 Task: Look for space in Kurandvād, India from 11th June, 2023 to 17th June, 2023 for 1 adult in price range Rs.5000 to Rs.12000. Place can be private room with 1  bedroom having 1 bed and 1 bathroom. Property type can be house, flat, guest house, hotel. Booking option can be shelf check-in. Required host language is English.
Action: Mouse moved to (569, 105)
Screenshot: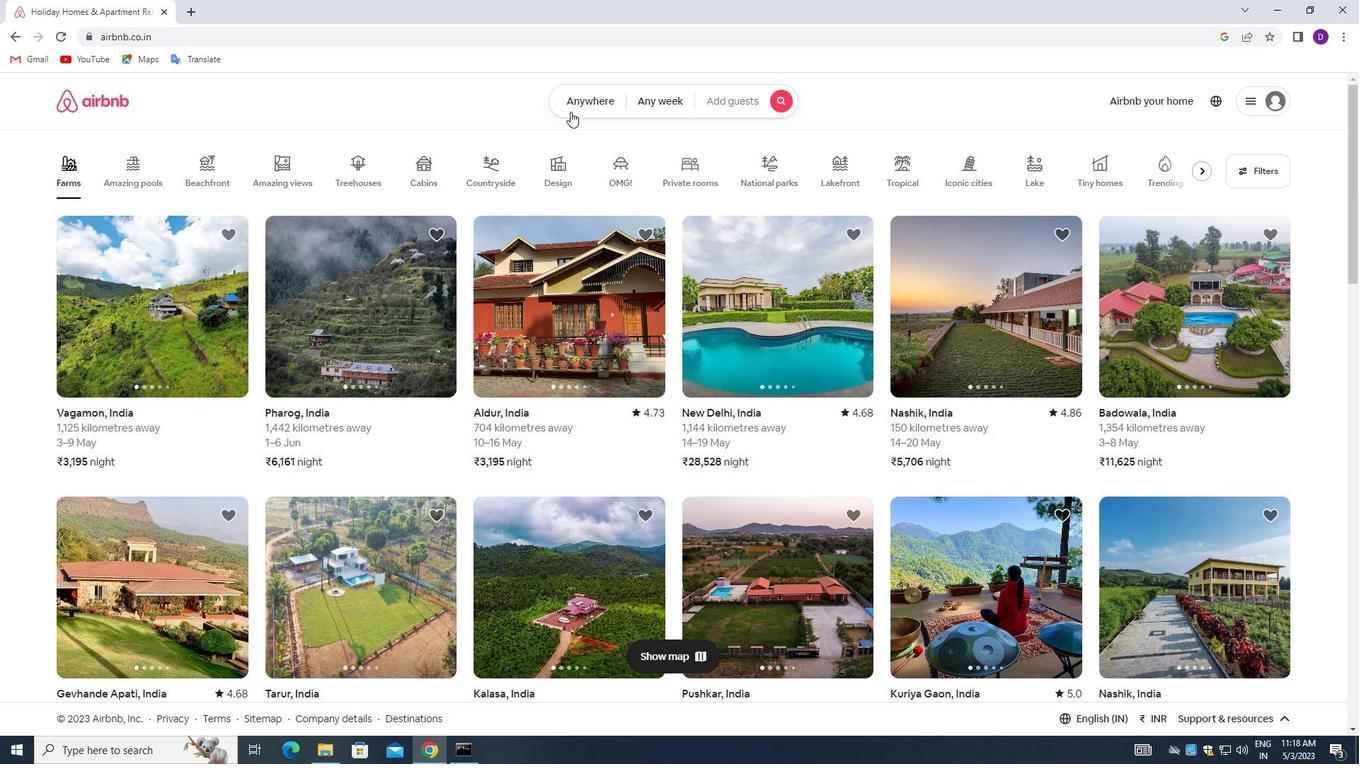 
Action: Mouse pressed left at (569, 105)
Screenshot: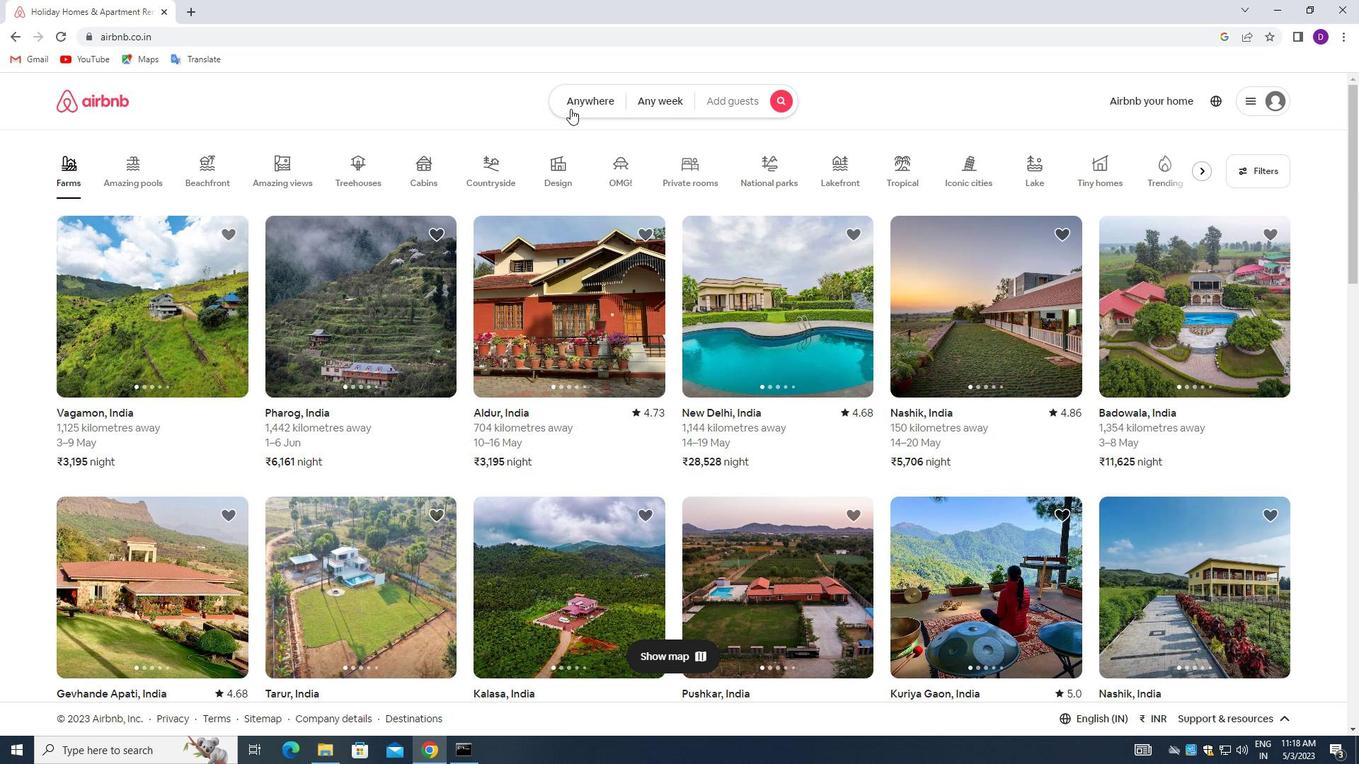 
Action: Mouse moved to (473, 162)
Screenshot: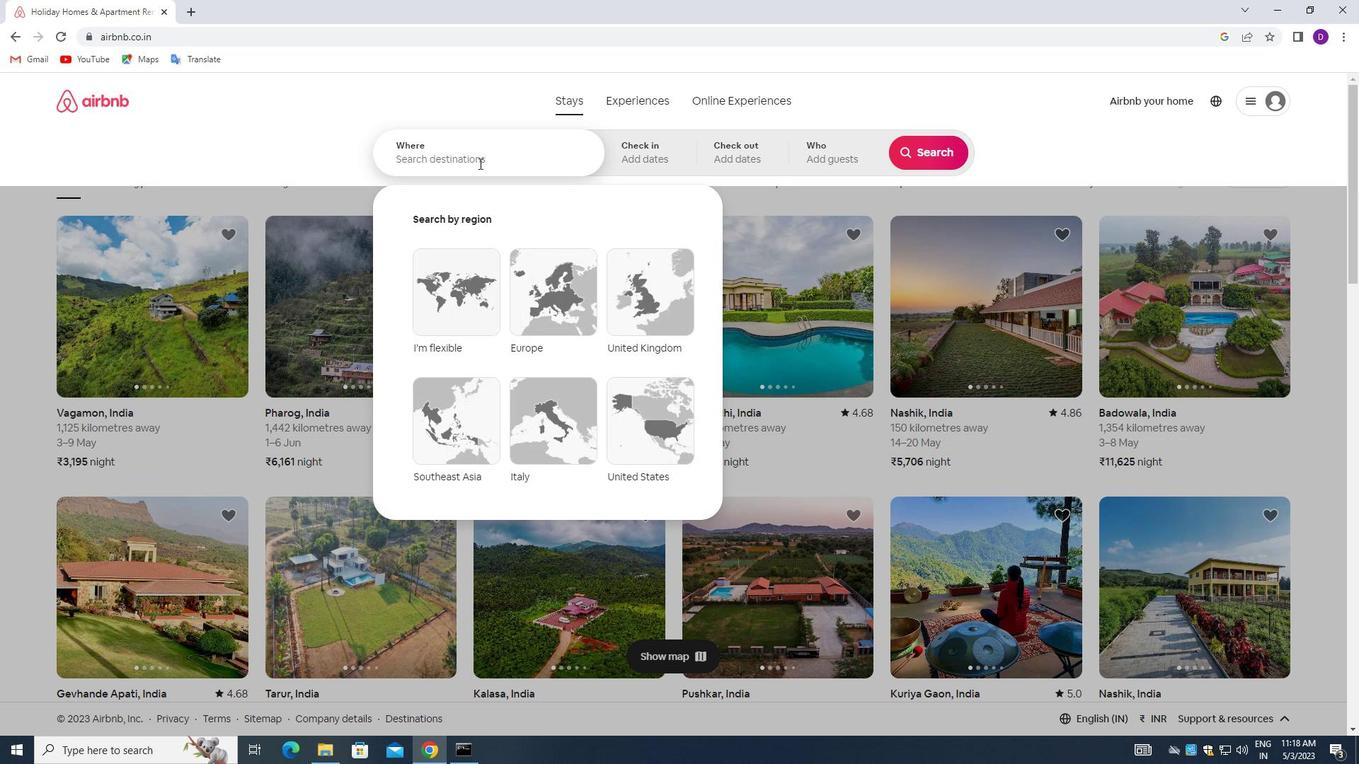 
Action: Mouse pressed left at (473, 162)
Screenshot: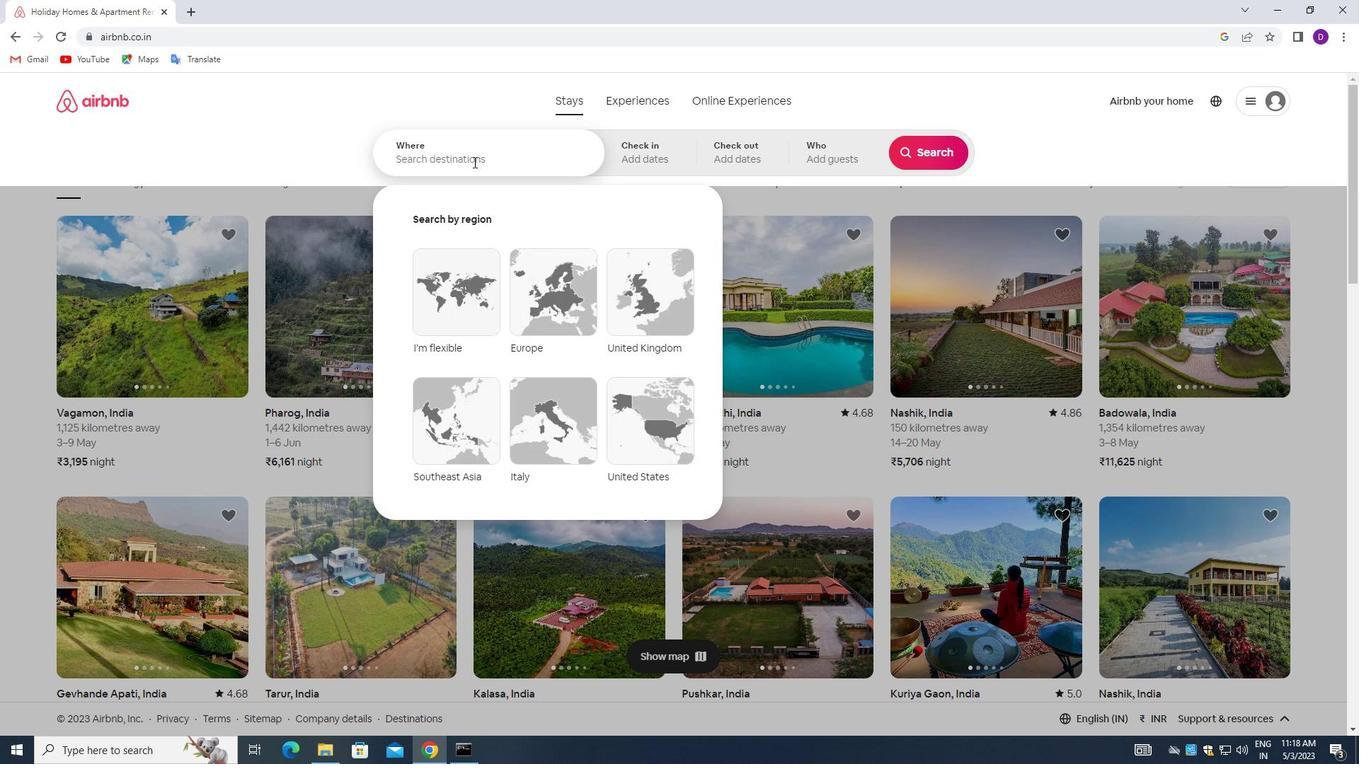 
Action: Mouse moved to (346, 135)
Screenshot: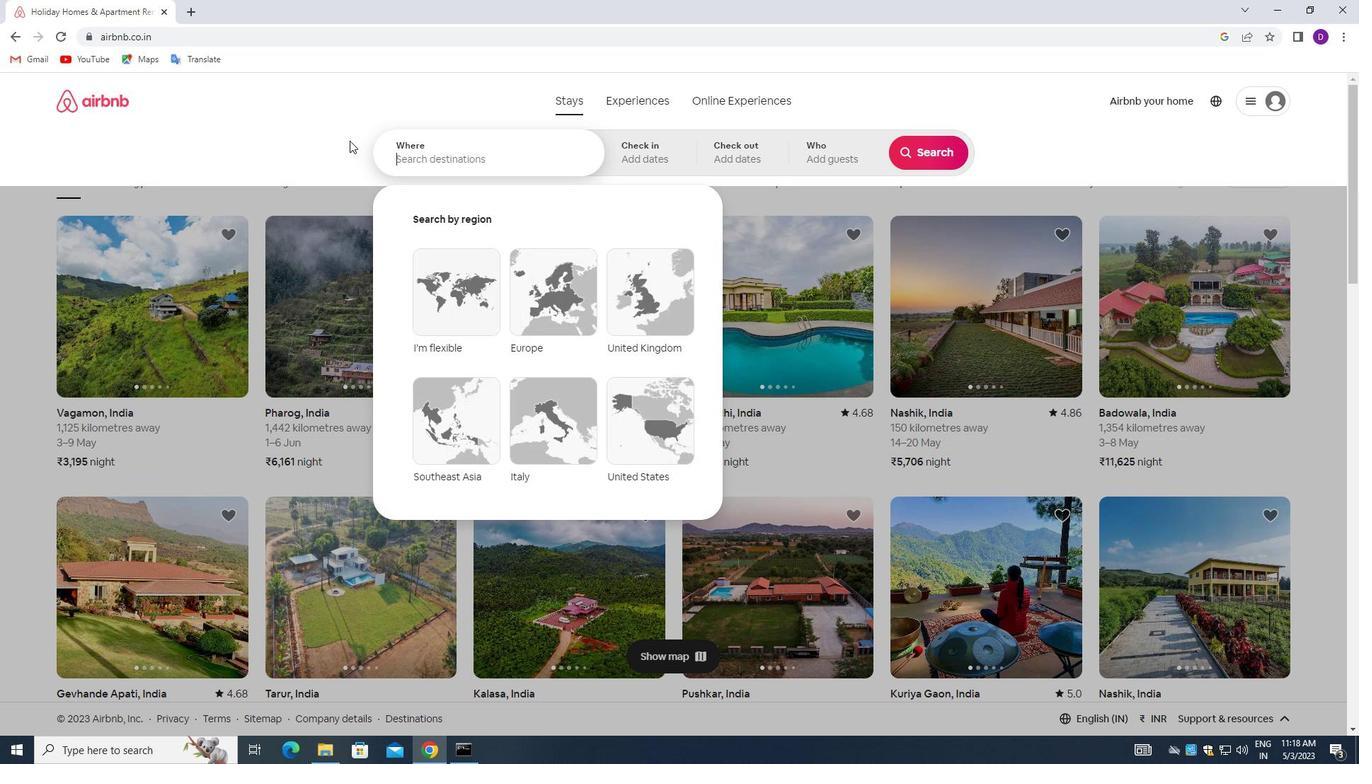 
Action: Key pressed <Key.shift>KURANDVAD,<Key.space><Key.shift>INDIA<Key.enter>
Screenshot: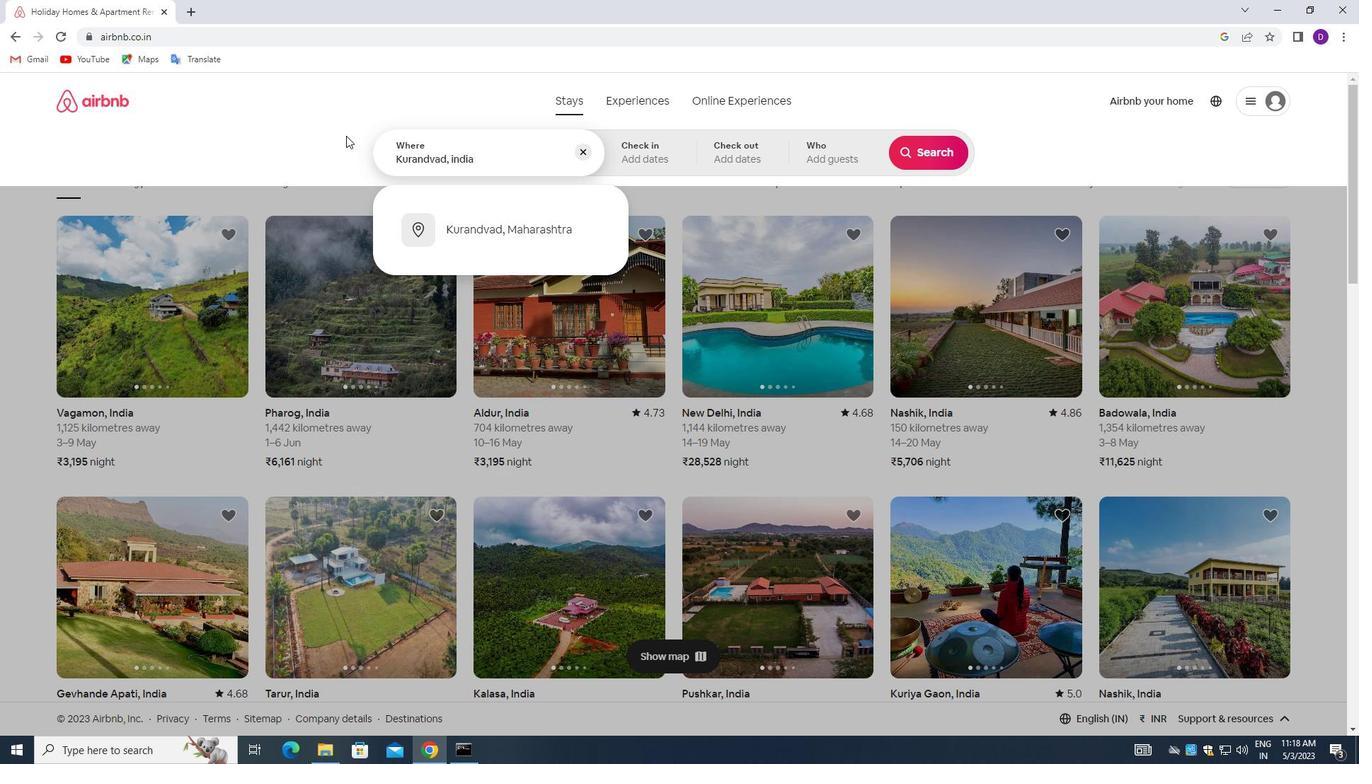 
Action: Mouse moved to (713, 396)
Screenshot: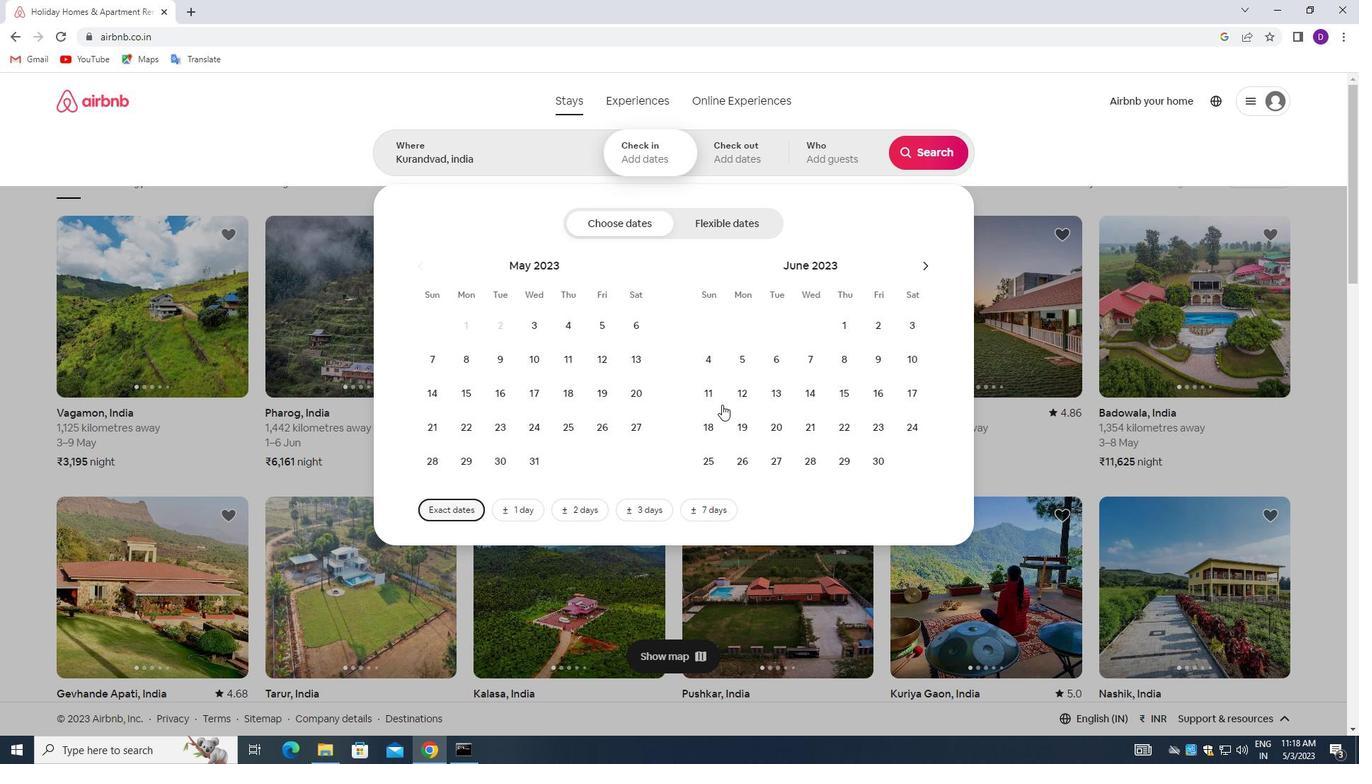 
Action: Mouse pressed left at (713, 396)
Screenshot: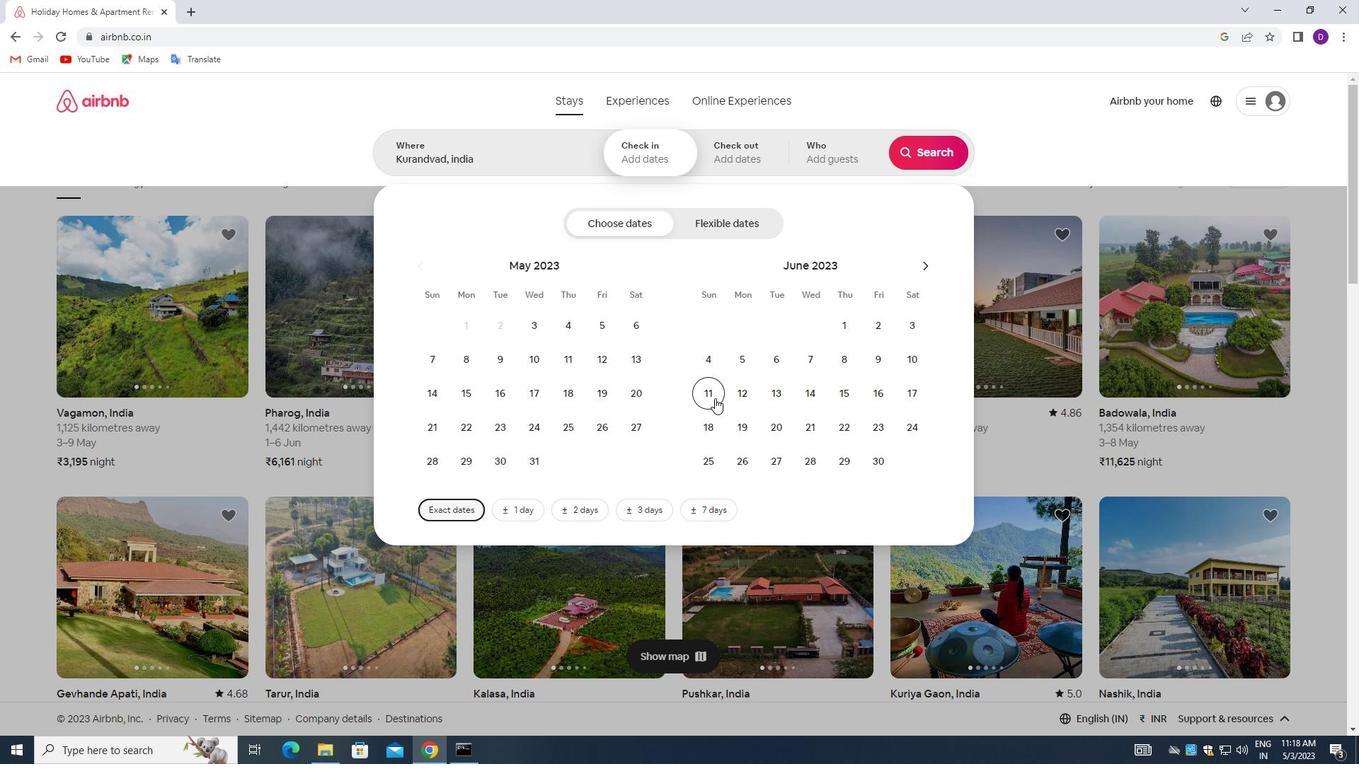 
Action: Mouse moved to (907, 396)
Screenshot: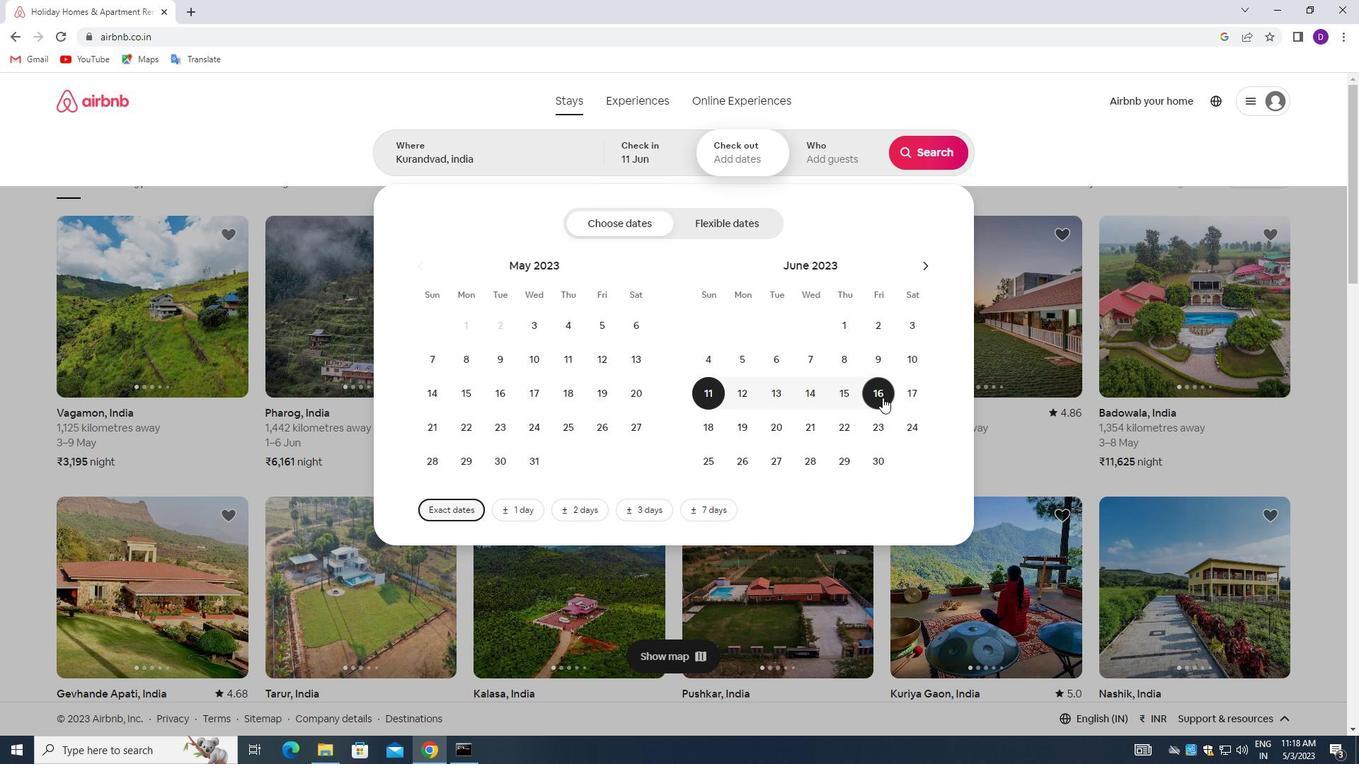 
Action: Mouse pressed left at (907, 396)
Screenshot: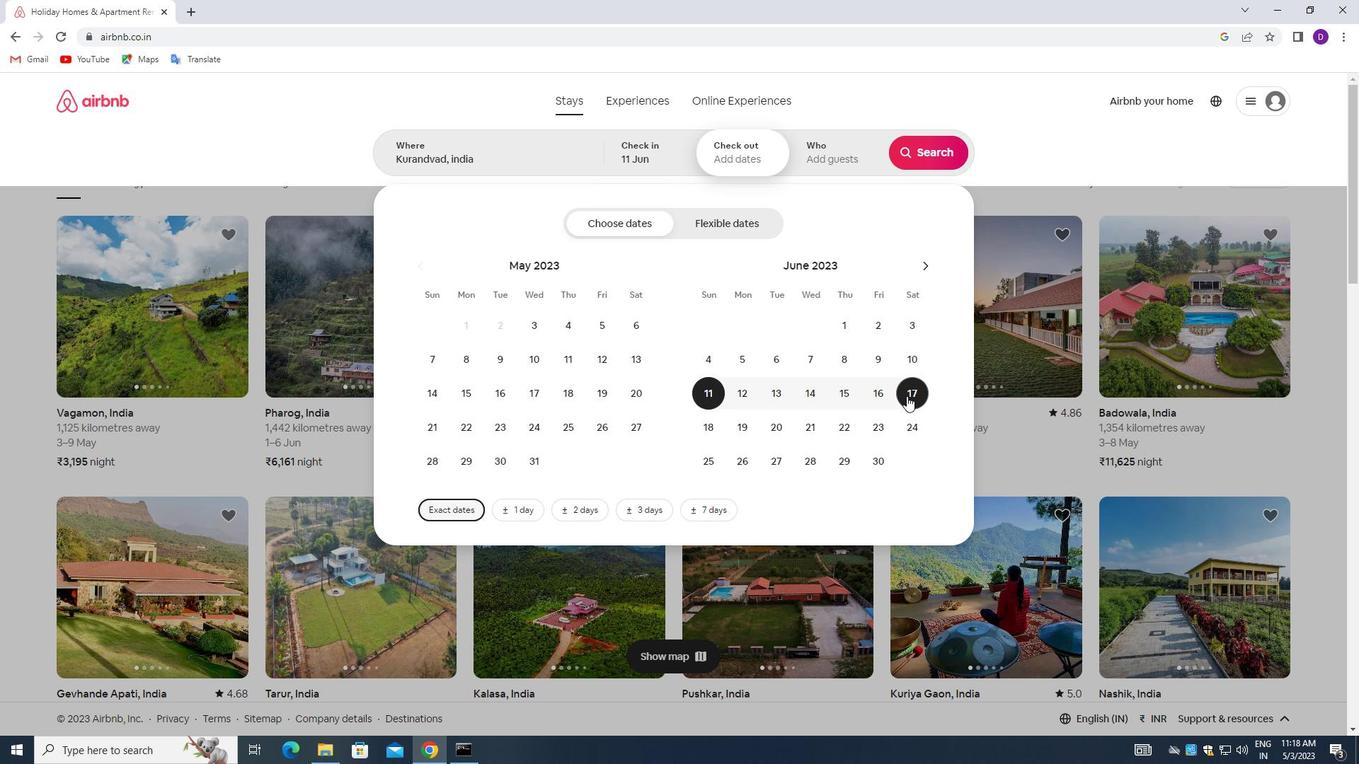 
Action: Mouse moved to (822, 160)
Screenshot: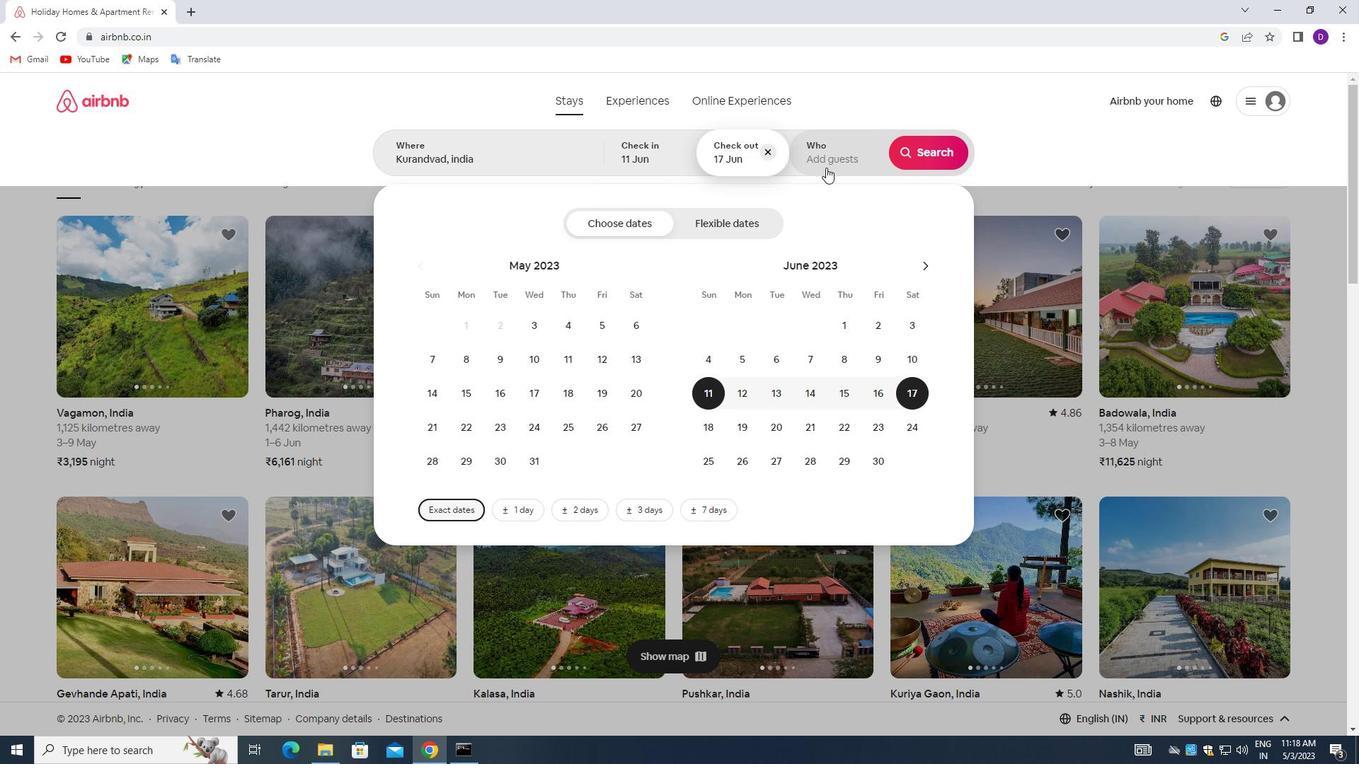 
Action: Mouse pressed left at (822, 160)
Screenshot: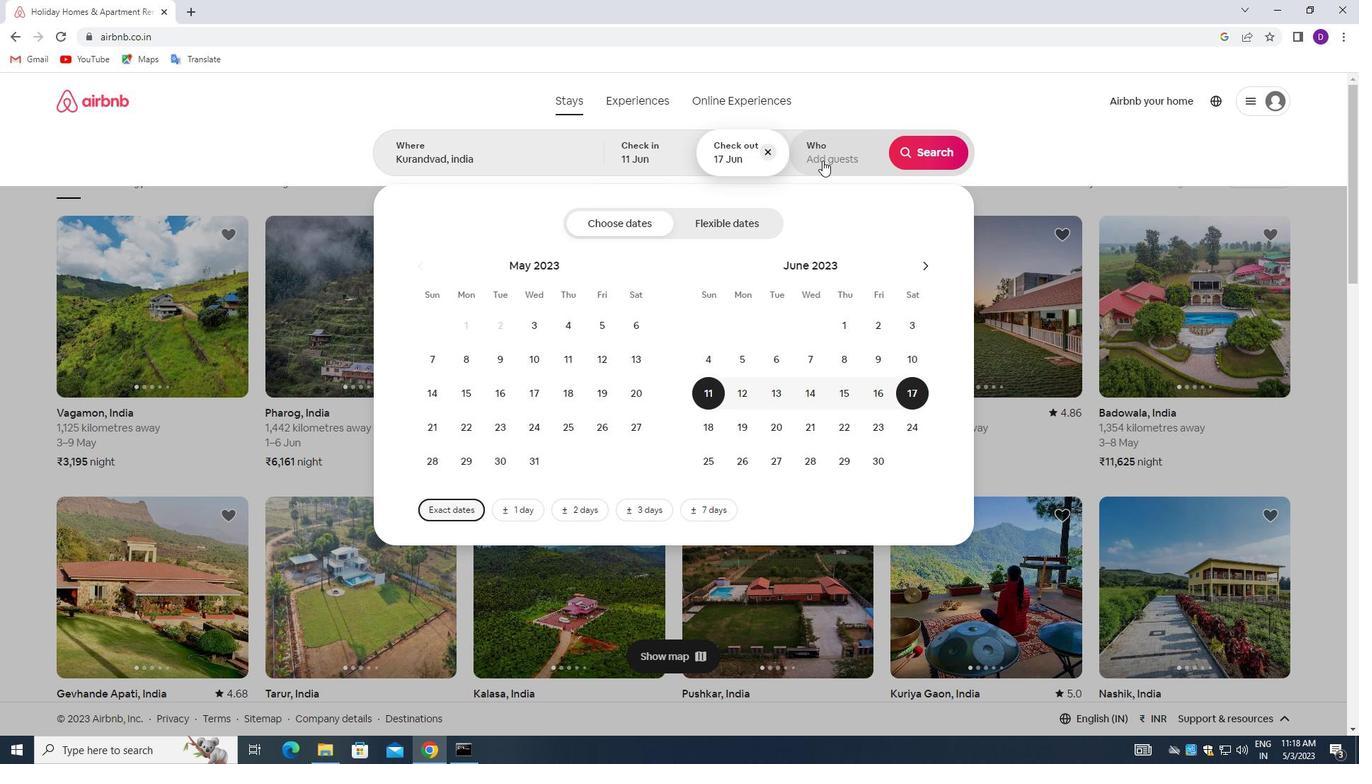 
Action: Mouse moved to (937, 231)
Screenshot: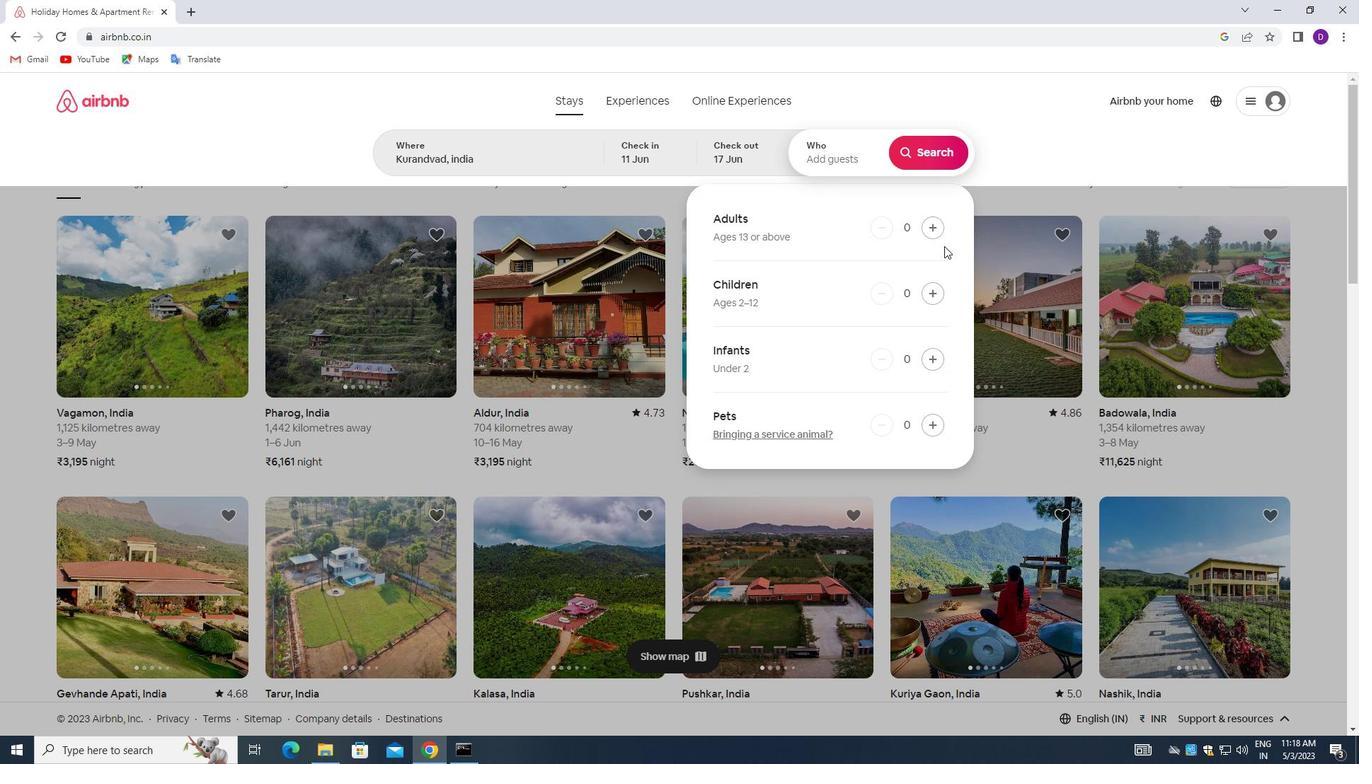 
Action: Mouse pressed left at (937, 231)
Screenshot: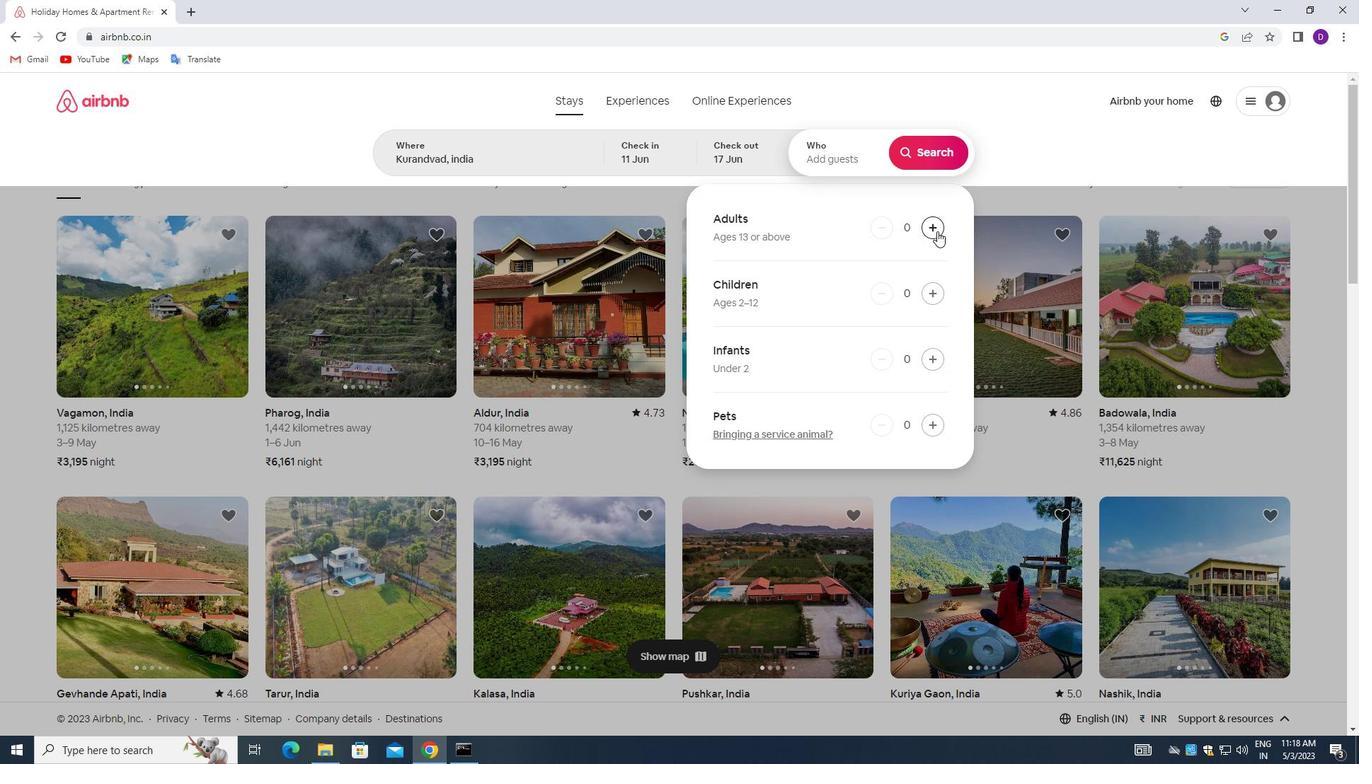
Action: Mouse moved to (924, 152)
Screenshot: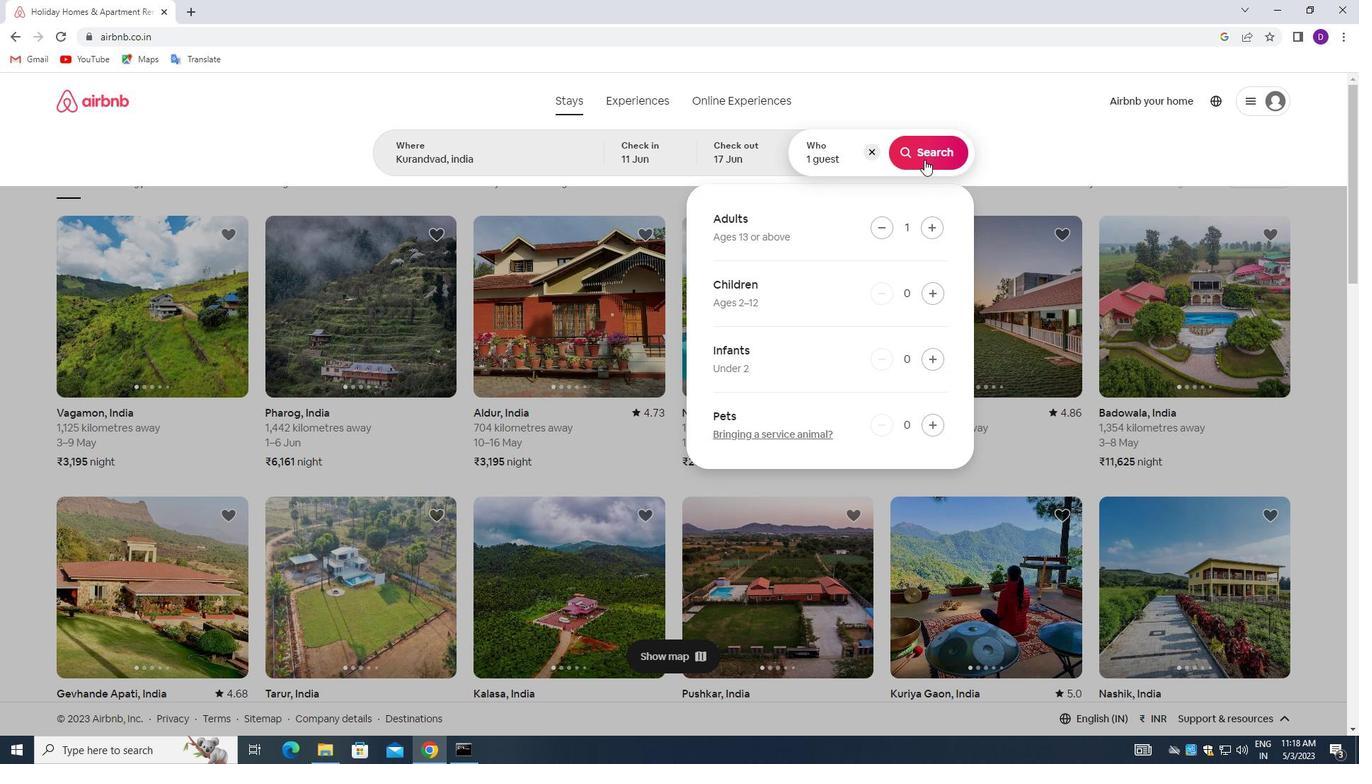 
Action: Mouse pressed left at (924, 152)
Screenshot: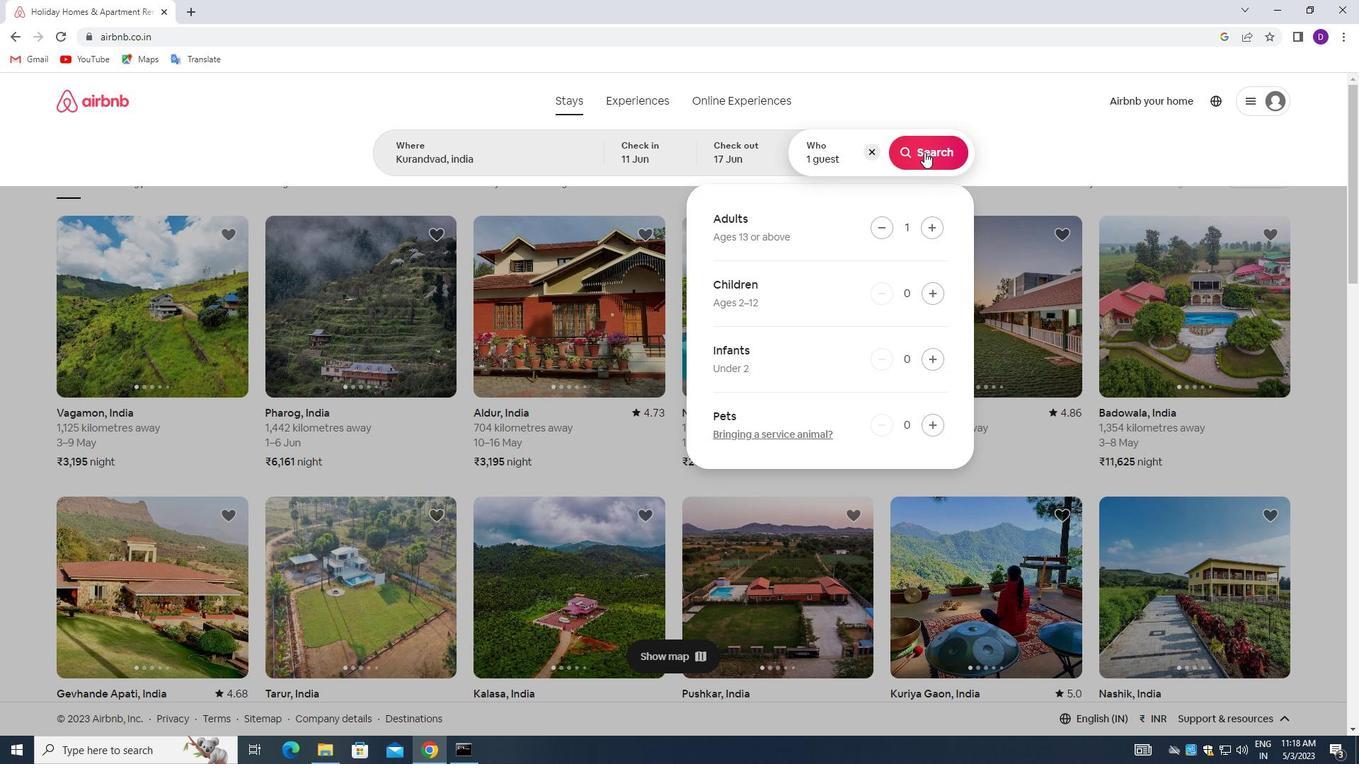 
Action: Mouse moved to (1279, 160)
Screenshot: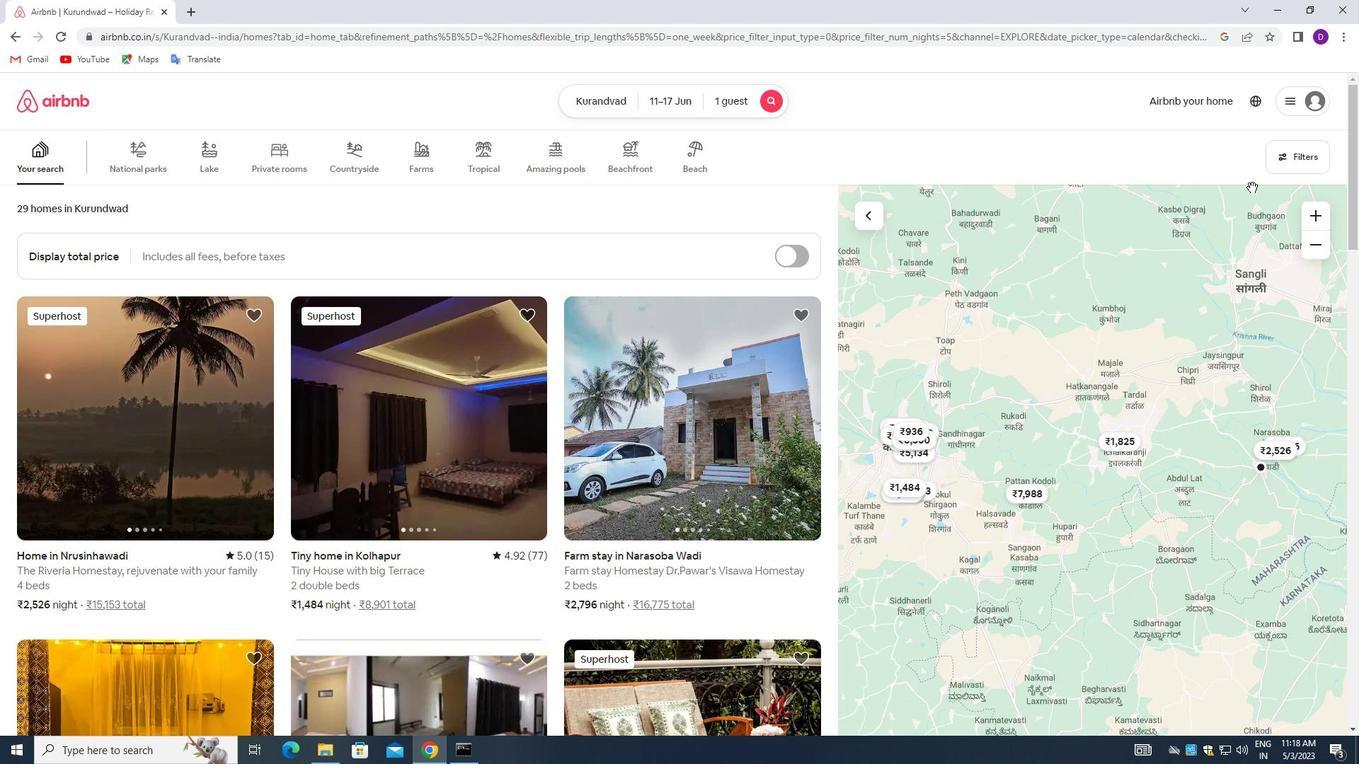 
Action: Mouse pressed left at (1279, 160)
Screenshot: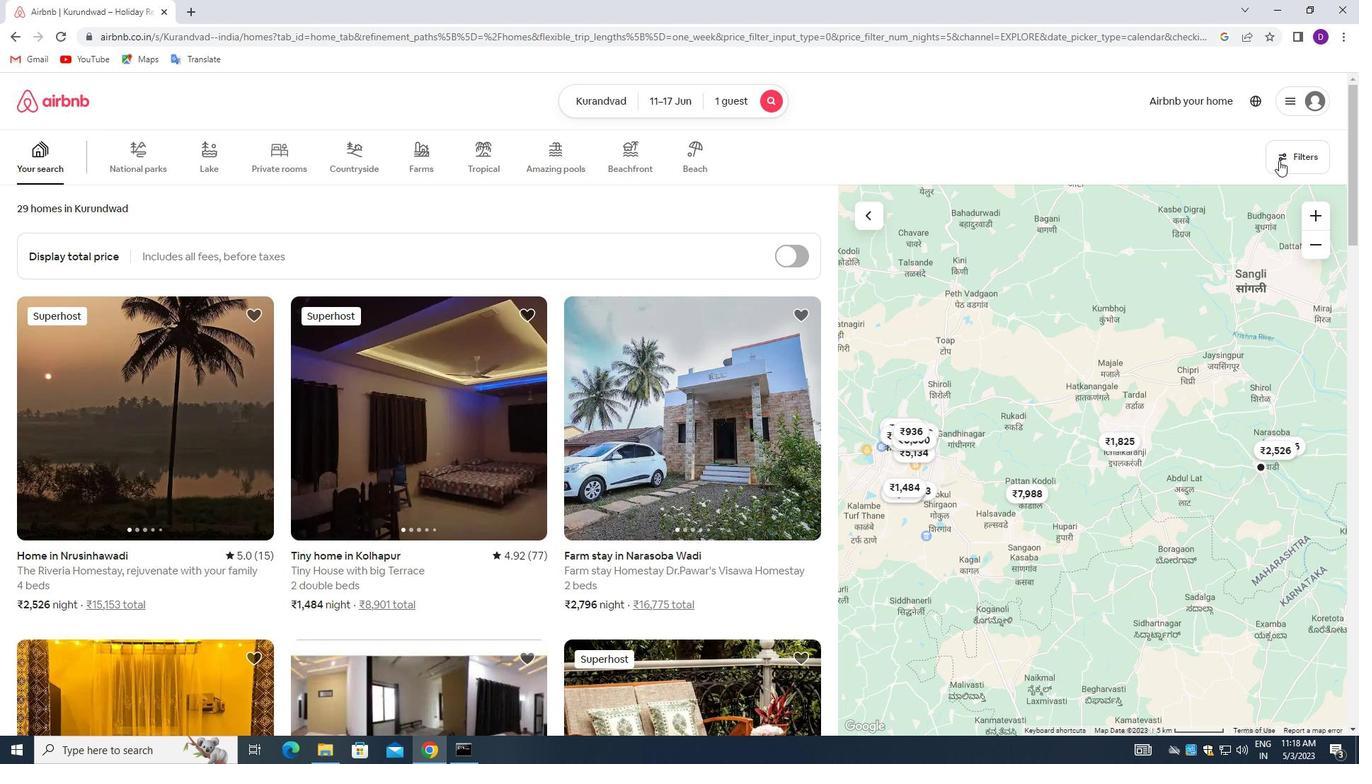 
Action: Mouse moved to (489, 342)
Screenshot: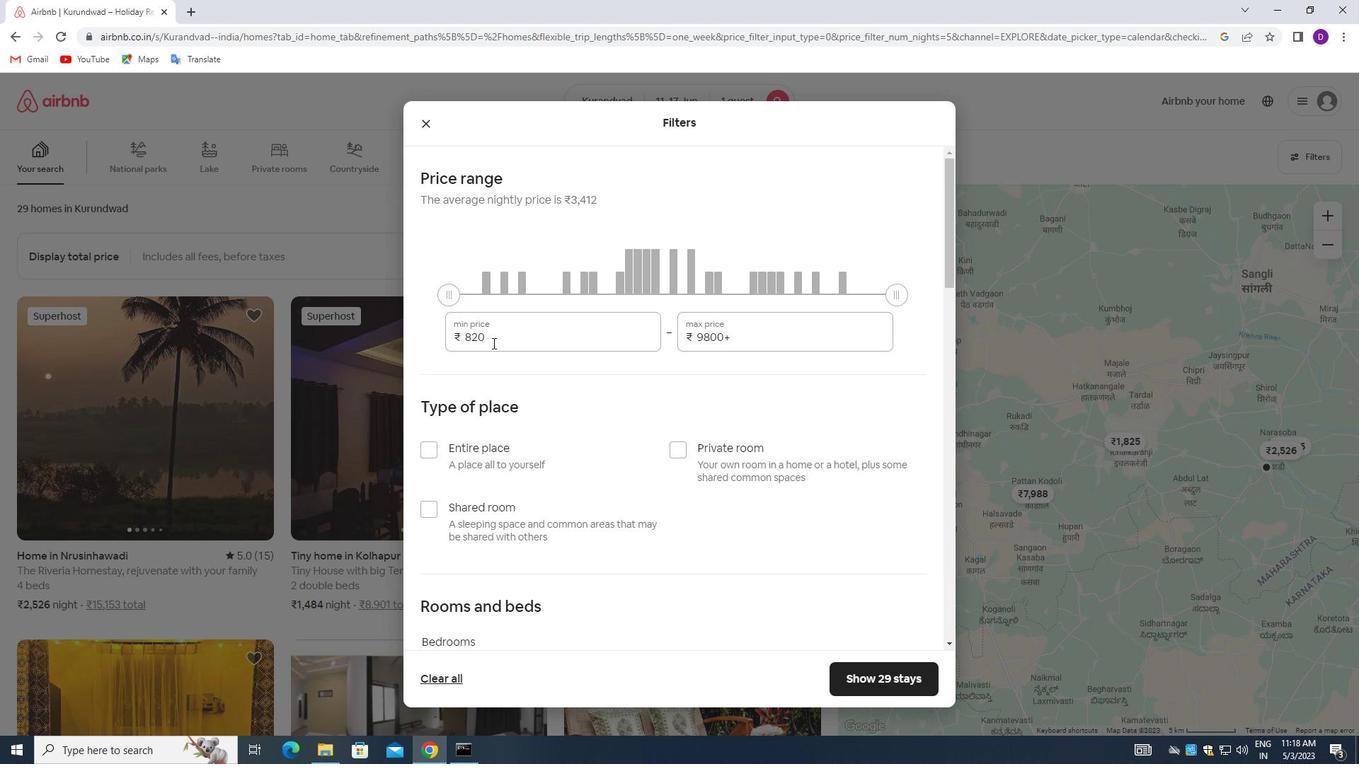 
Action: Mouse pressed left at (489, 342)
Screenshot: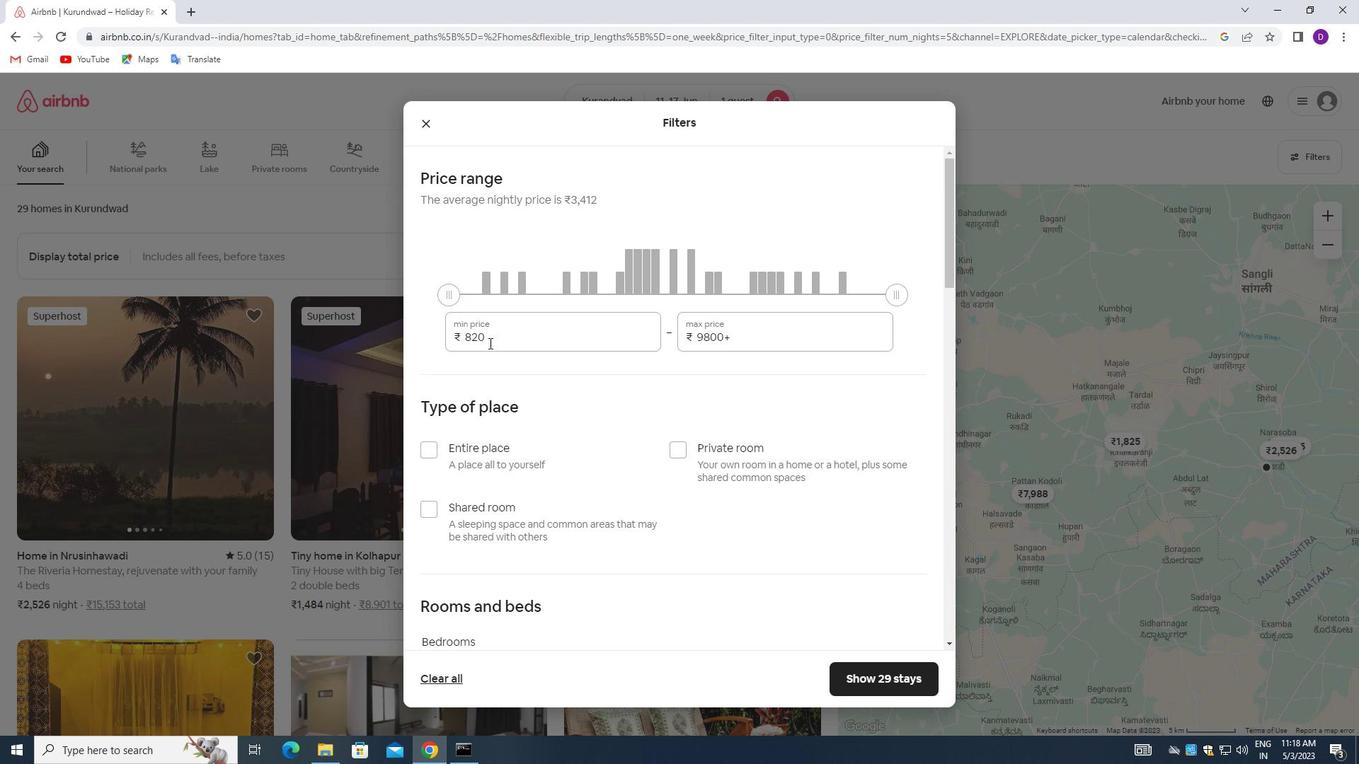 
Action: Mouse moved to (490, 340)
Screenshot: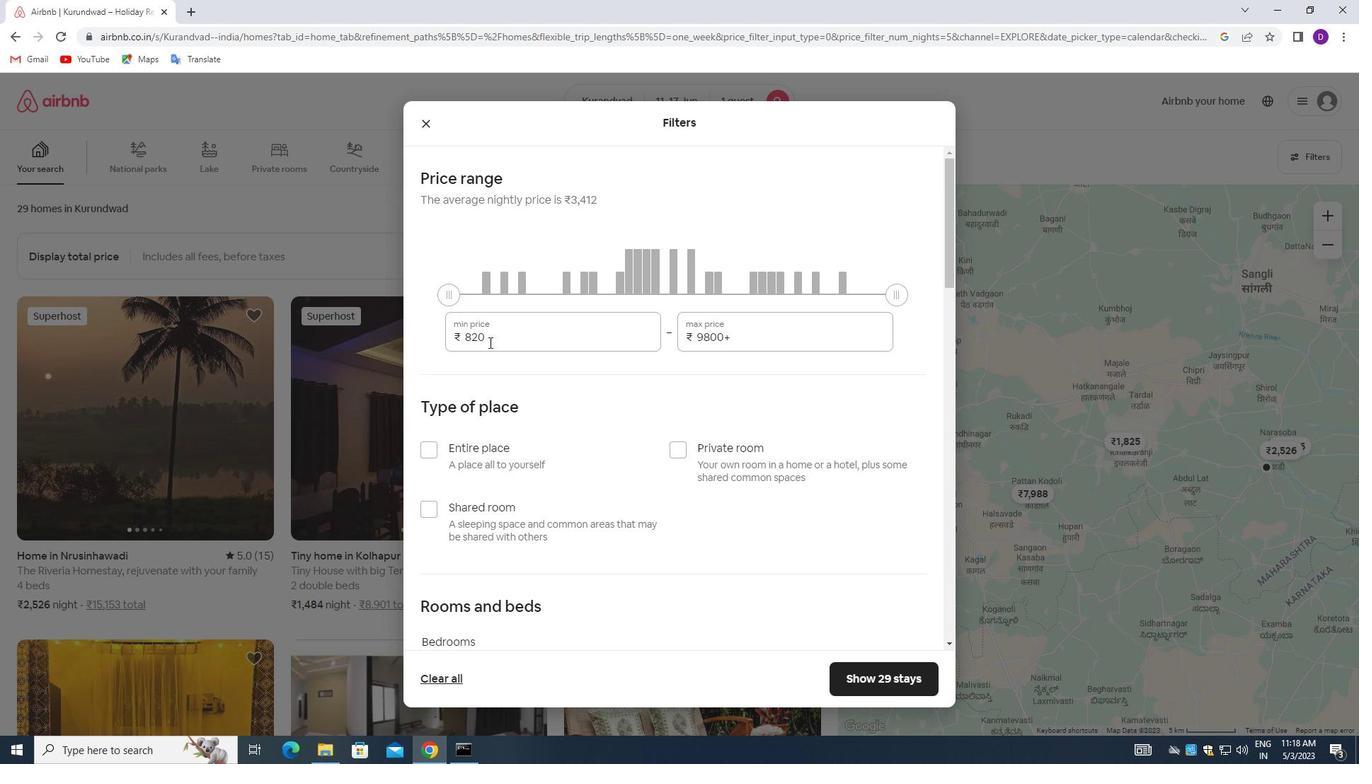 
Action: Mouse pressed left at (490, 340)
Screenshot: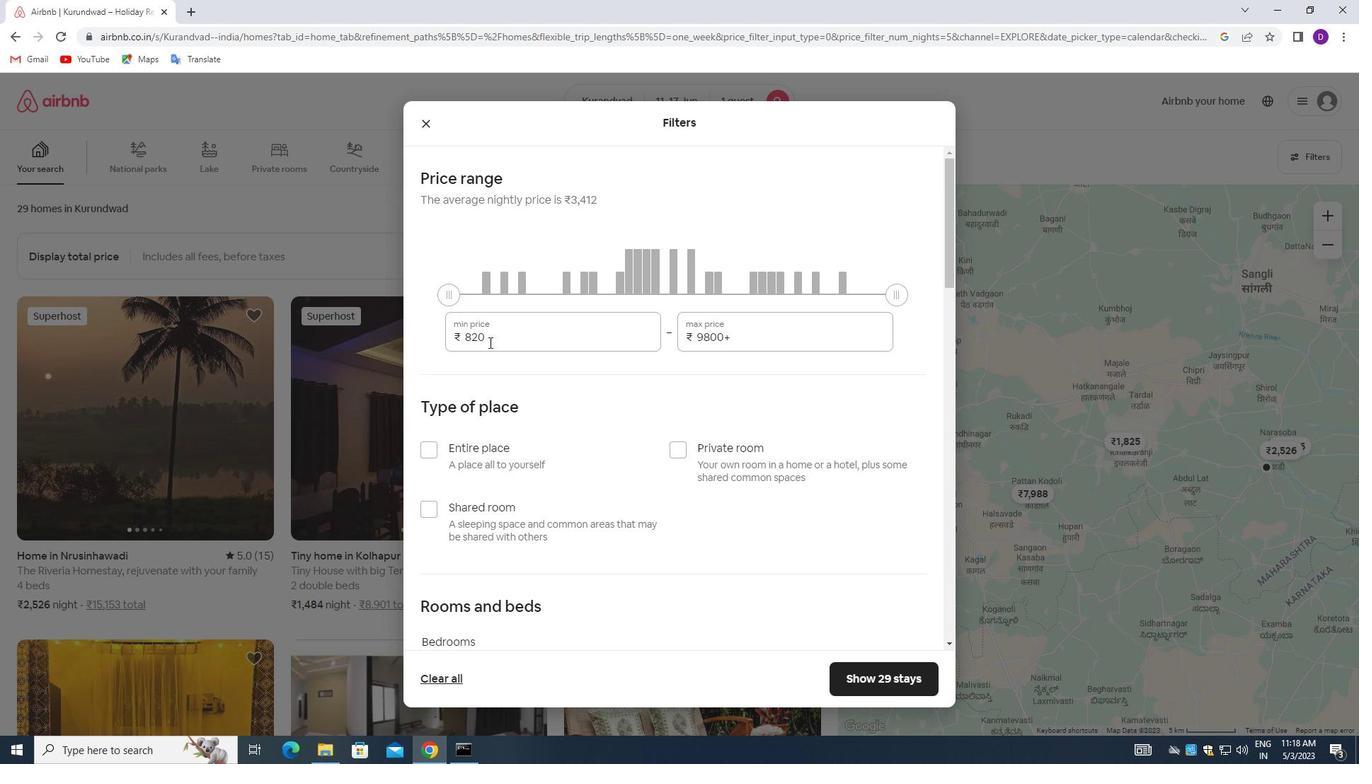 
Action: Mouse moved to (490, 340)
Screenshot: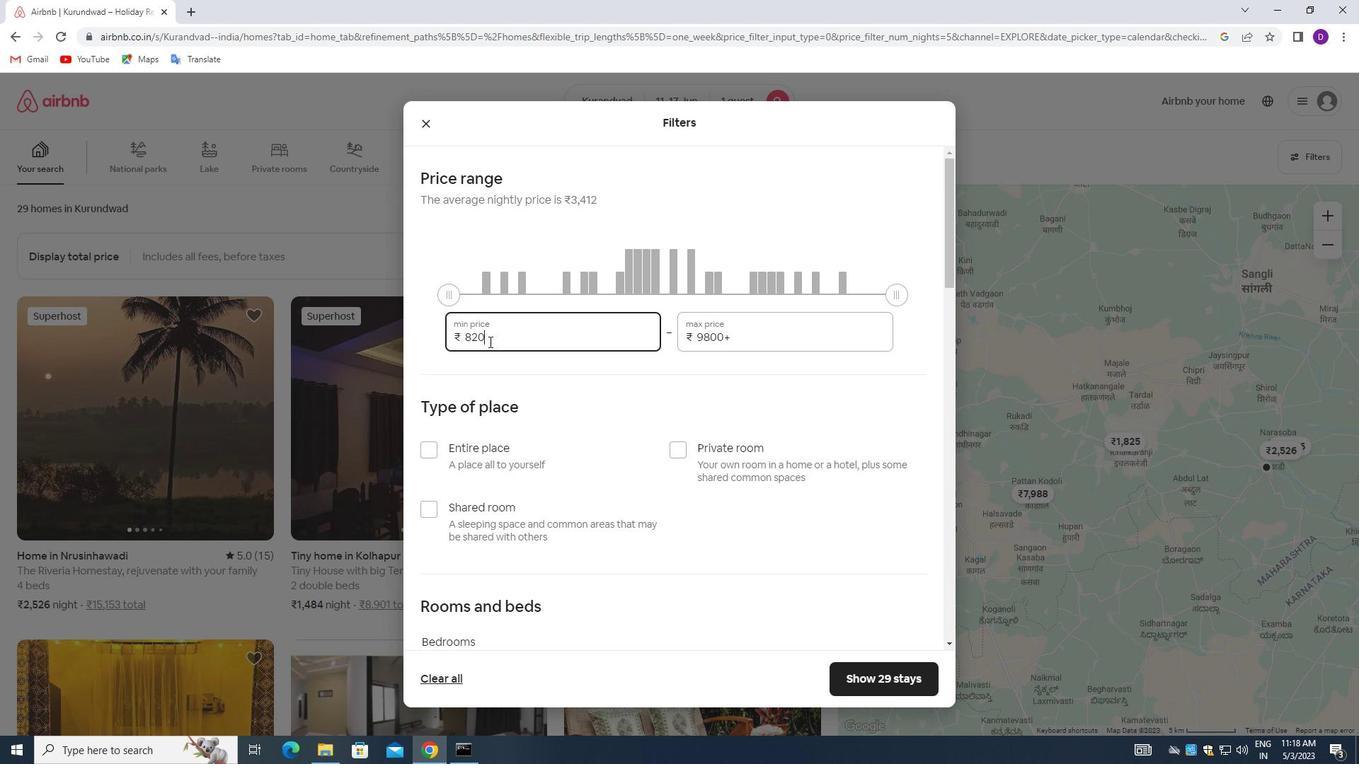 
Action: Mouse pressed left at (490, 340)
Screenshot: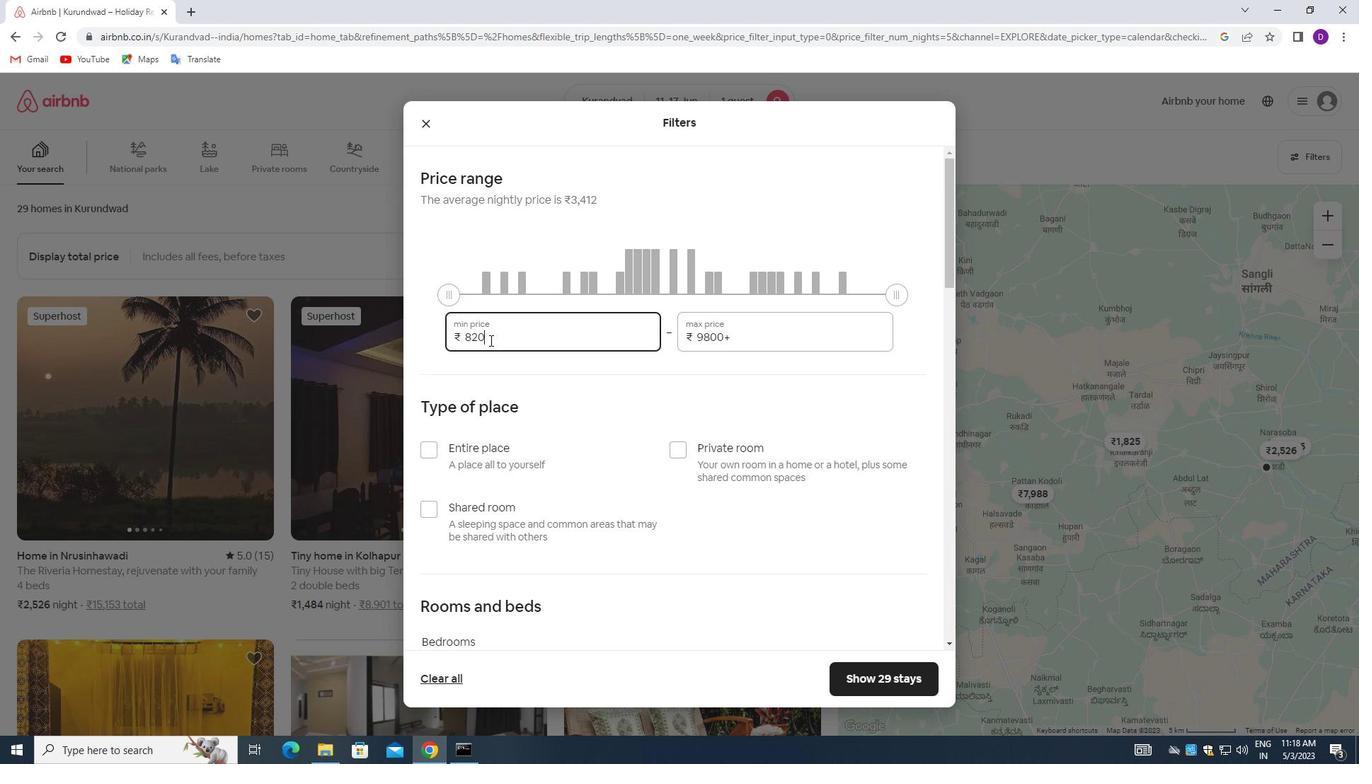 
Action: Key pressed 5000<Key.tab>12000
Screenshot: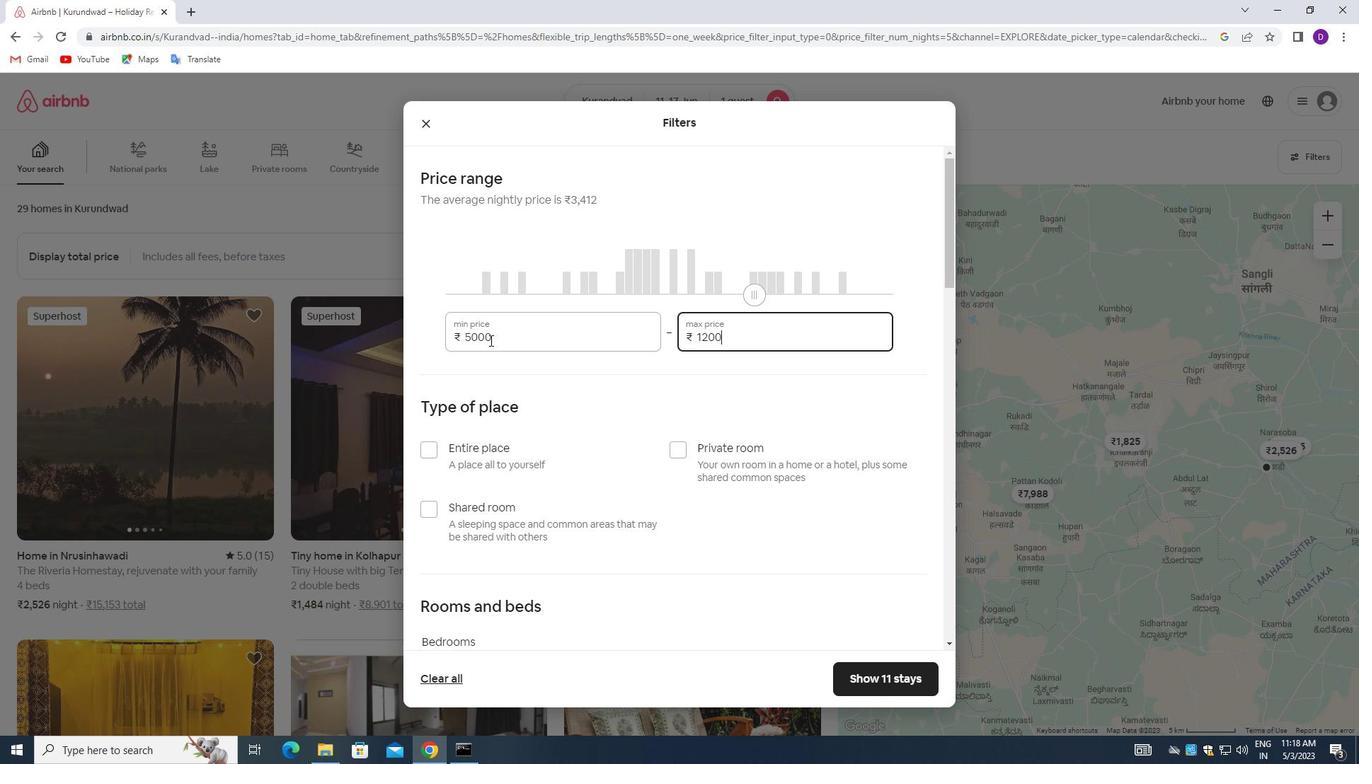 
Action: Mouse moved to (662, 429)
Screenshot: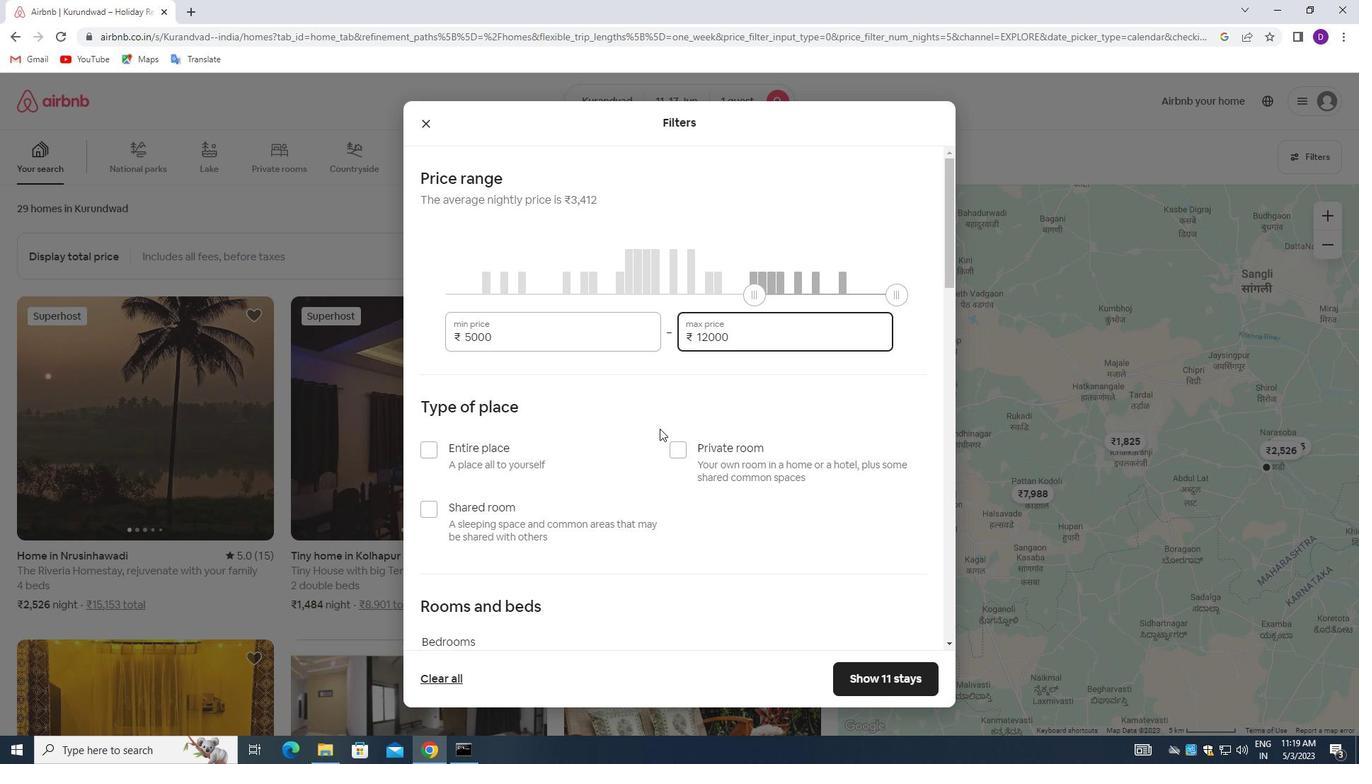 
Action: Mouse scrolled (662, 428) with delta (0, 0)
Screenshot: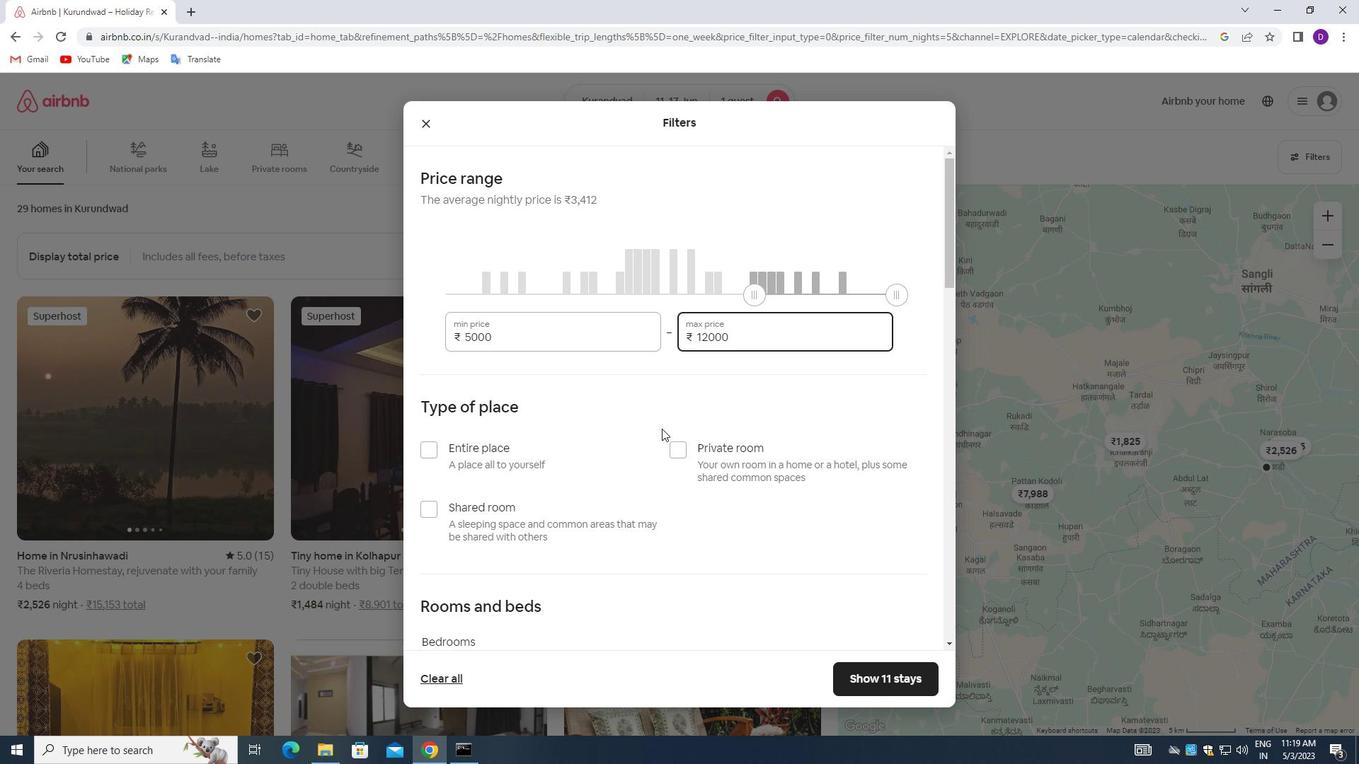 
Action: Mouse moved to (666, 429)
Screenshot: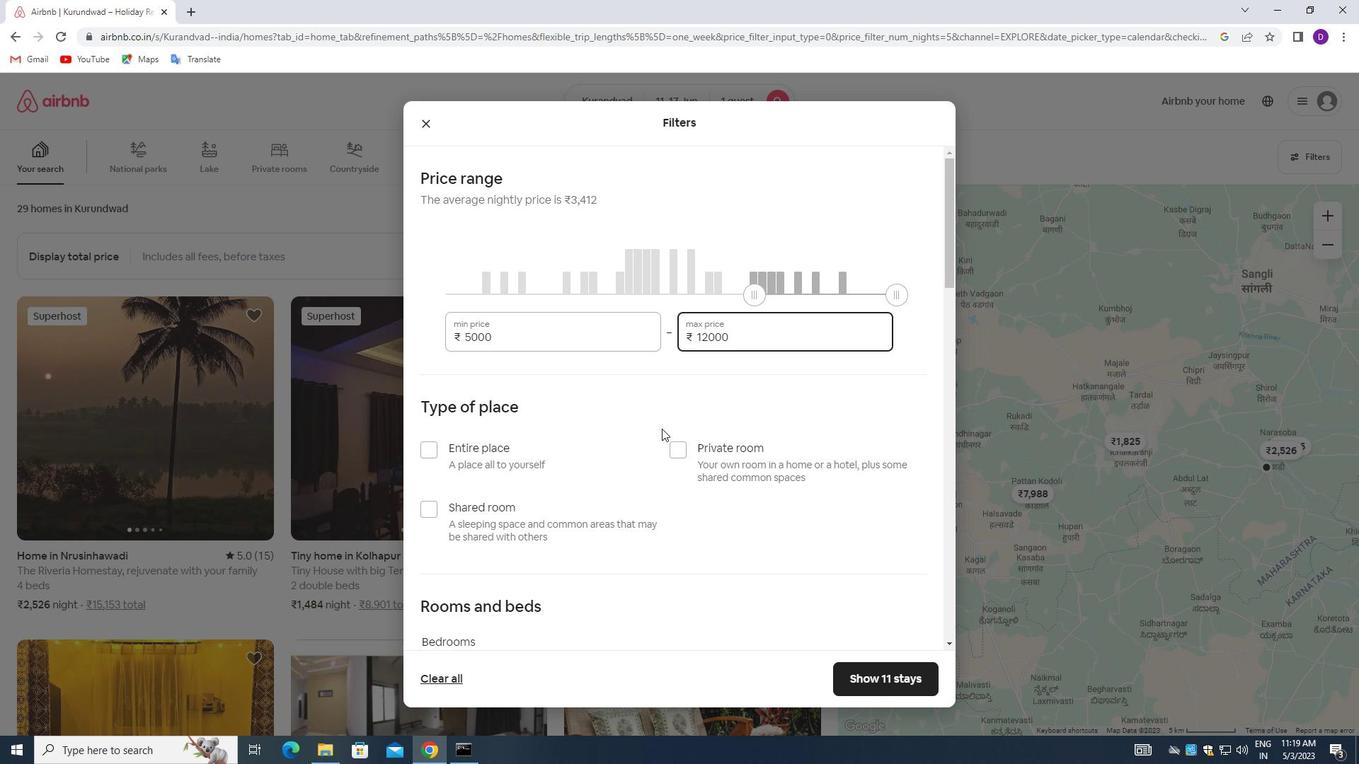 
Action: Mouse scrolled (666, 428) with delta (0, 0)
Screenshot: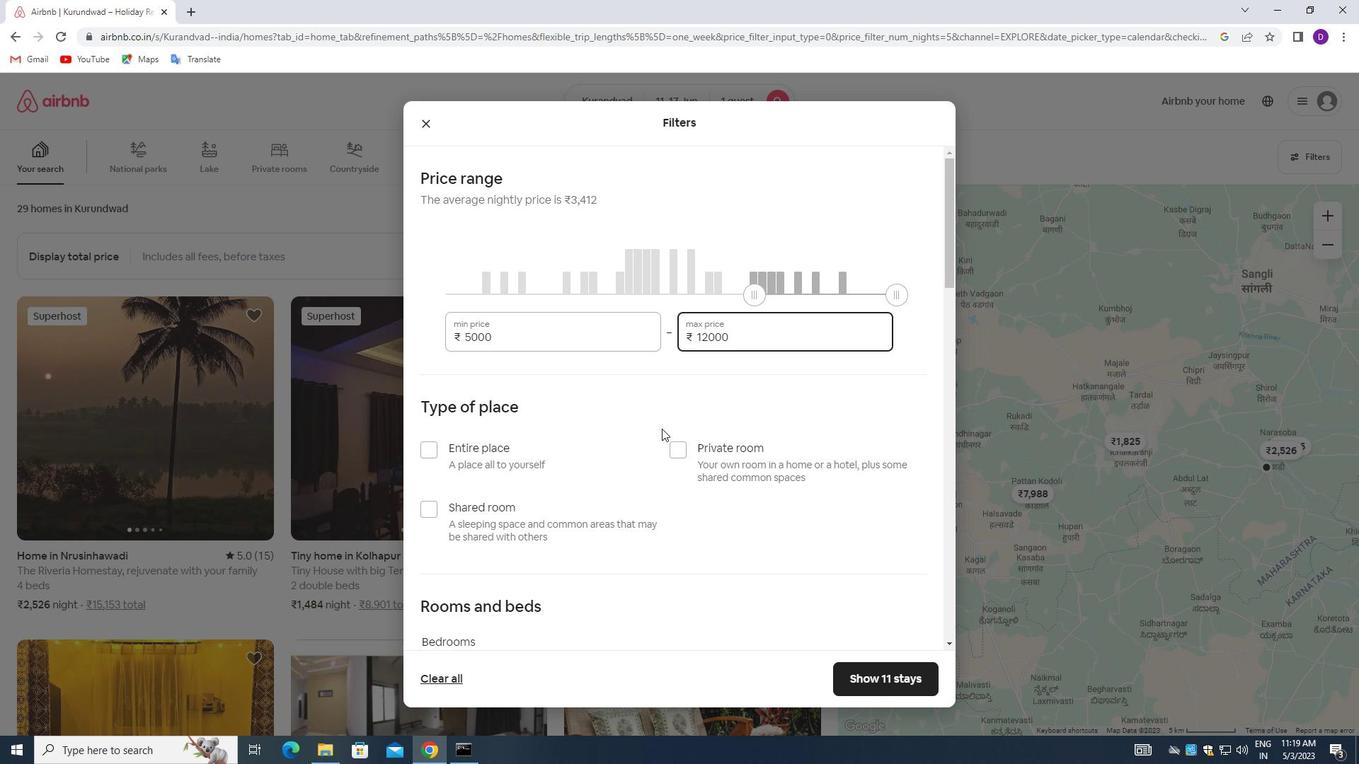 
Action: Mouse moved to (678, 308)
Screenshot: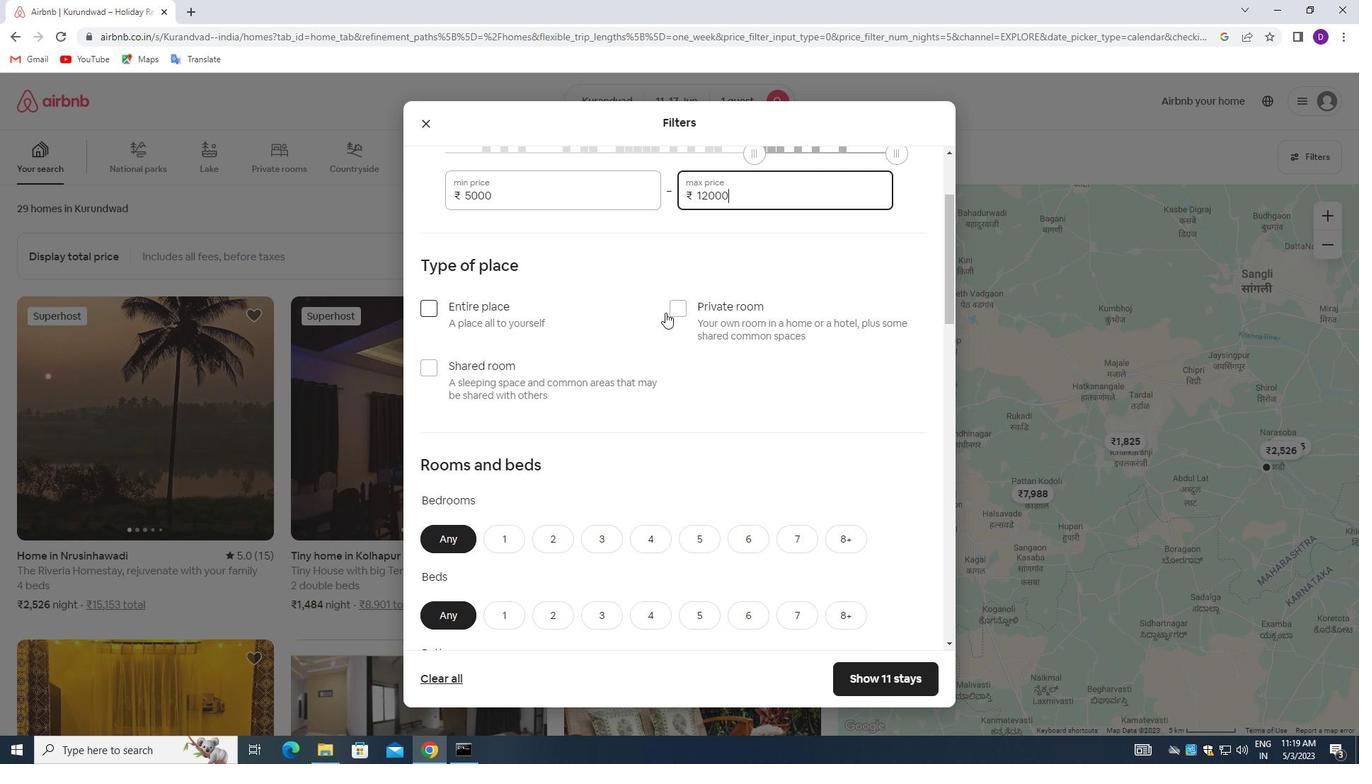 
Action: Mouse pressed left at (678, 308)
Screenshot: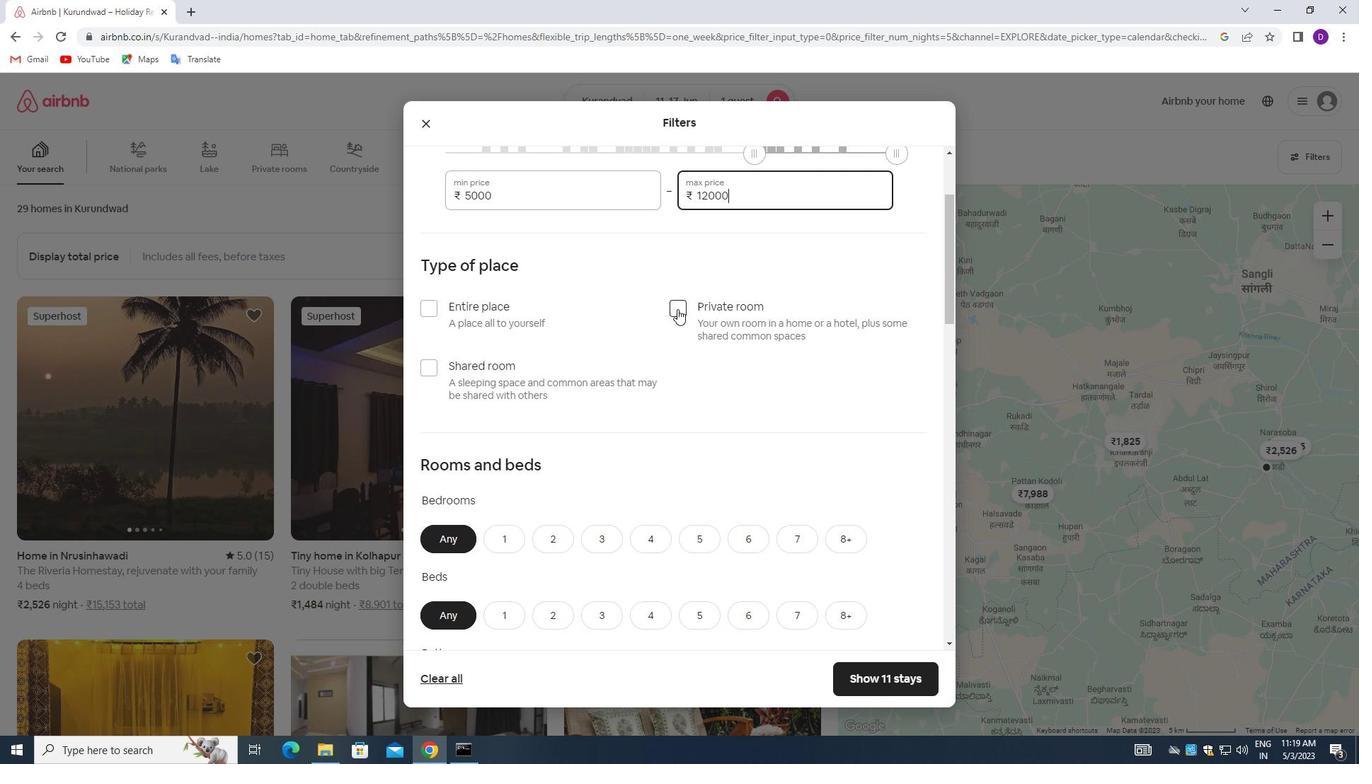 
Action: Mouse moved to (625, 401)
Screenshot: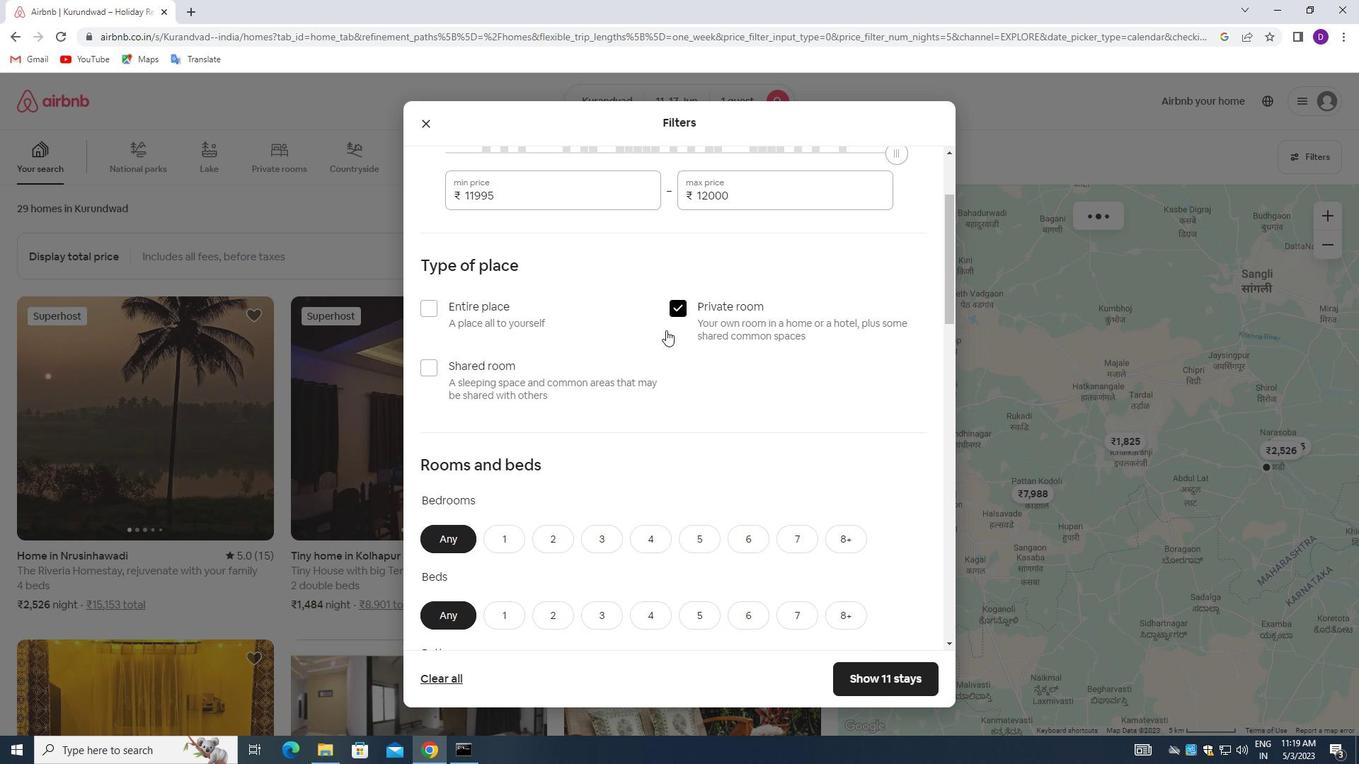 
Action: Mouse scrolled (625, 400) with delta (0, 0)
Screenshot: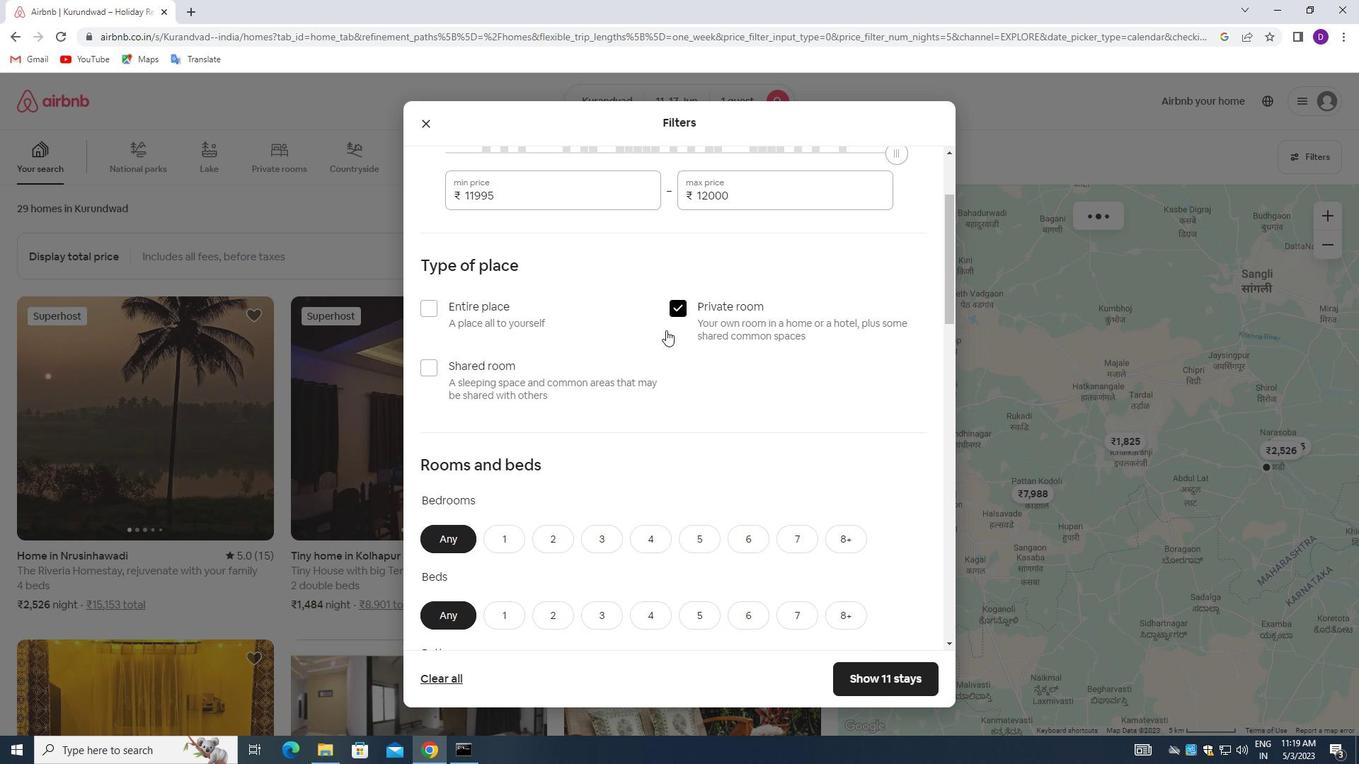 
Action: Mouse moved to (623, 407)
Screenshot: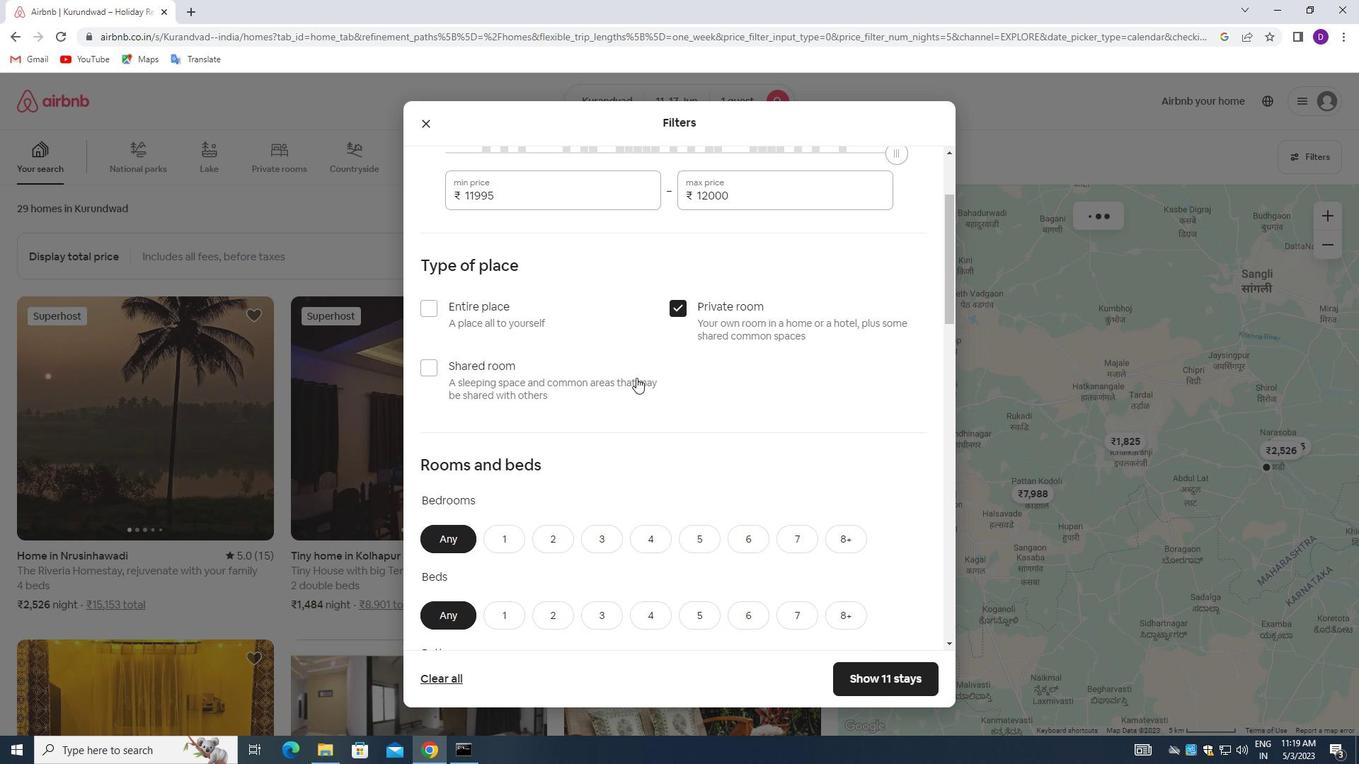
Action: Mouse scrolled (623, 406) with delta (0, 0)
Screenshot: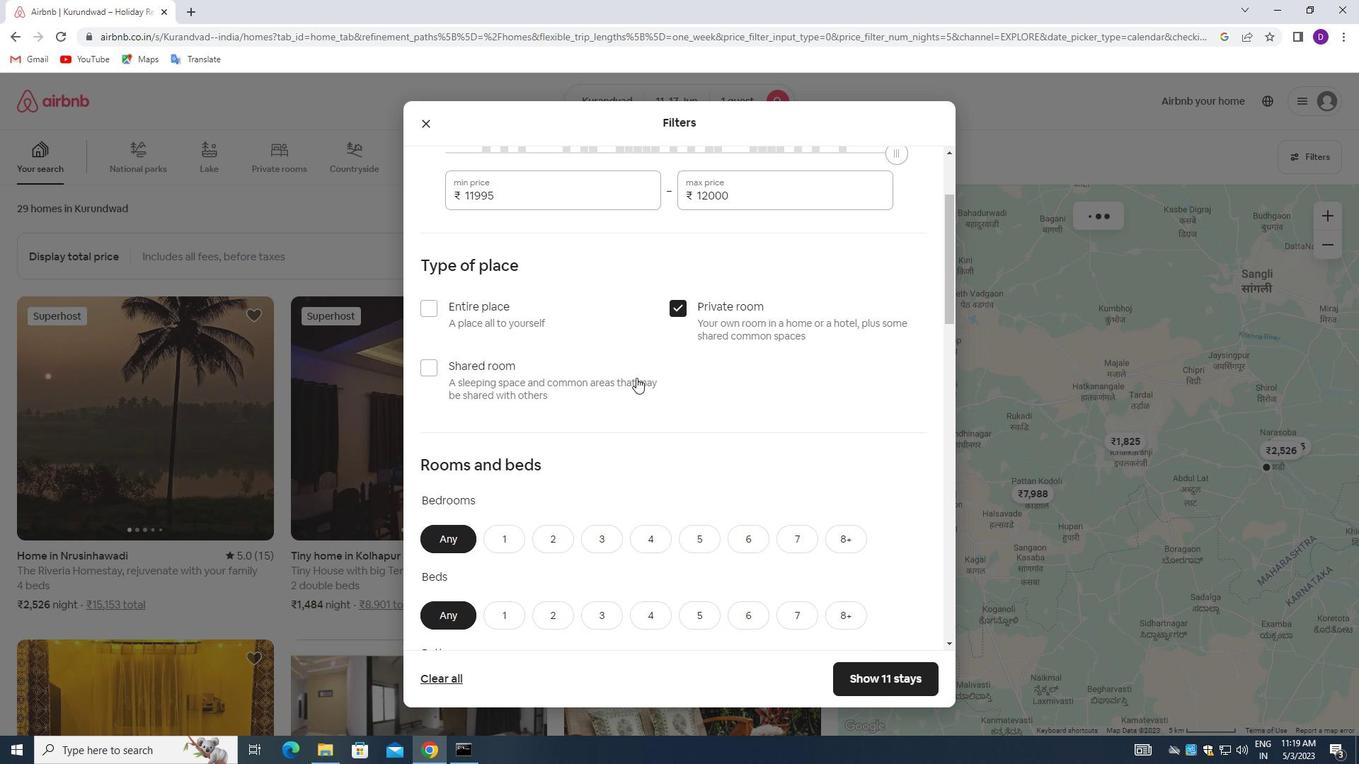 
Action: Mouse moved to (623, 407)
Screenshot: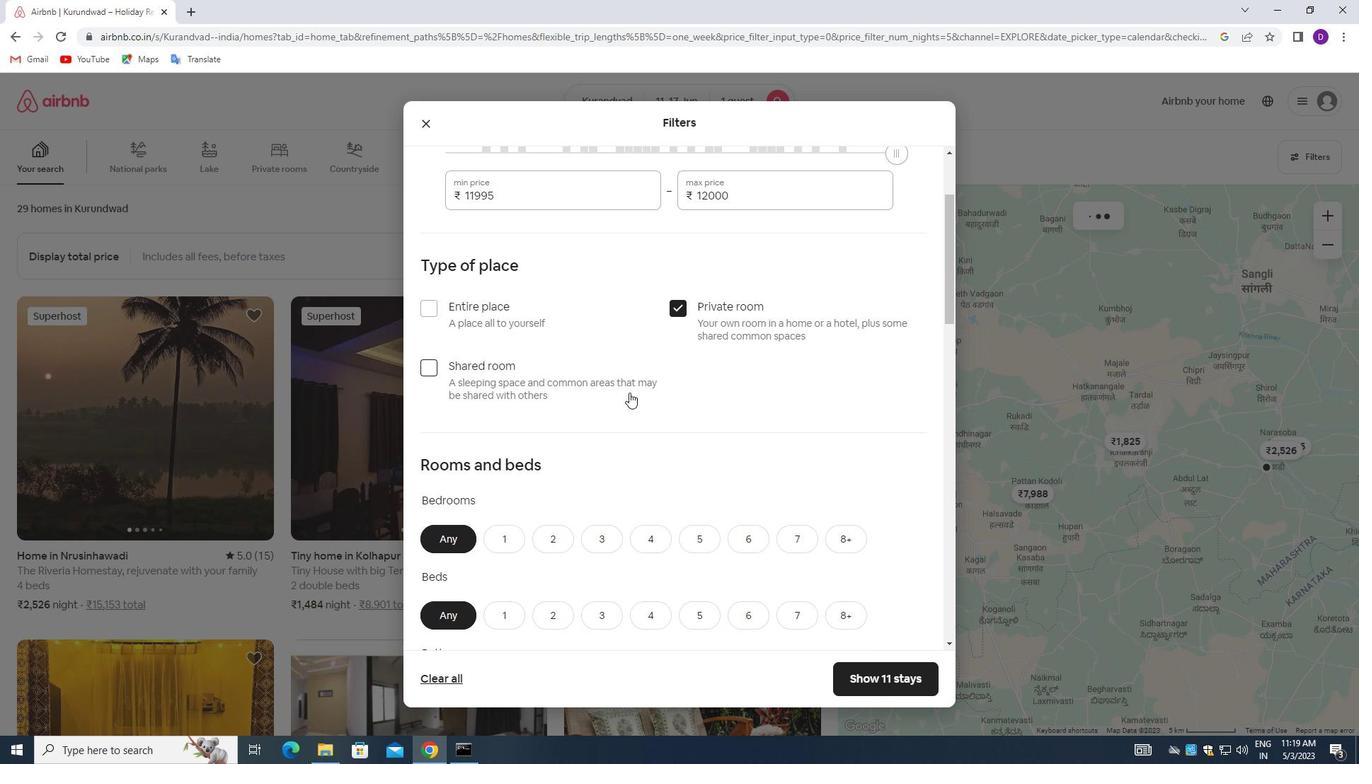 
Action: Mouse scrolled (623, 407) with delta (0, 0)
Screenshot: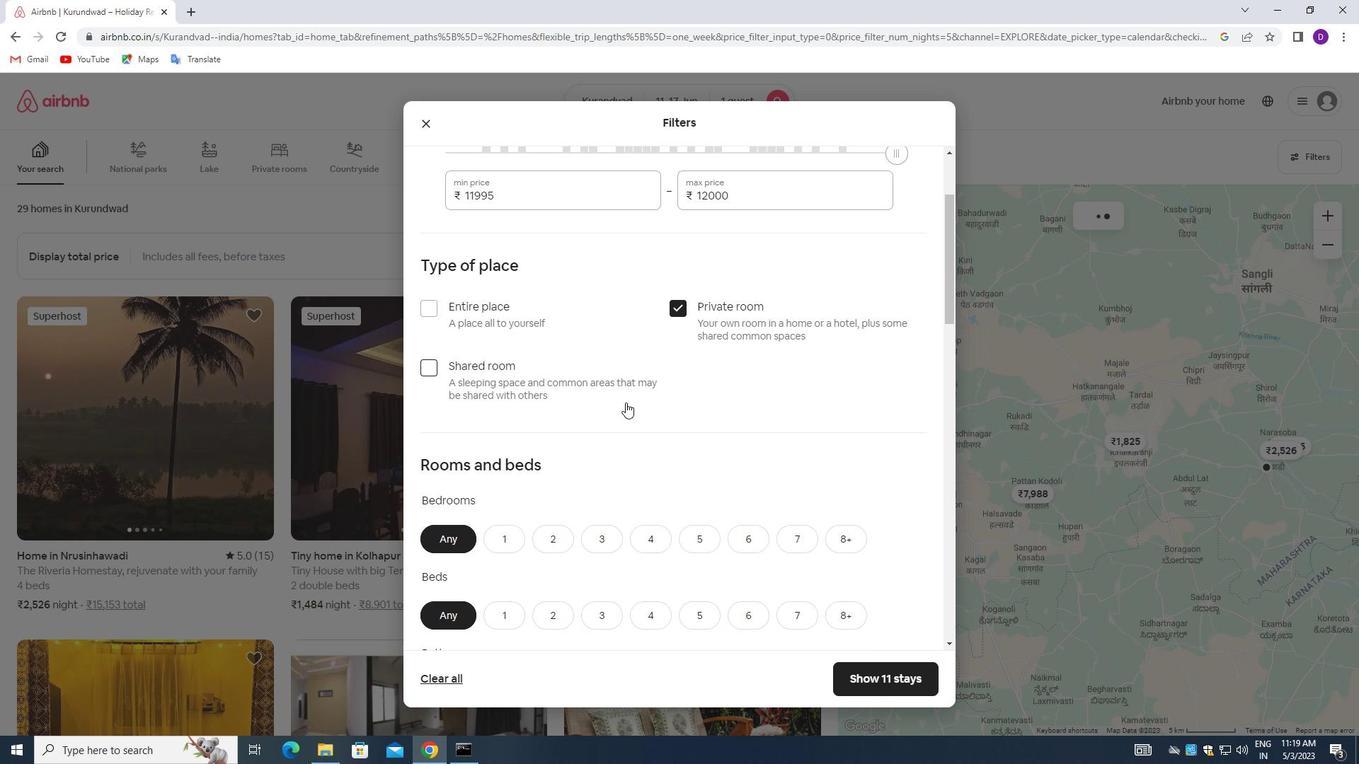 
Action: Mouse moved to (516, 336)
Screenshot: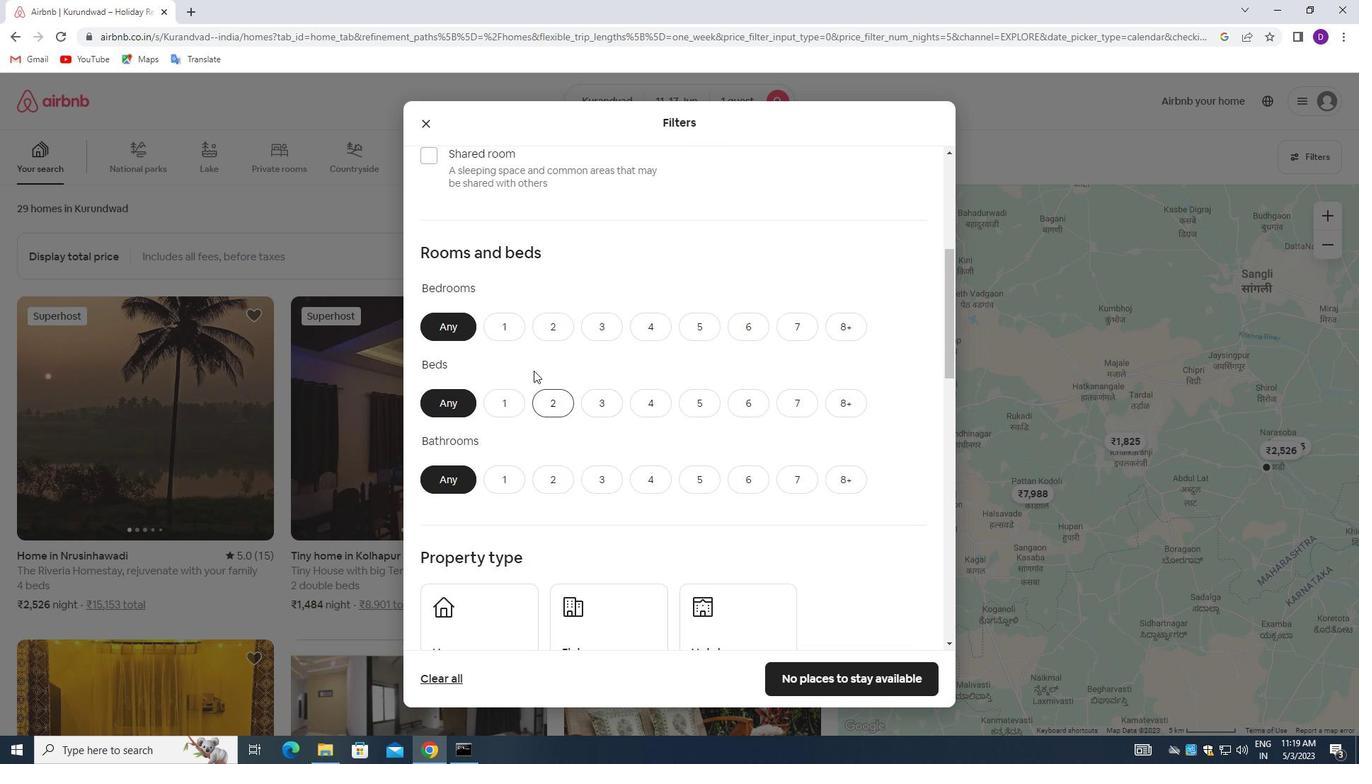 
Action: Mouse pressed left at (516, 336)
Screenshot: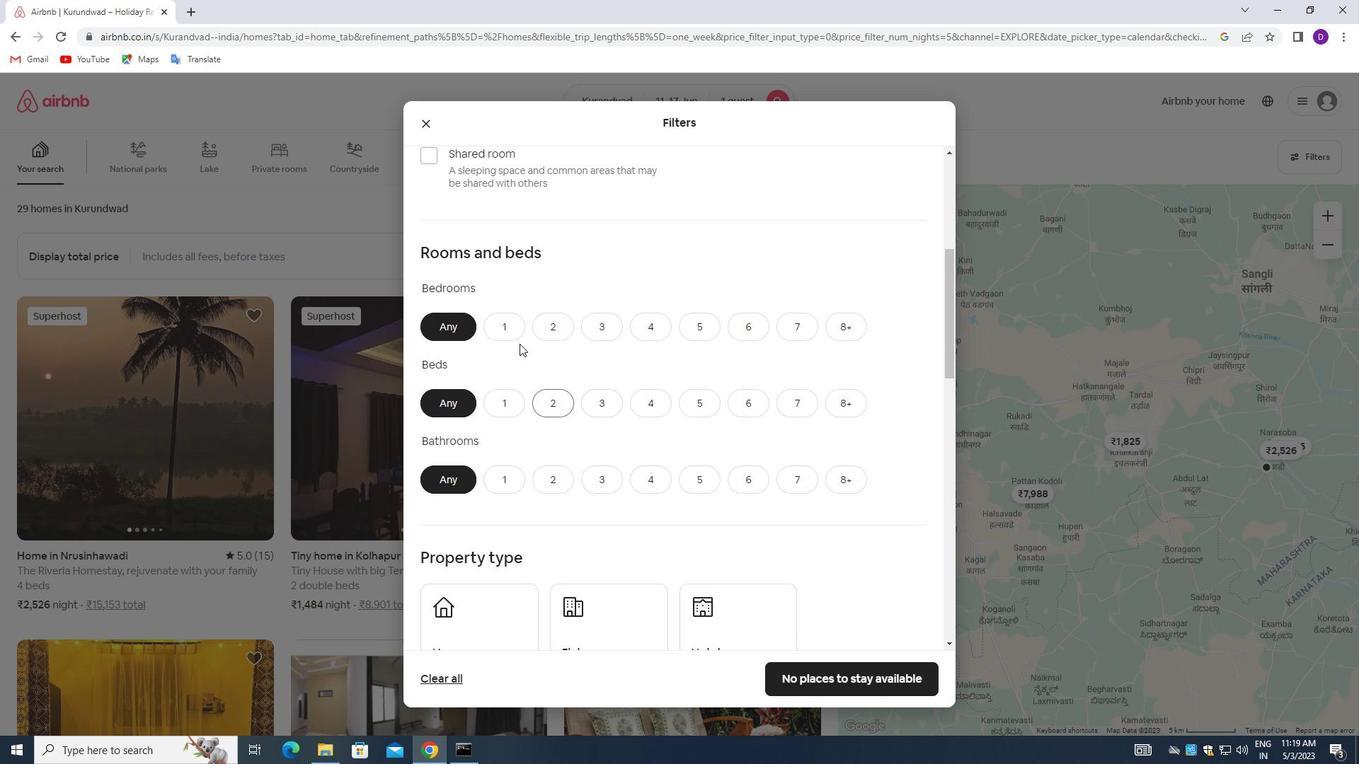 
Action: Mouse moved to (520, 398)
Screenshot: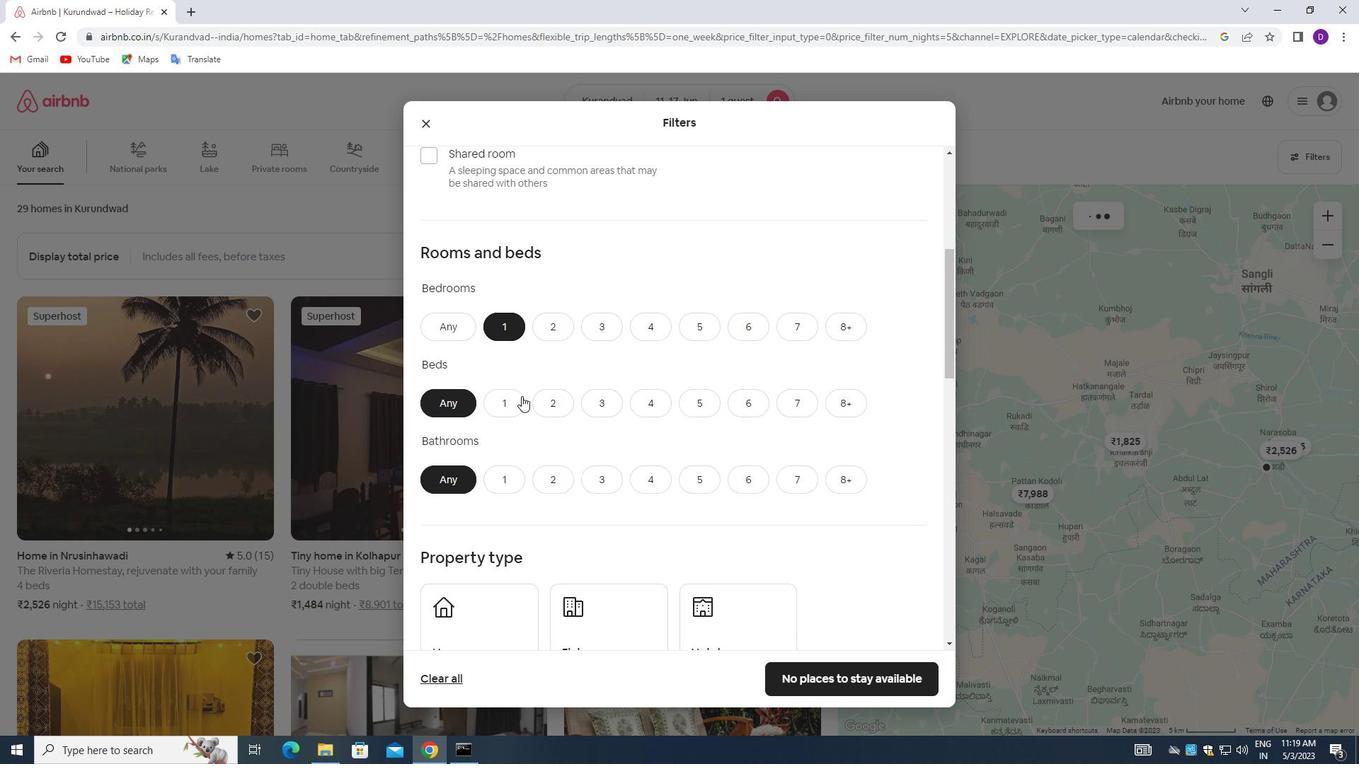 
Action: Mouse pressed left at (520, 398)
Screenshot: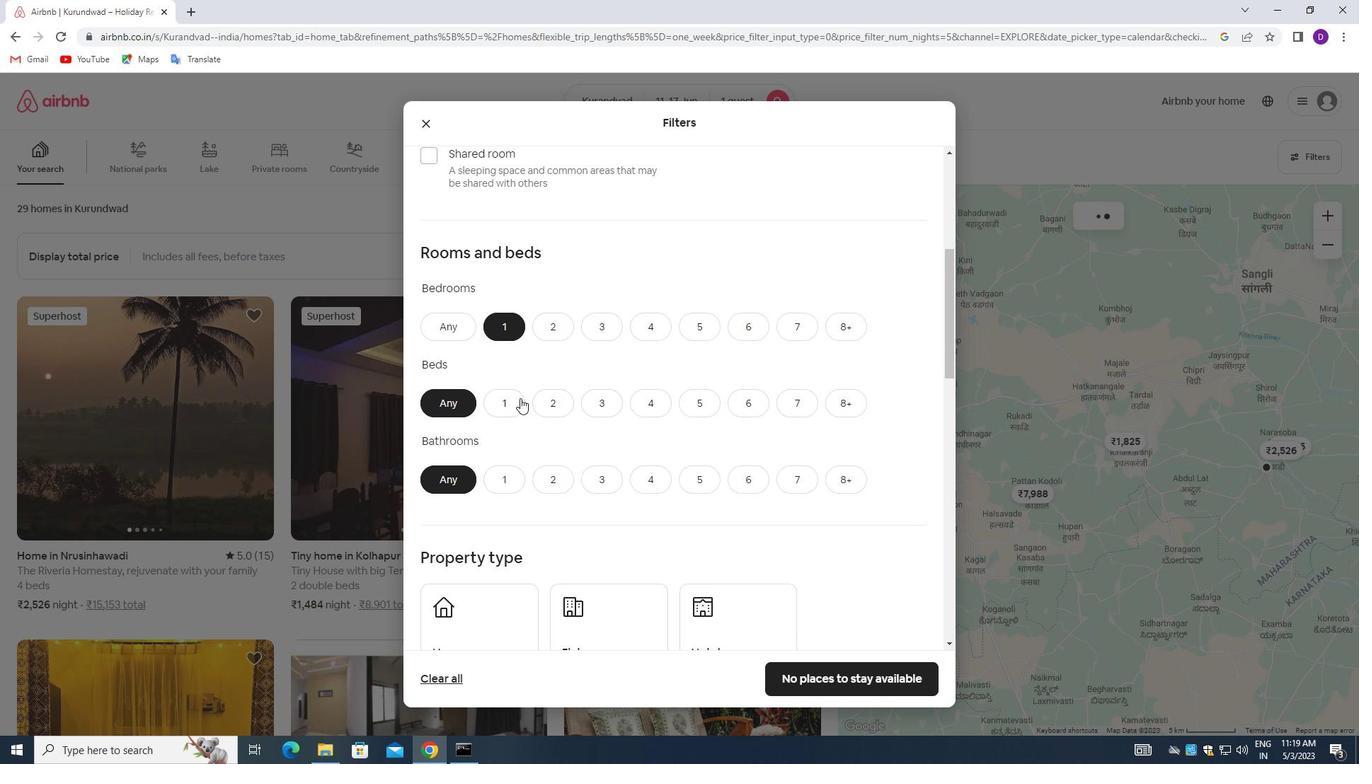 
Action: Mouse moved to (505, 472)
Screenshot: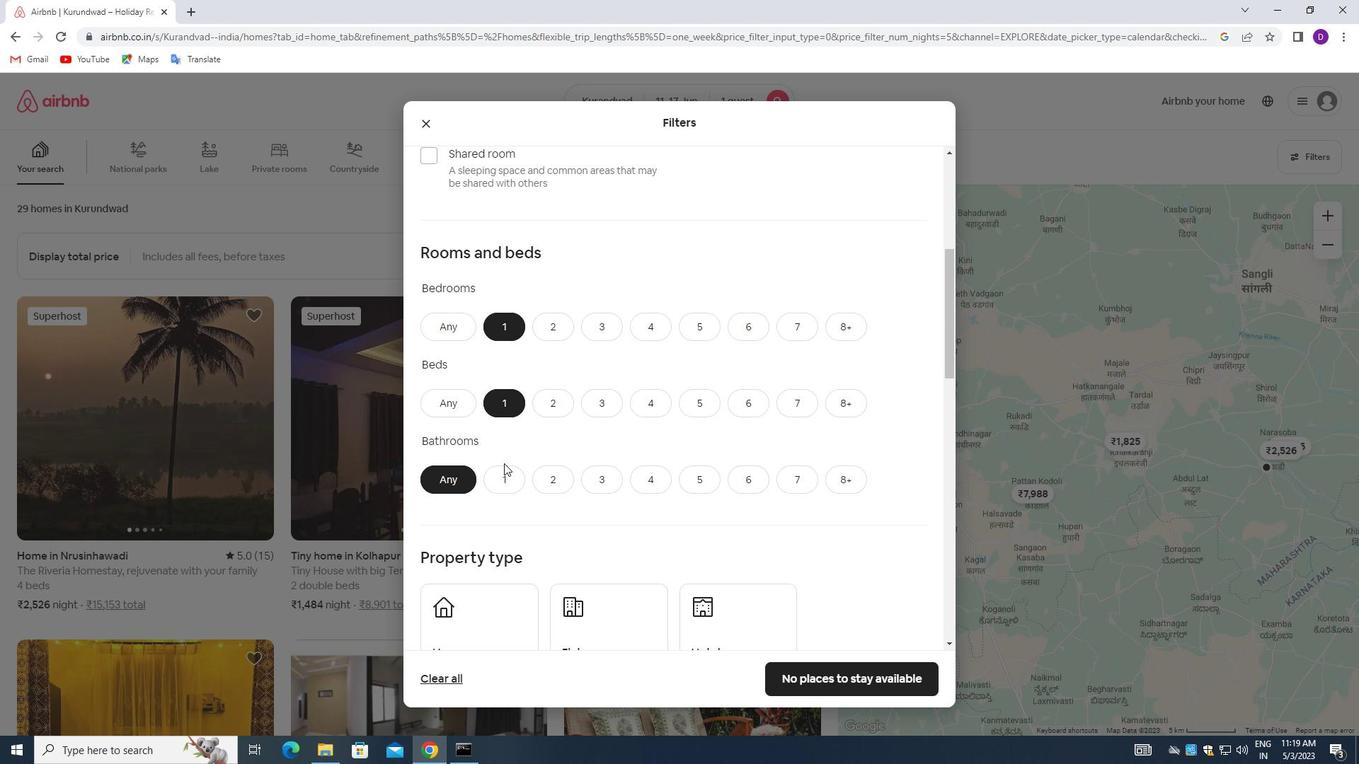 
Action: Mouse pressed left at (505, 472)
Screenshot: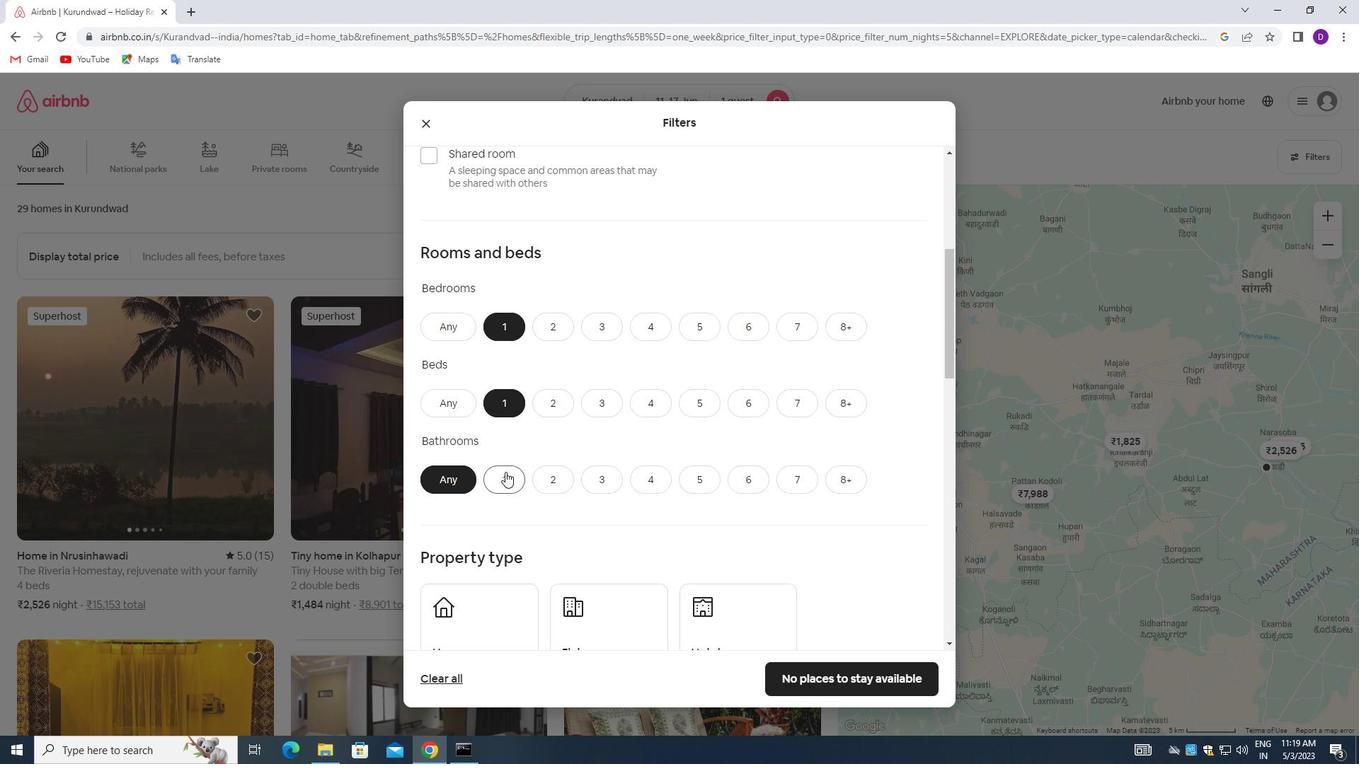 
Action: Mouse moved to (555, 443)
Screenshot: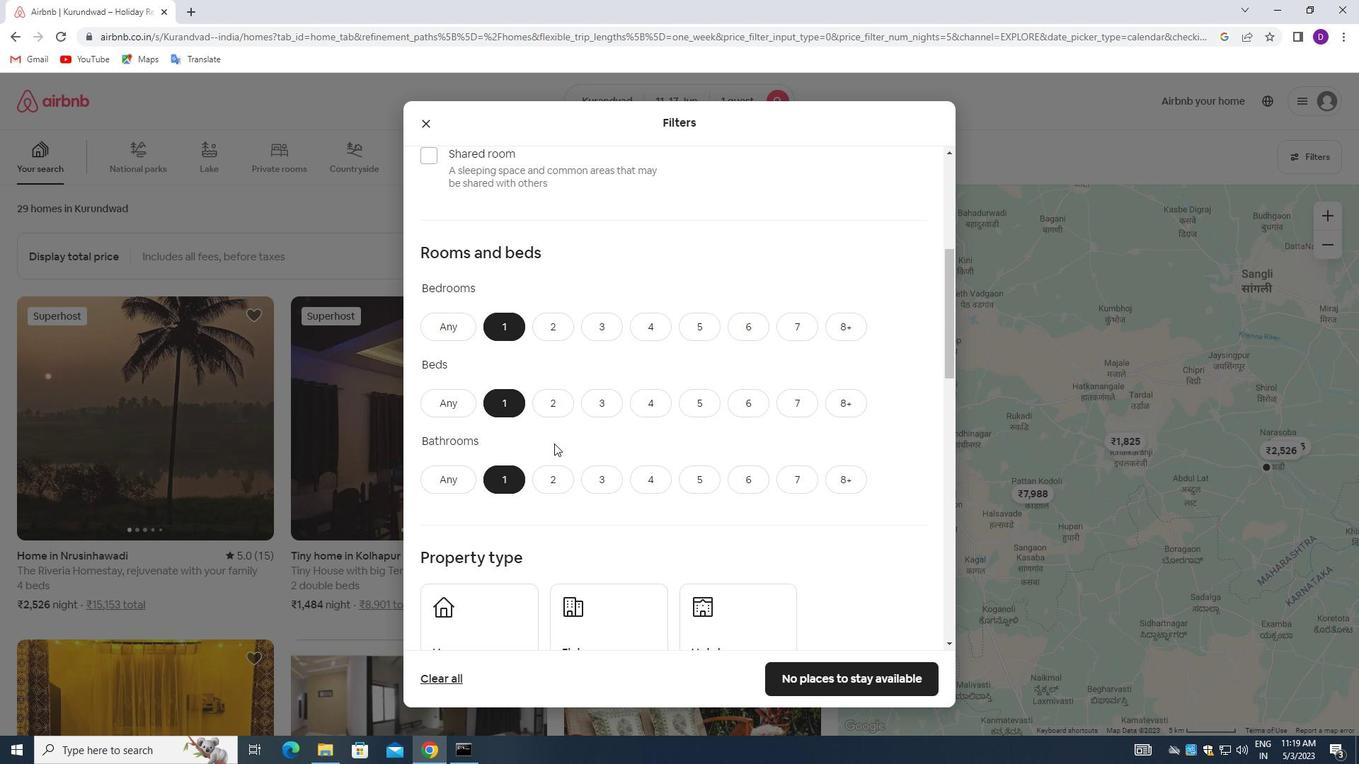 
Action: Mouse scrolled (555, 443) with delta (0, 0)
Screenshot: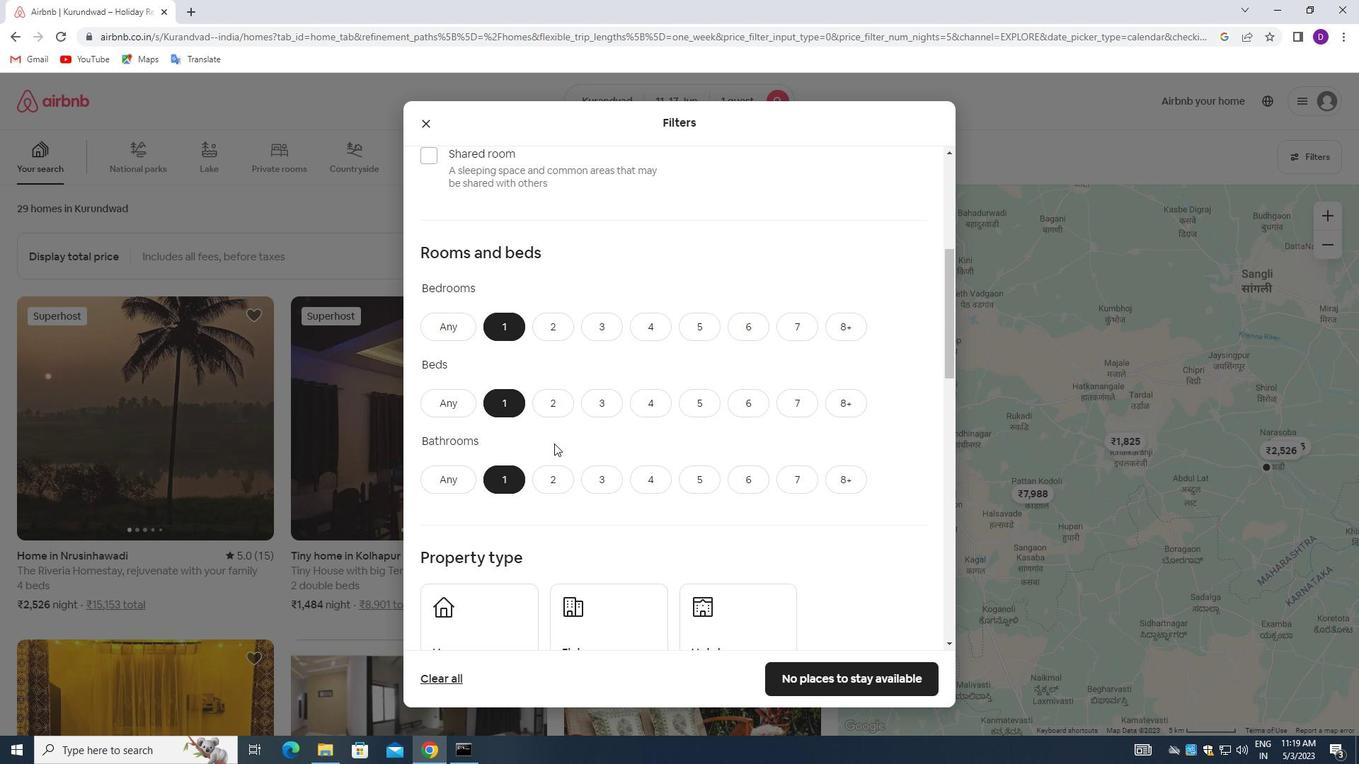 
Action: Mouse moved to (555, 445)
Screenshot: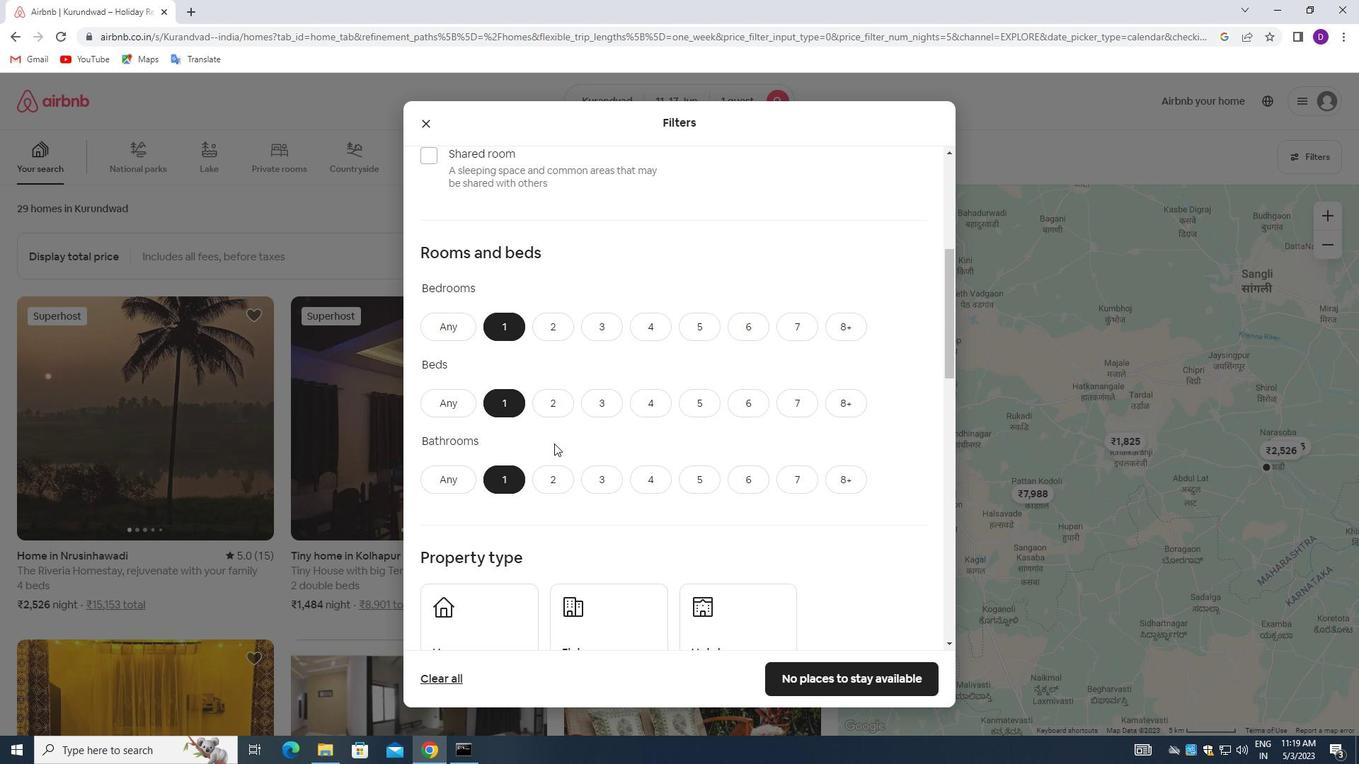 
Action: Mouse scrolled (555, 444) with delta (0, 0)
Screenshot: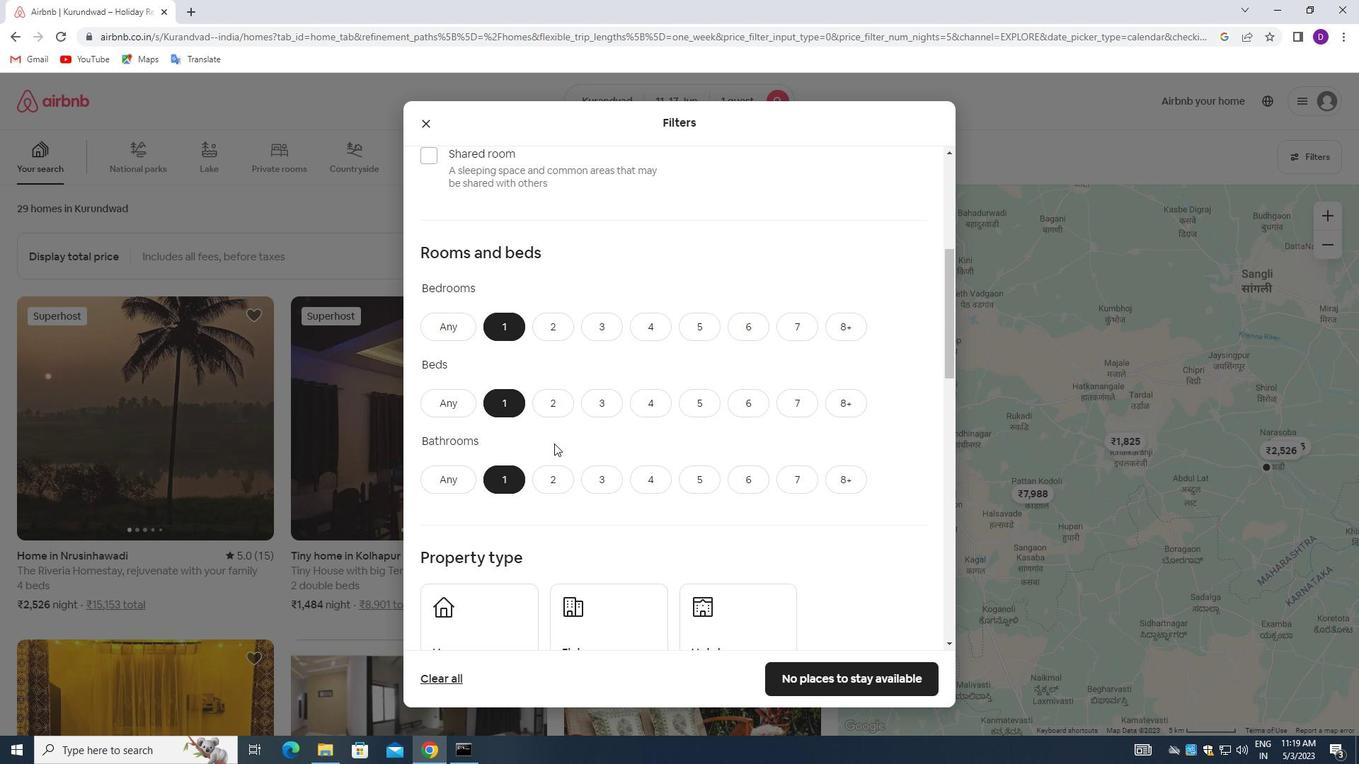 
Action: Mouse moved to (555, 446)
Screenshot: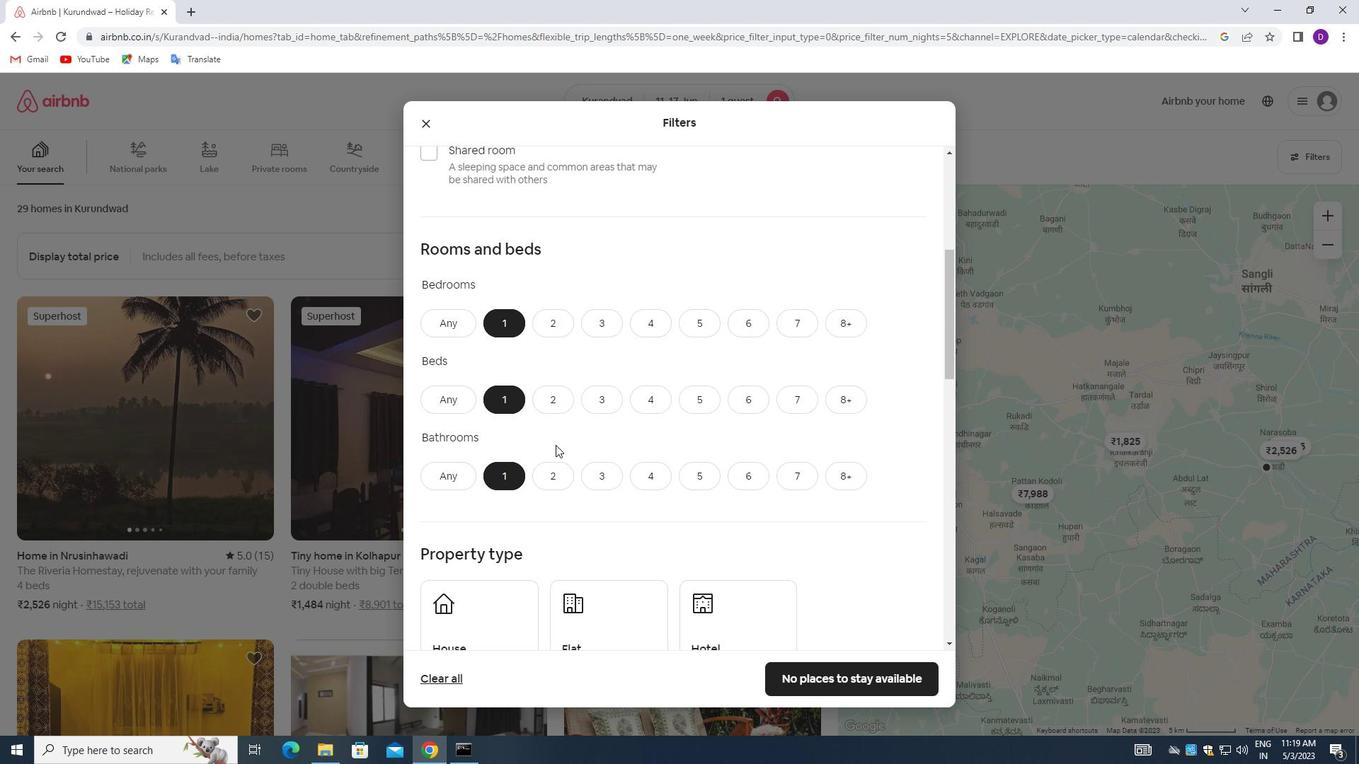 
Action: Mouse scrolled (555, 445) with delta (0, 0)
Screenshot: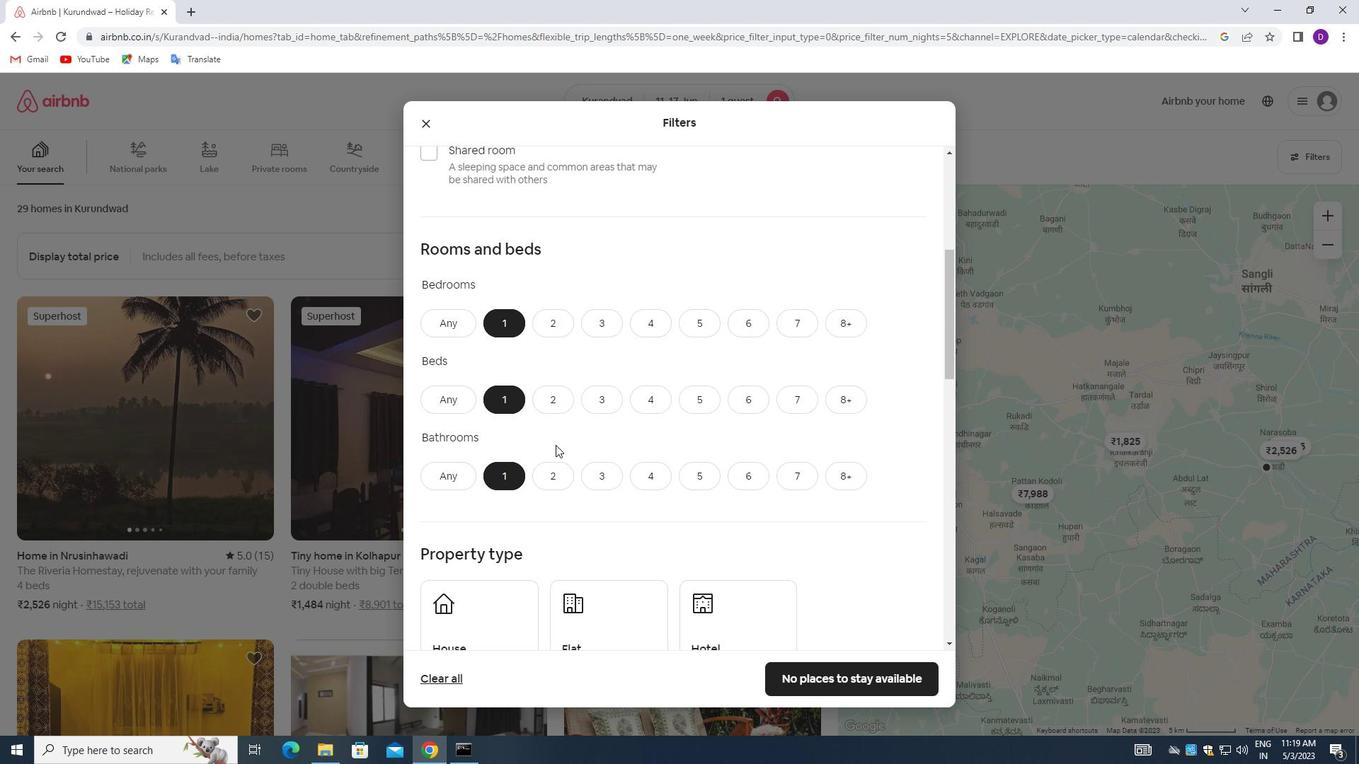 
Action: Mouse moved to (492, 431)
Screenshot: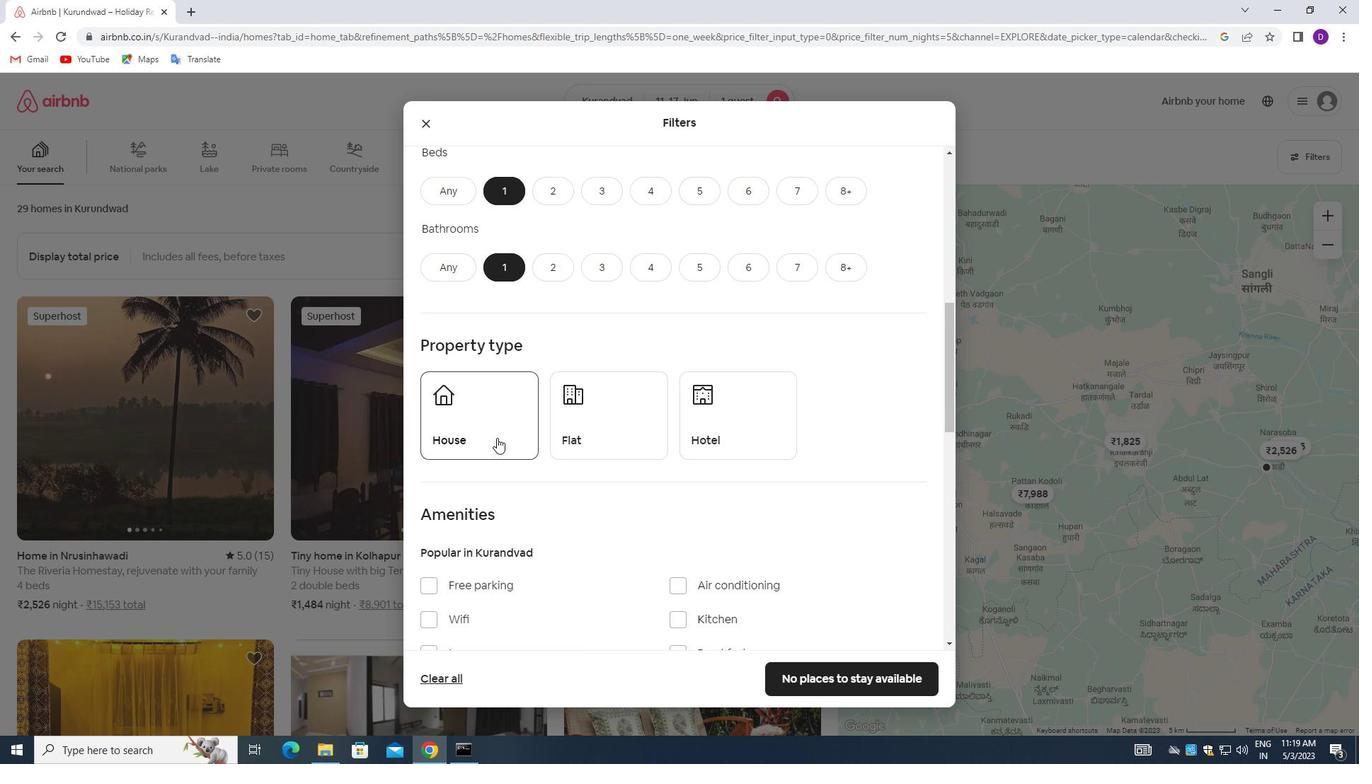 
Action: Mouse pressed left at (492, 431)
Screenshot: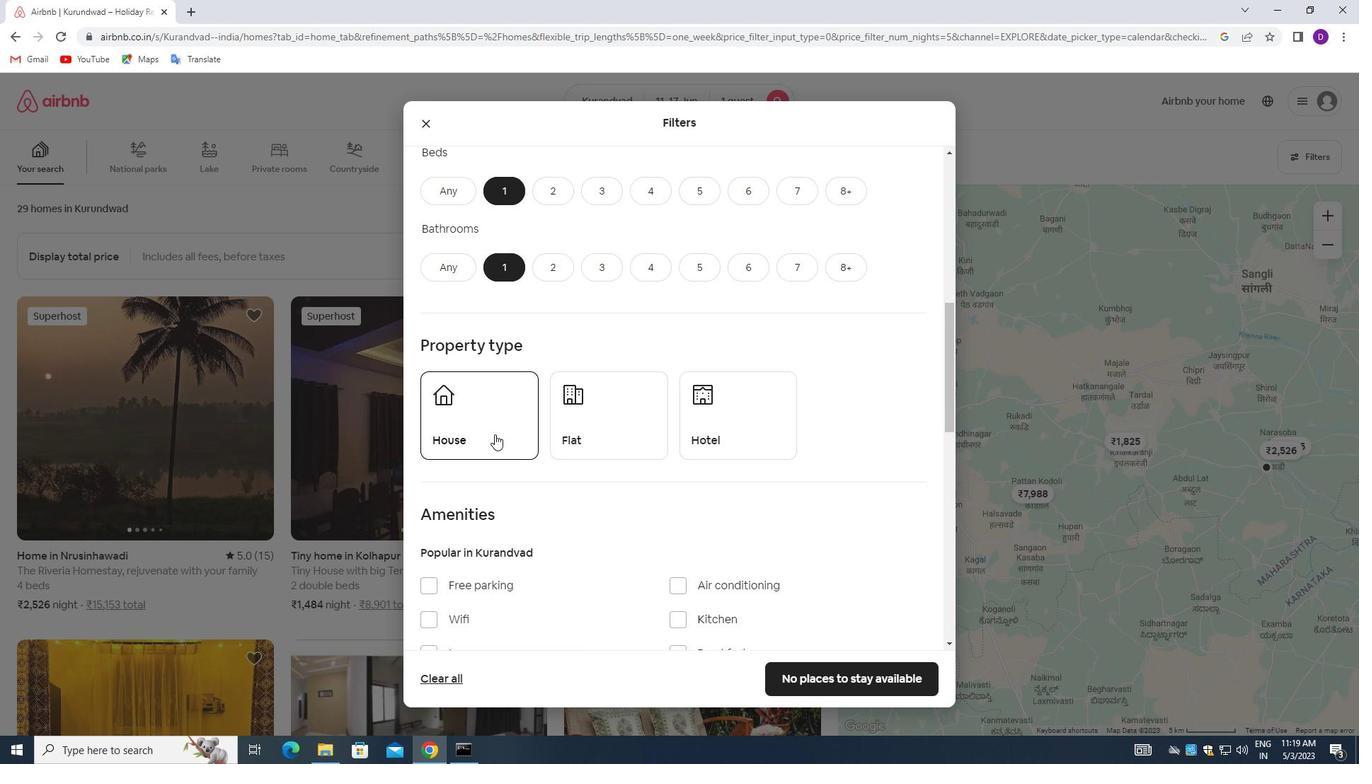 
Action: Mouse moved to (596, 424)
Screenshot: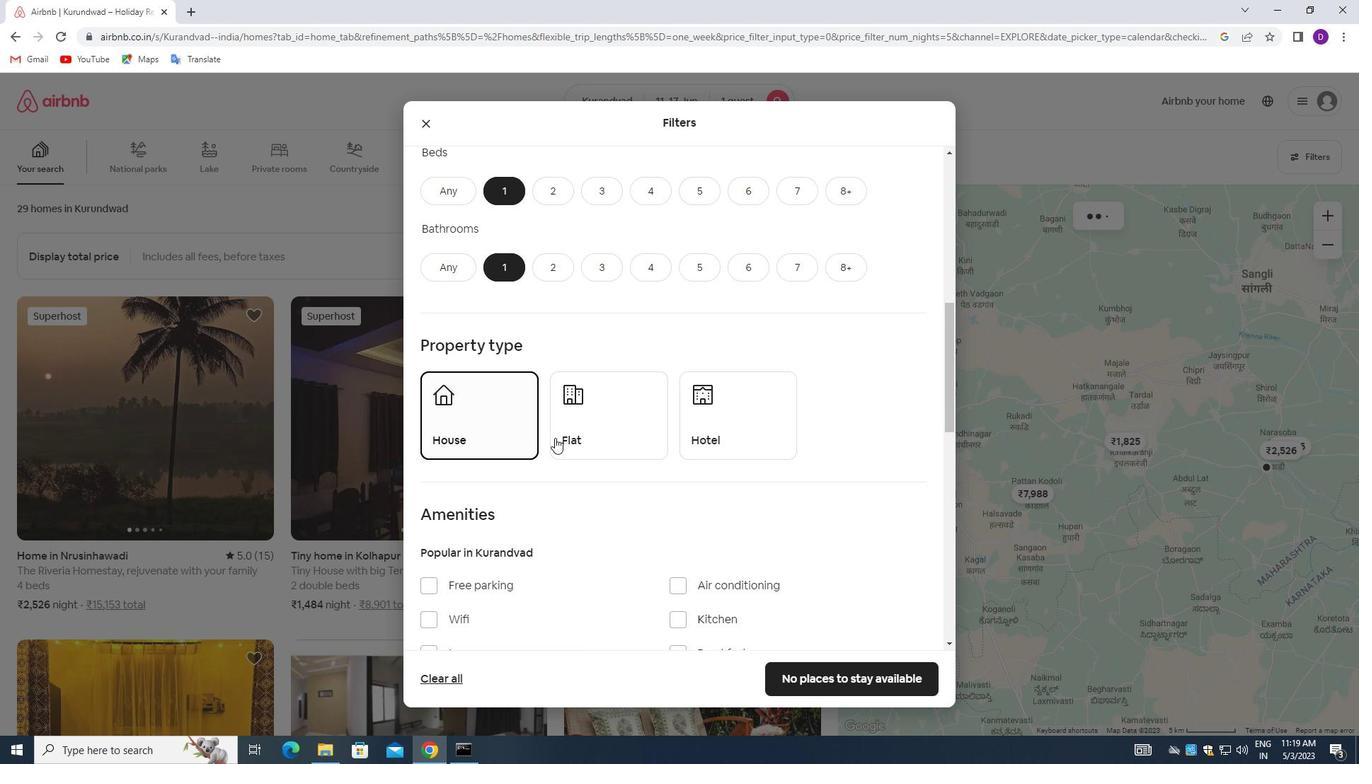 
Action: Mouse pressed left at (596, 424)
Screenshot: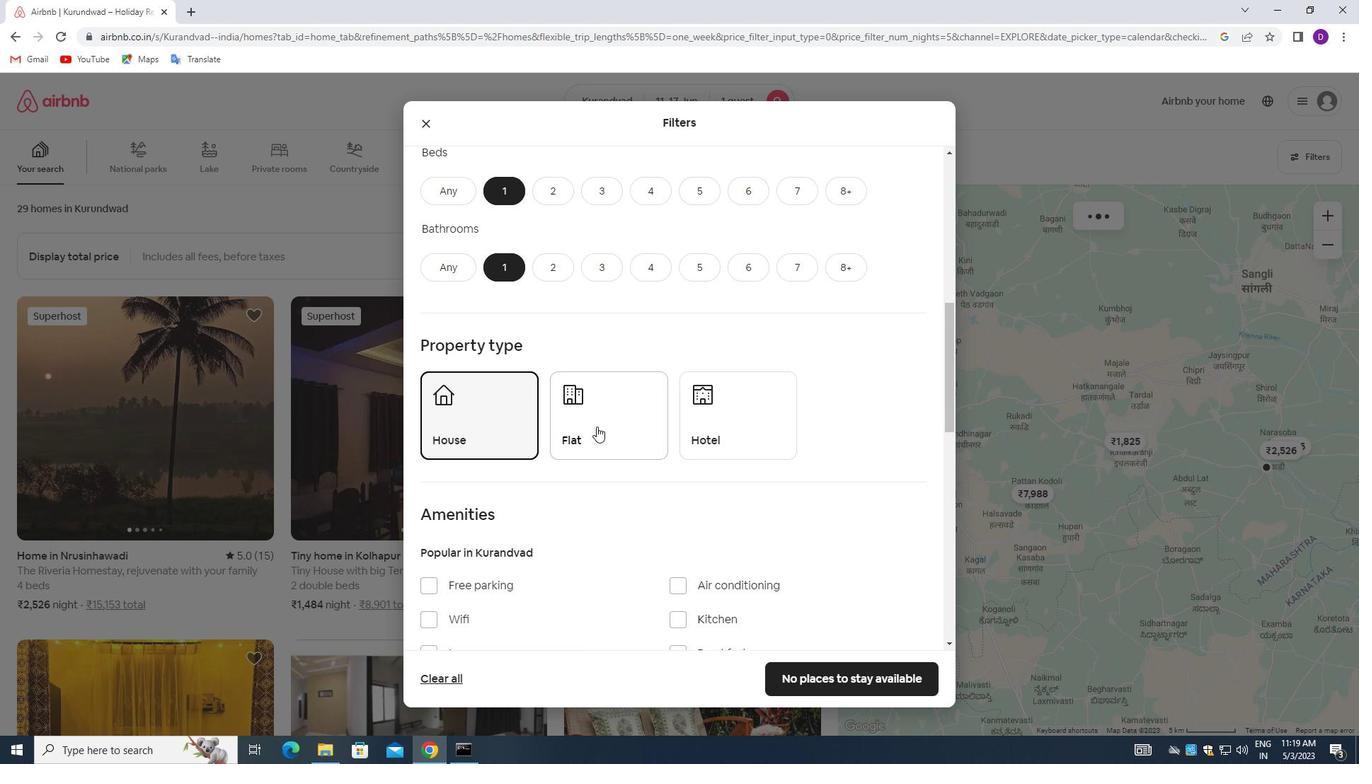 
Action: Mouse moved to (693, 418)
Screenshot: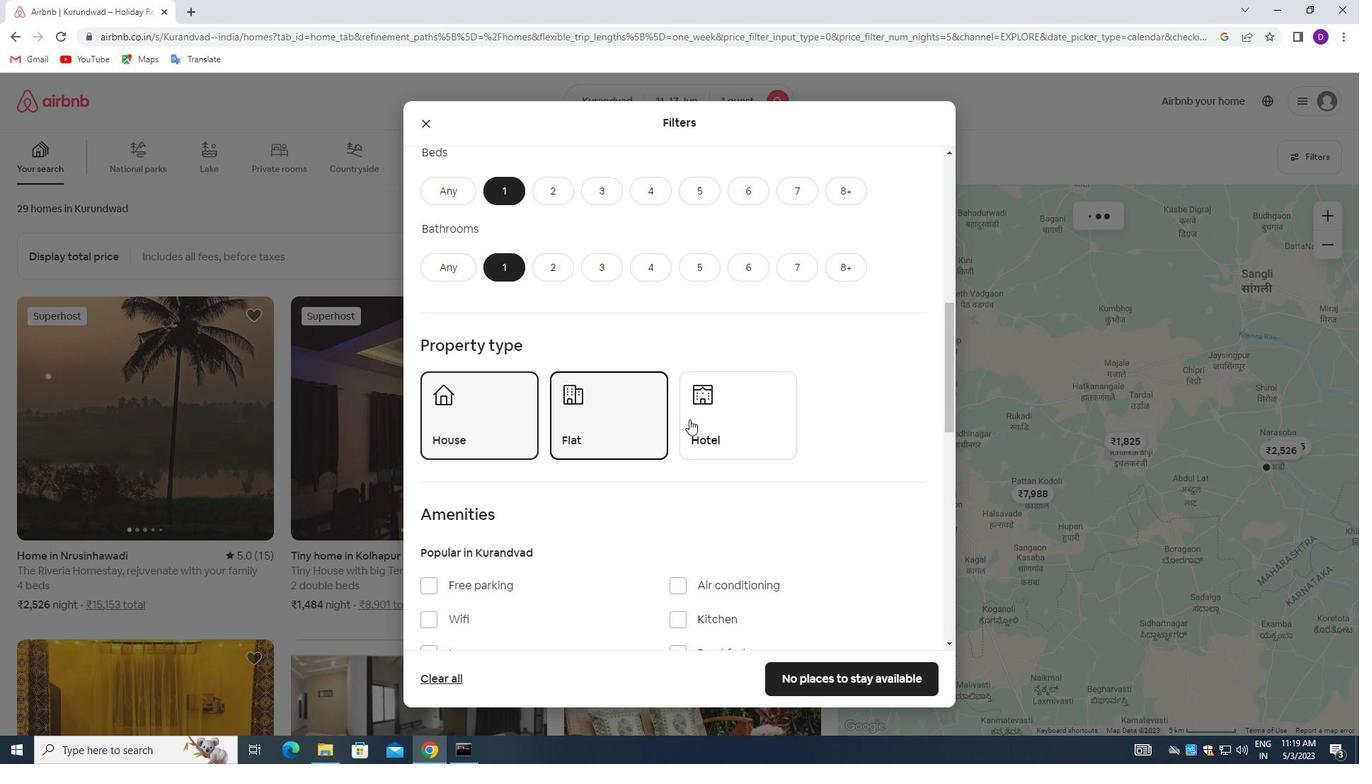 
Action: Mouse pressed left at (693, 418)
Screenshot: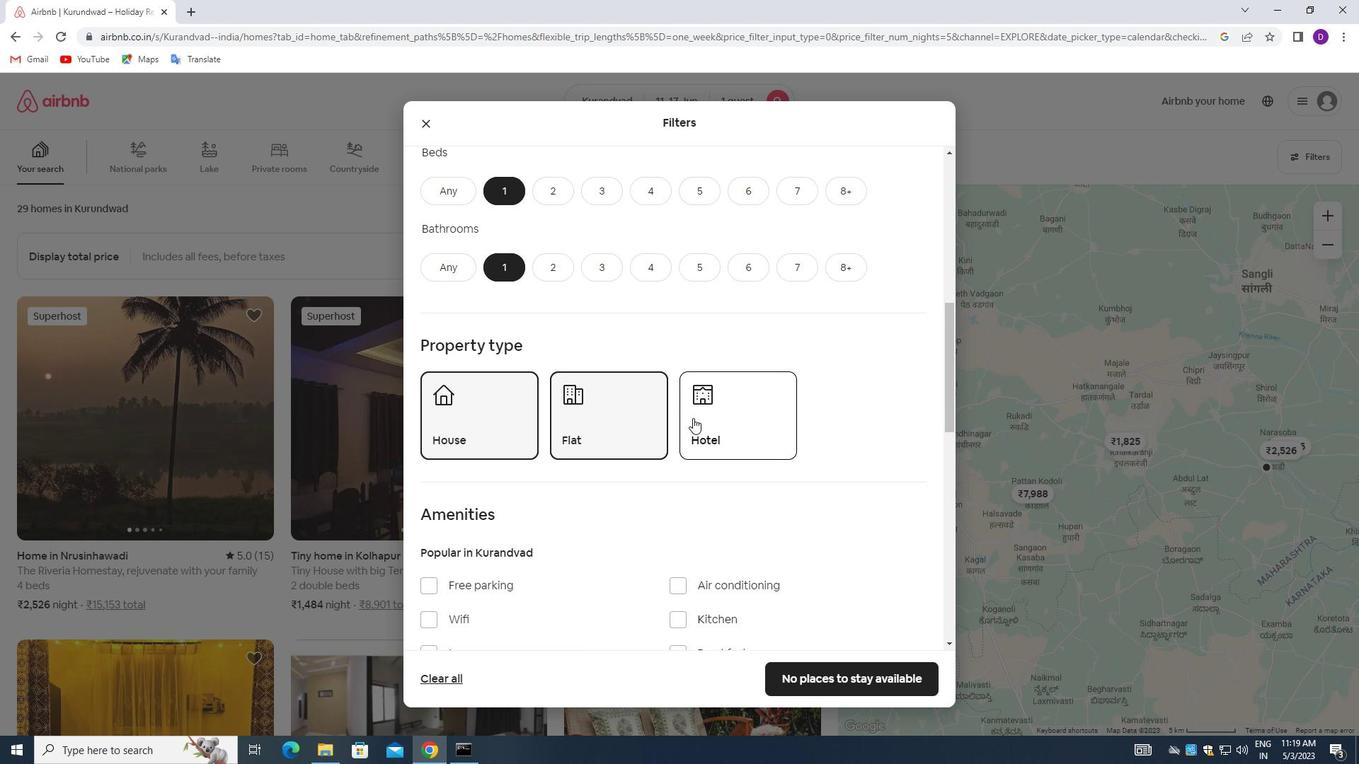 
Action: Mouse moved to (631, 426)
Screenshot: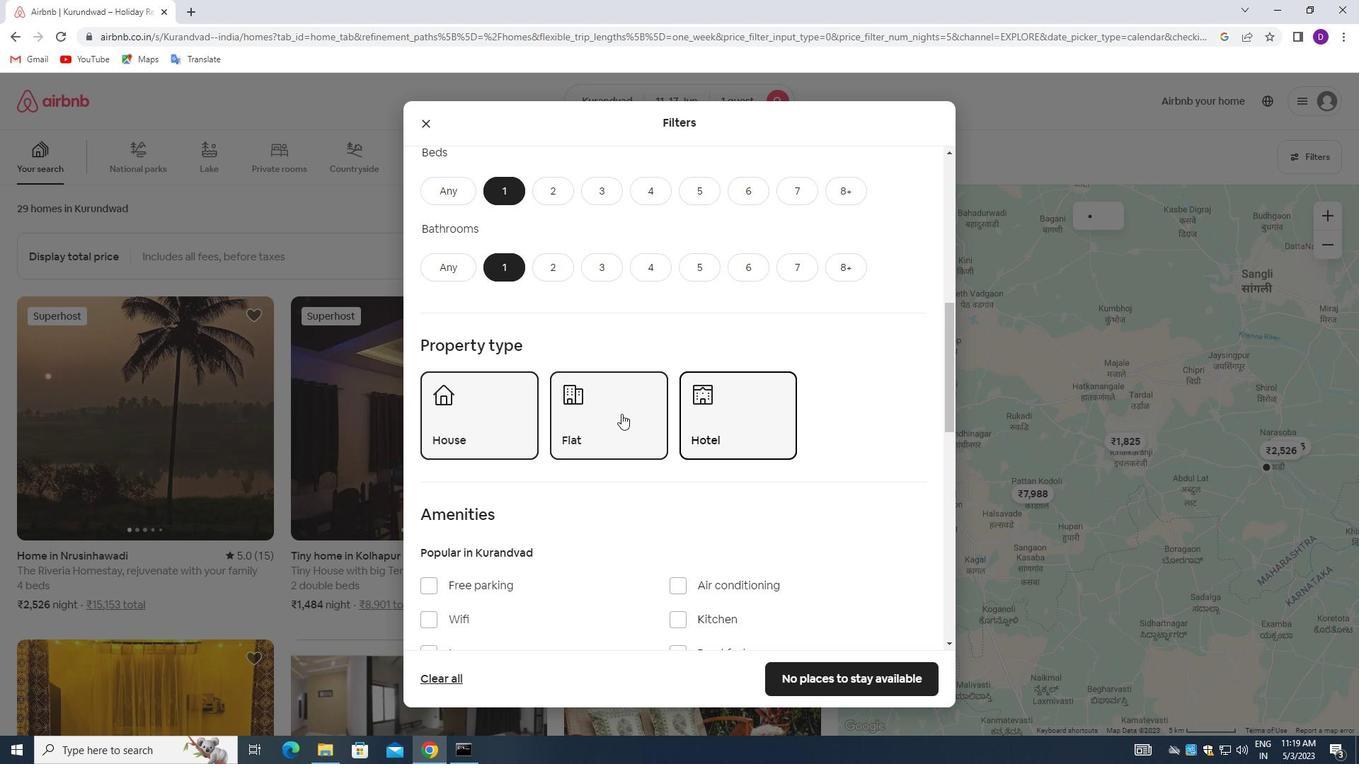 
Action: Mouse scrolled (631, 426) with delta (0, 0)
Screenshot: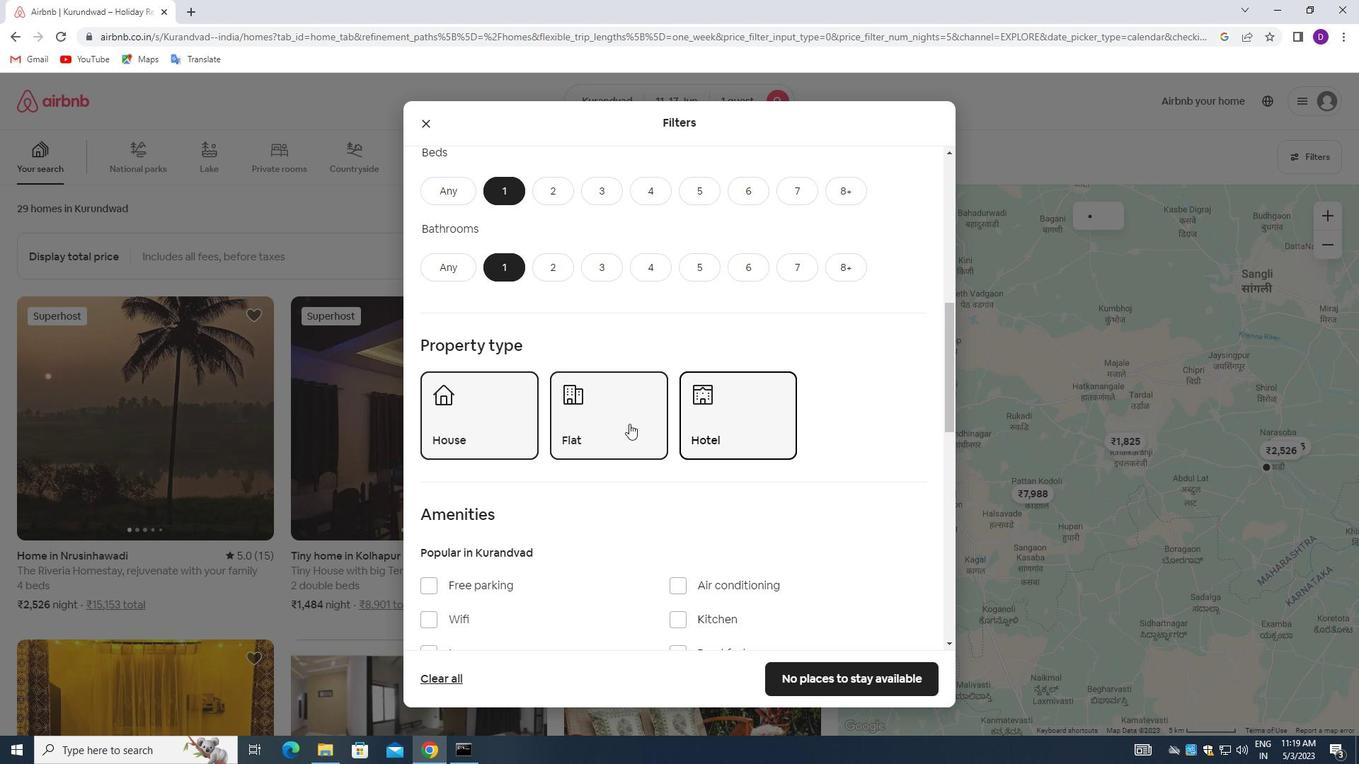 
Action: Mouse scrolled (631, 426) with delta (0, 0)
Screenshot: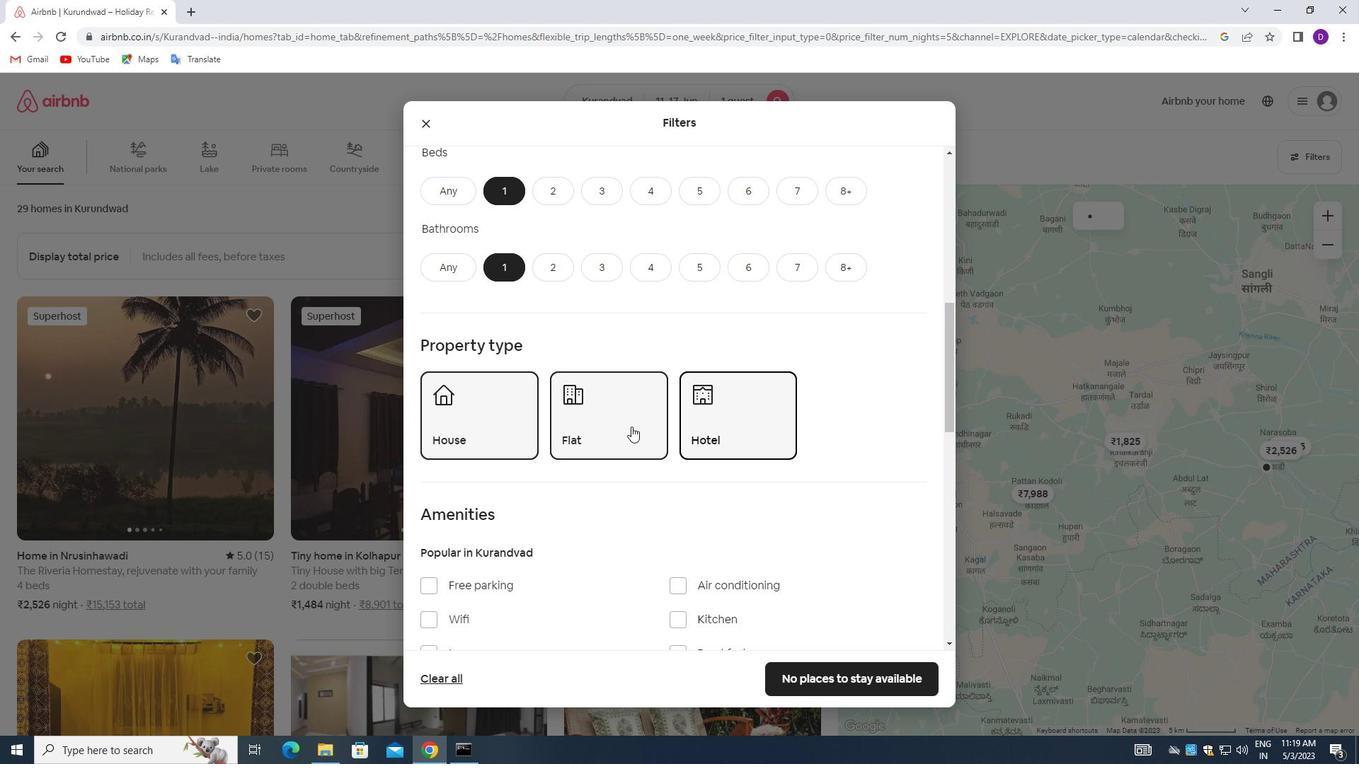 
Action: Mouse scrolled (631, 426) with delta (0, 0)
Screenshot: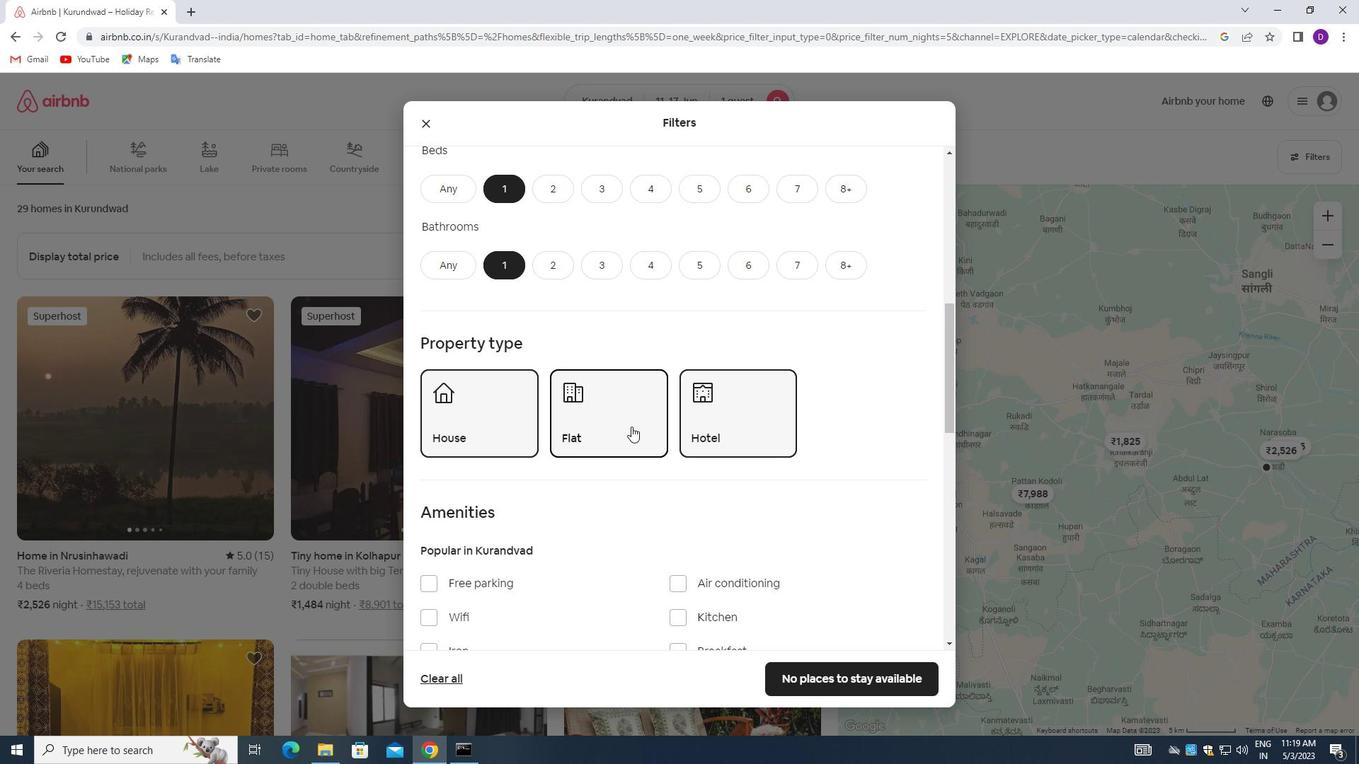 
Action: Mouse moved to (631, 426)
Screenshot: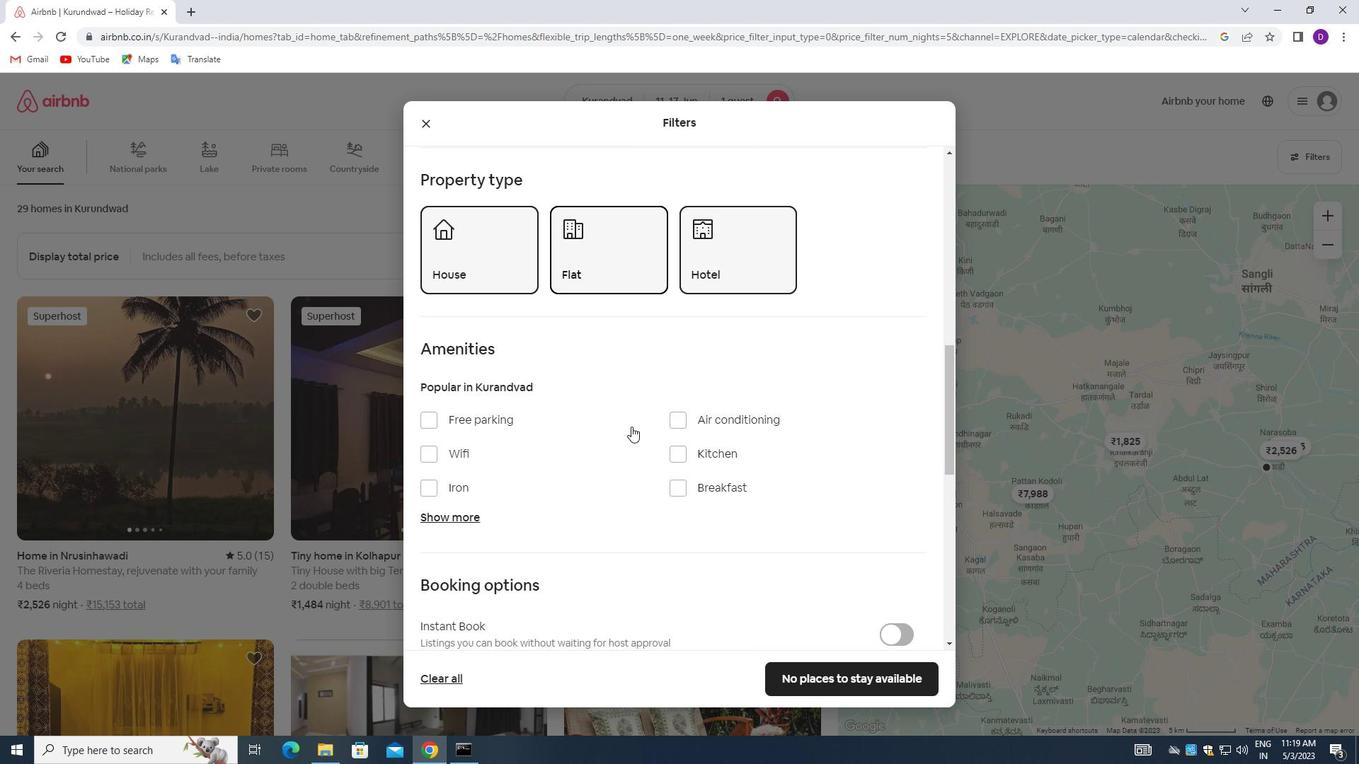 
Action: Mouse scrolled (631, 426) with delta (0, 0)
Screenshot: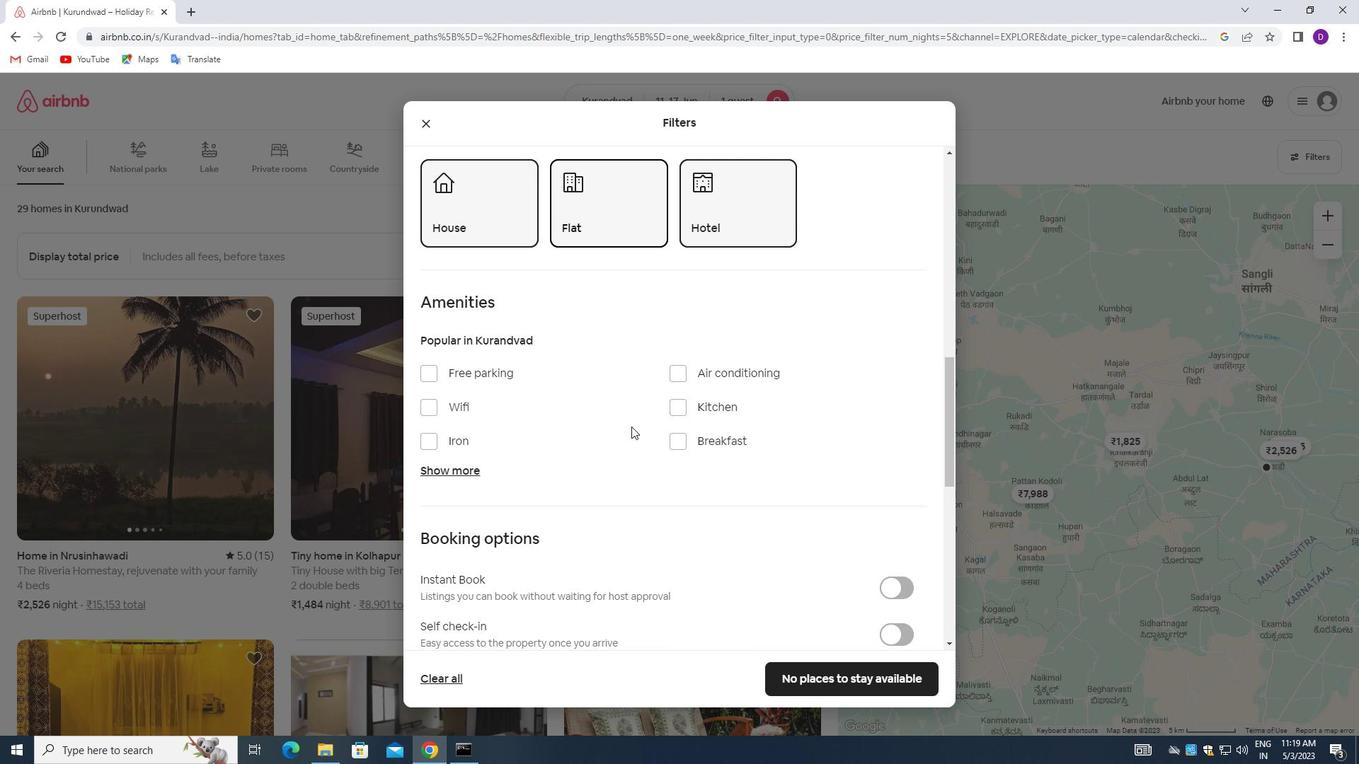 
Action: Mouse moved to (633, 426)
Screenshot: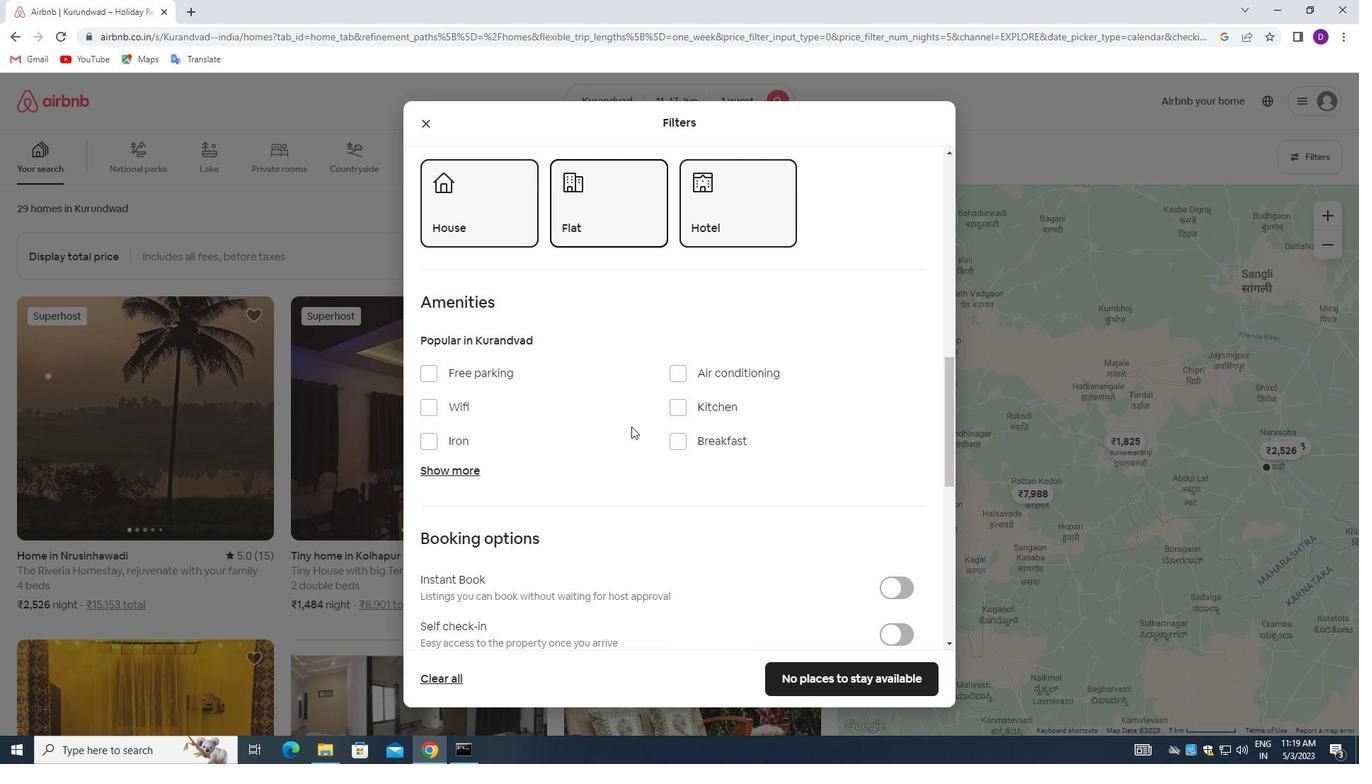 
Action: Mouse scrolled (633, 426) with delta (0, 0)
Screenshot: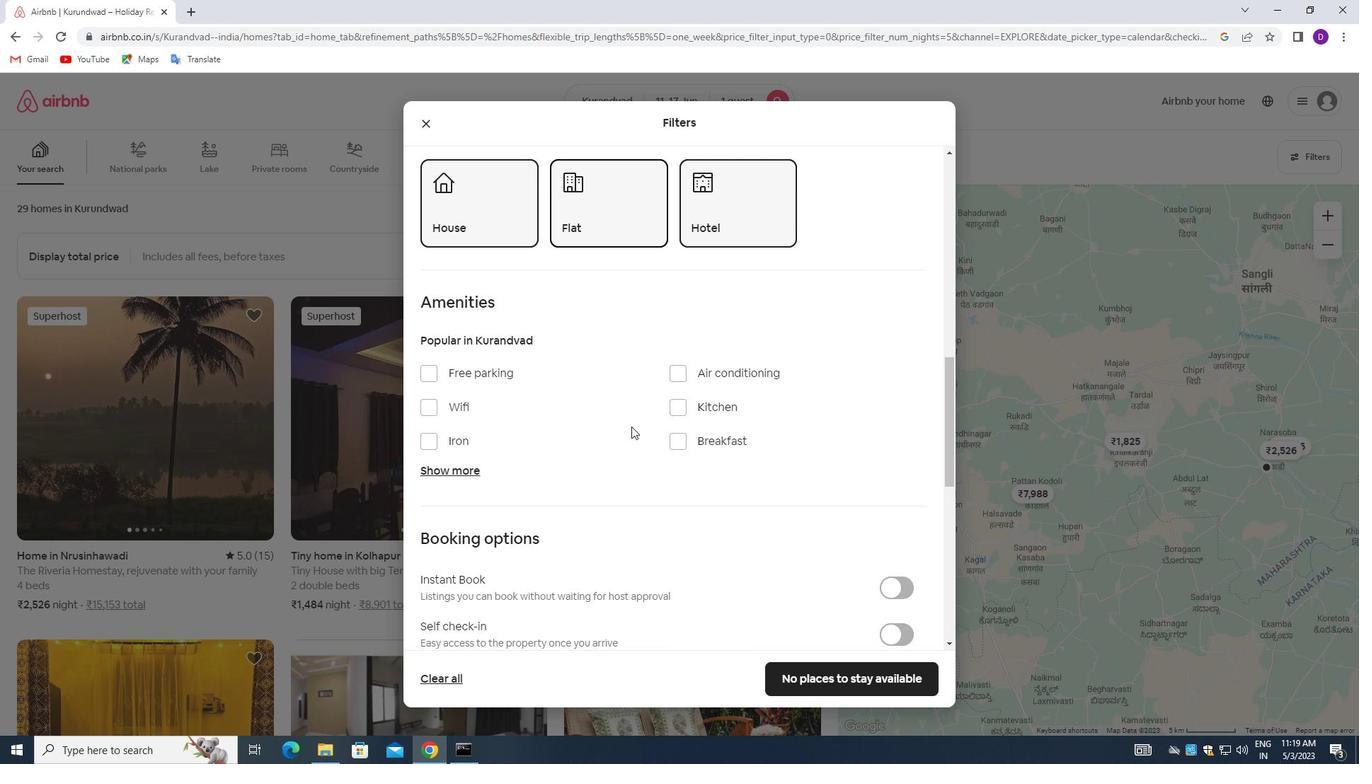 
Action: Mouse moved to (633, 428)
Screenshot: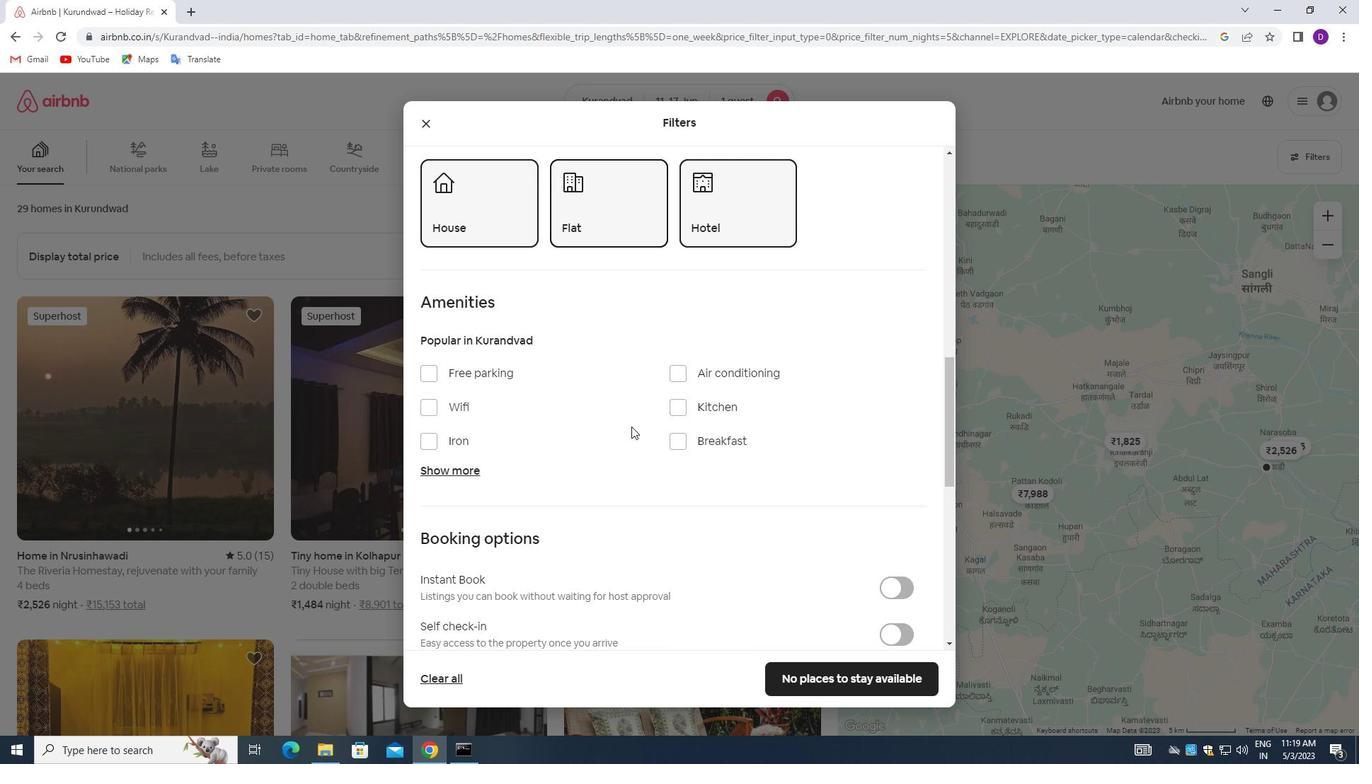 
Action: Mouse scrolled (633, 427) with delta (0, 0)
Screenshot: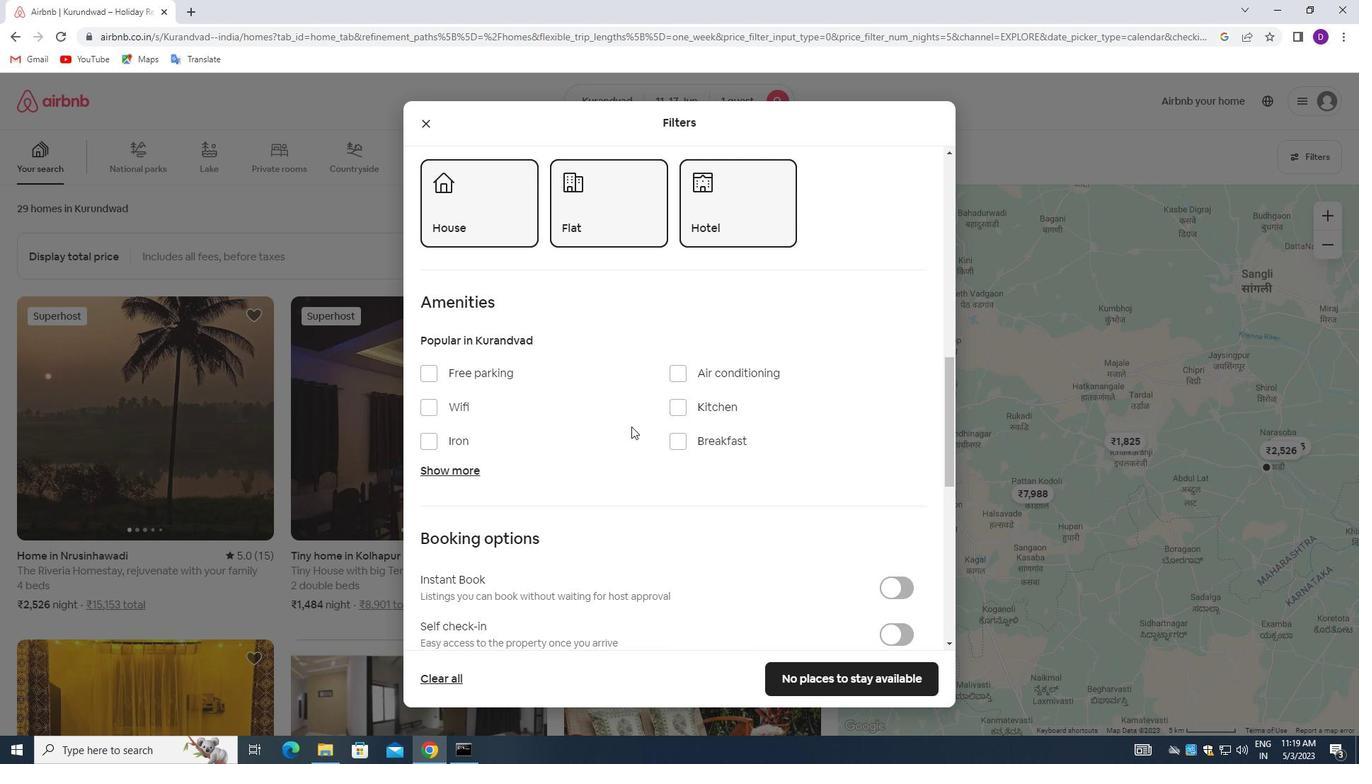 
Action: Mouse moved to (885, 422)
Screenshot: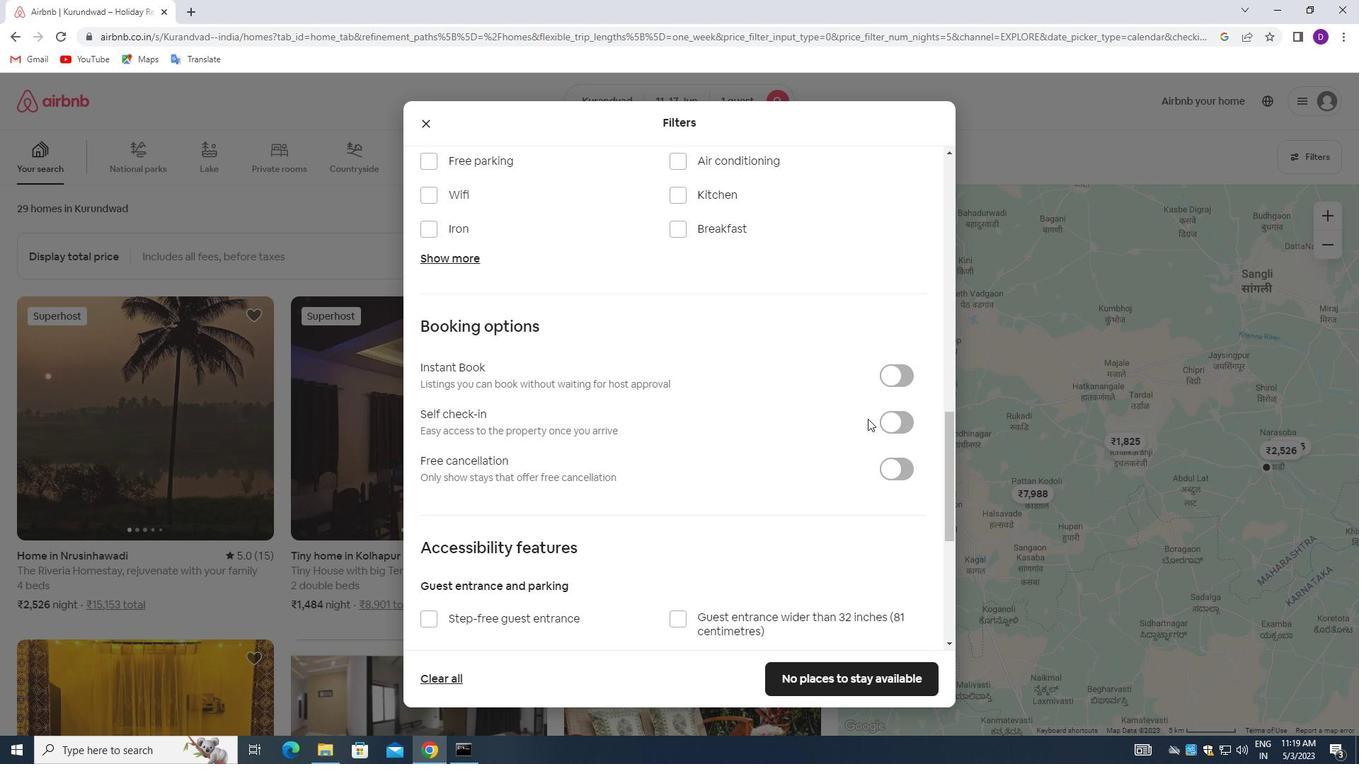 
Action: Mouse pressed left at (885, 422)
Screenshot: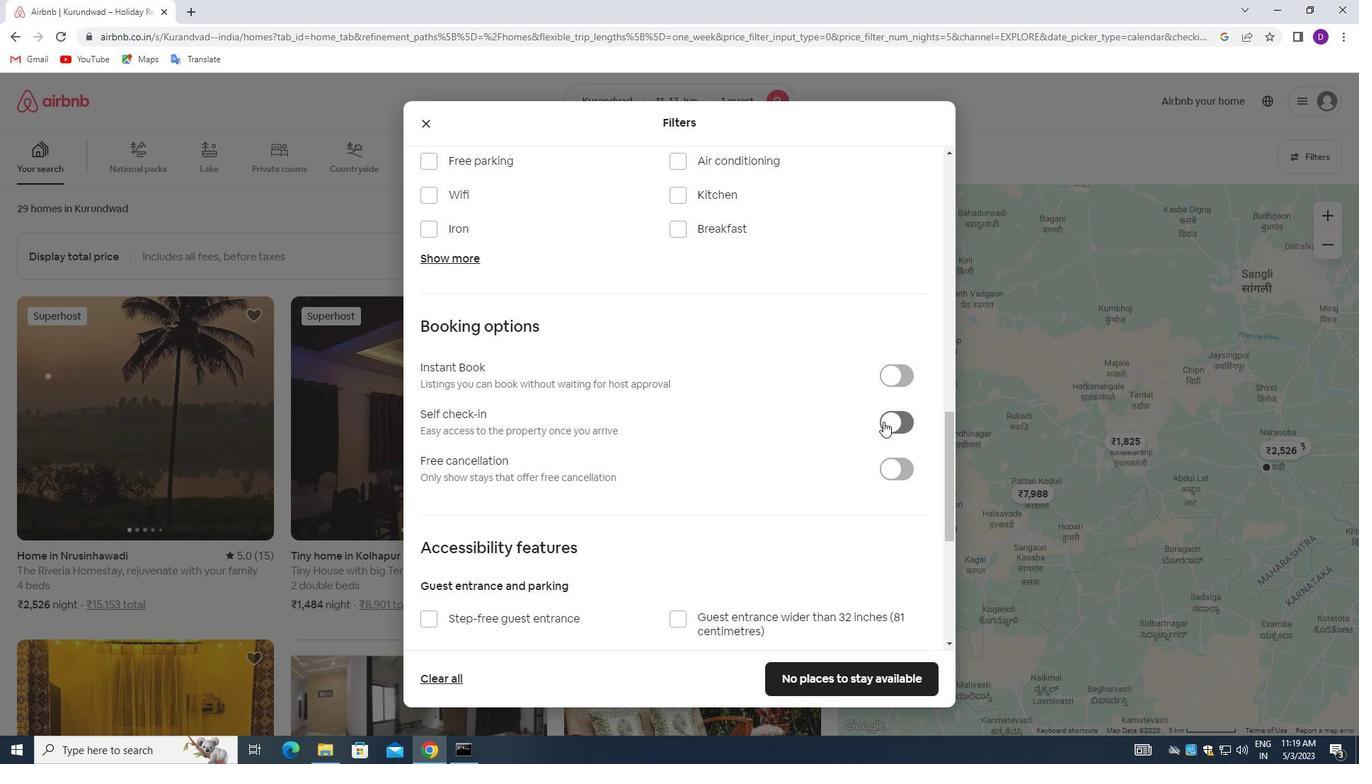 
Action: Mouse moved to (548, 486)
Screenshot: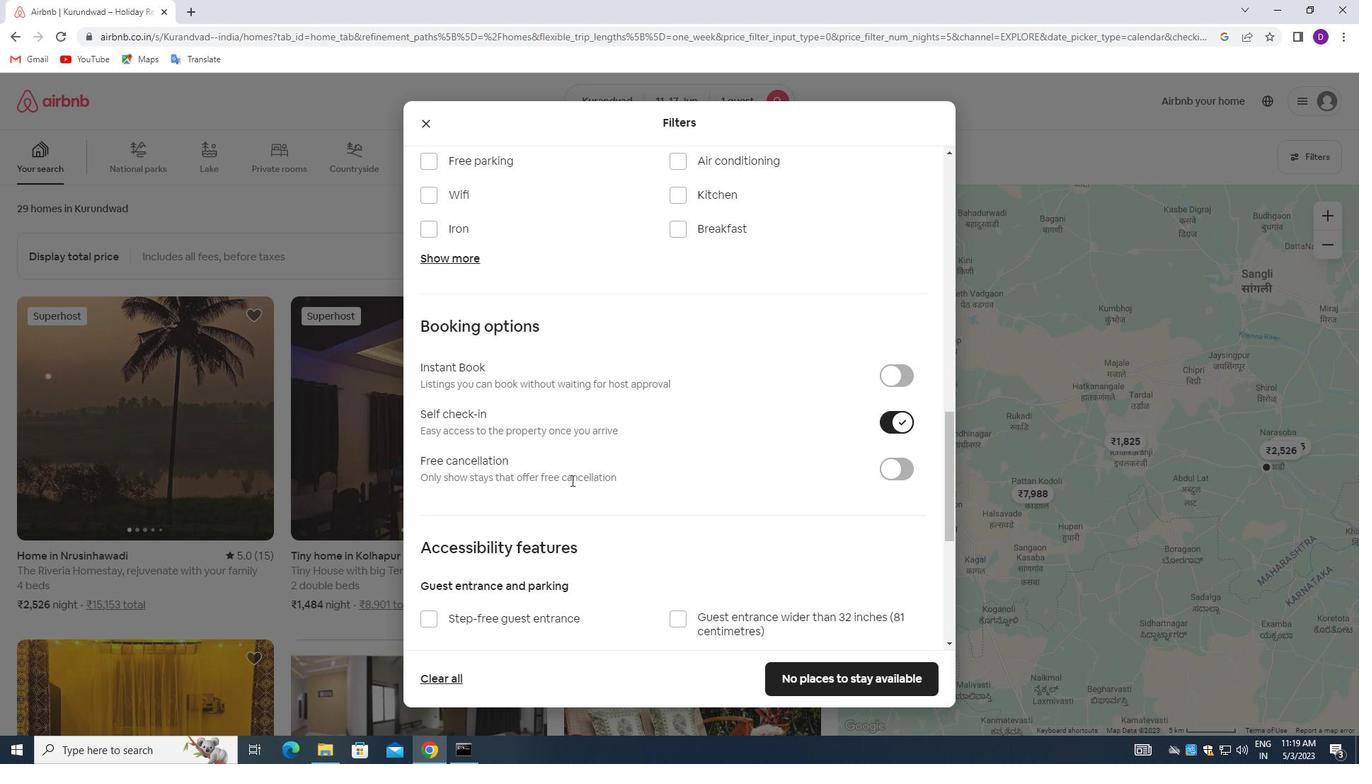 
Action: Mouse scrolled (548, 485) with delta (0, 0)
Screenshot: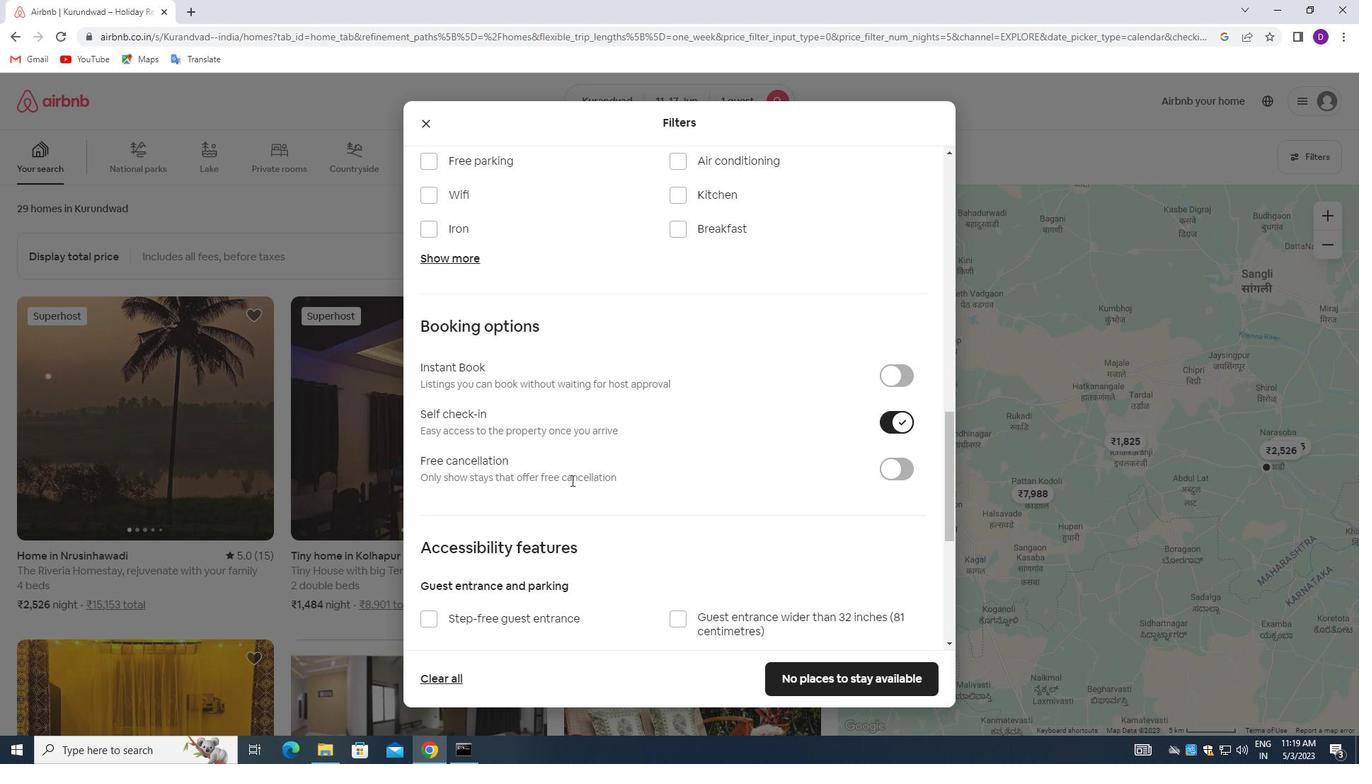 
Action: Mouse moved to (548, 488)
Screenshot: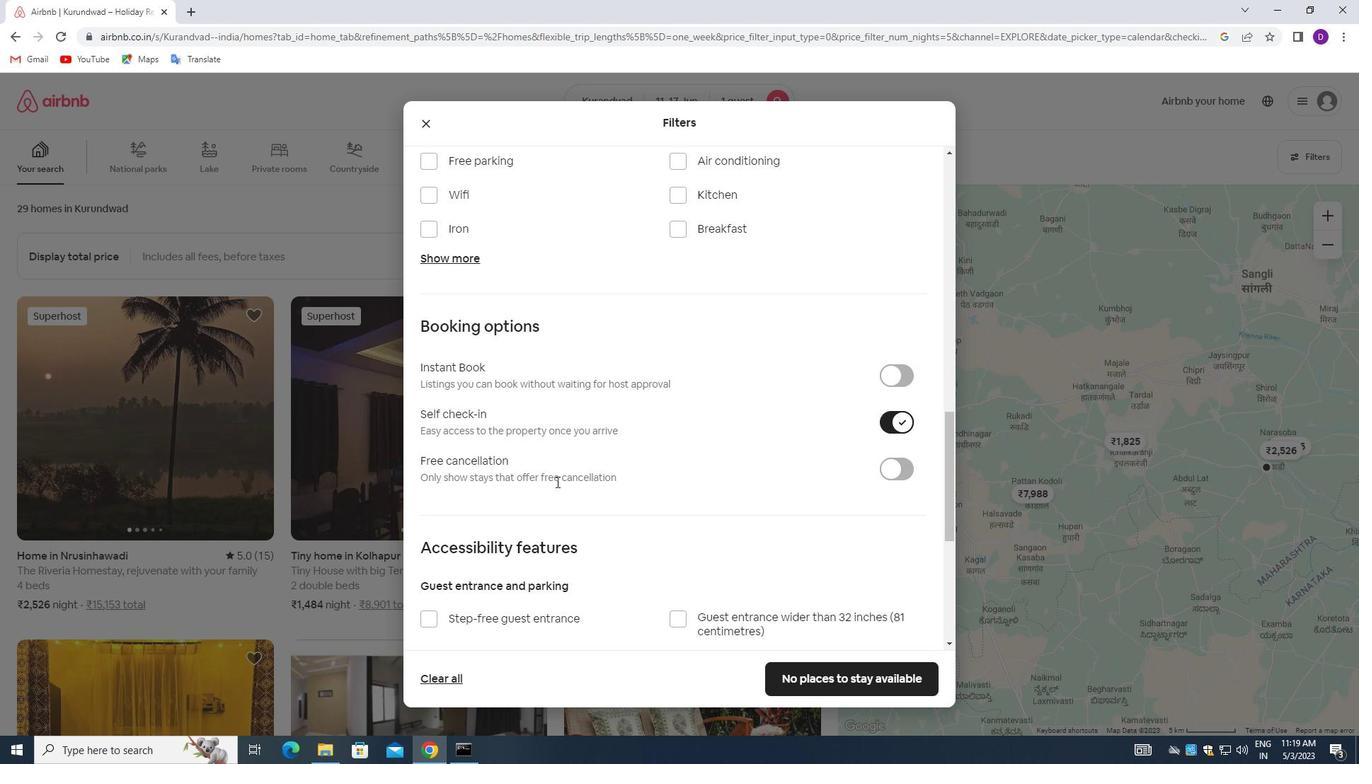 
Action: Mouse scrolled (548, 487) with delta (0, 0)
Screenshot: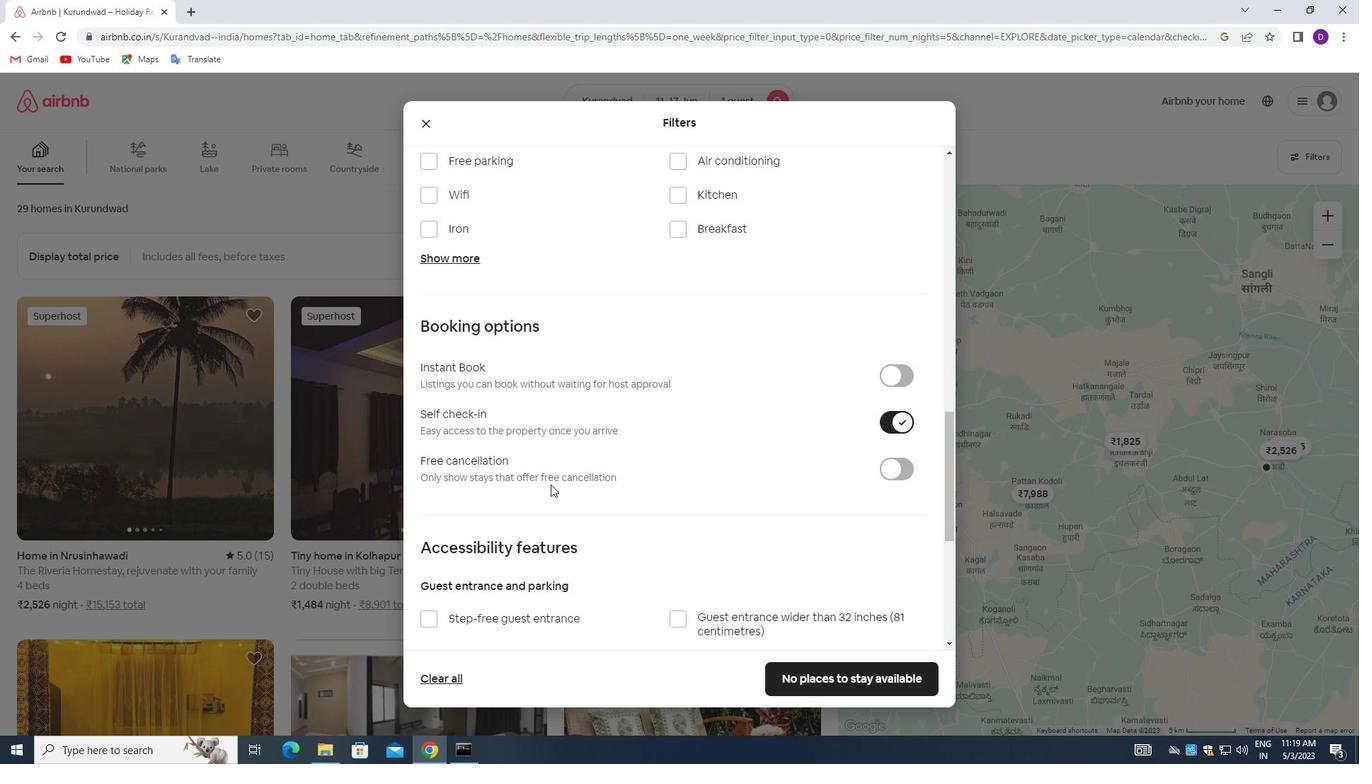 
Action: Mouse moved to (548, 489)
Screenshot: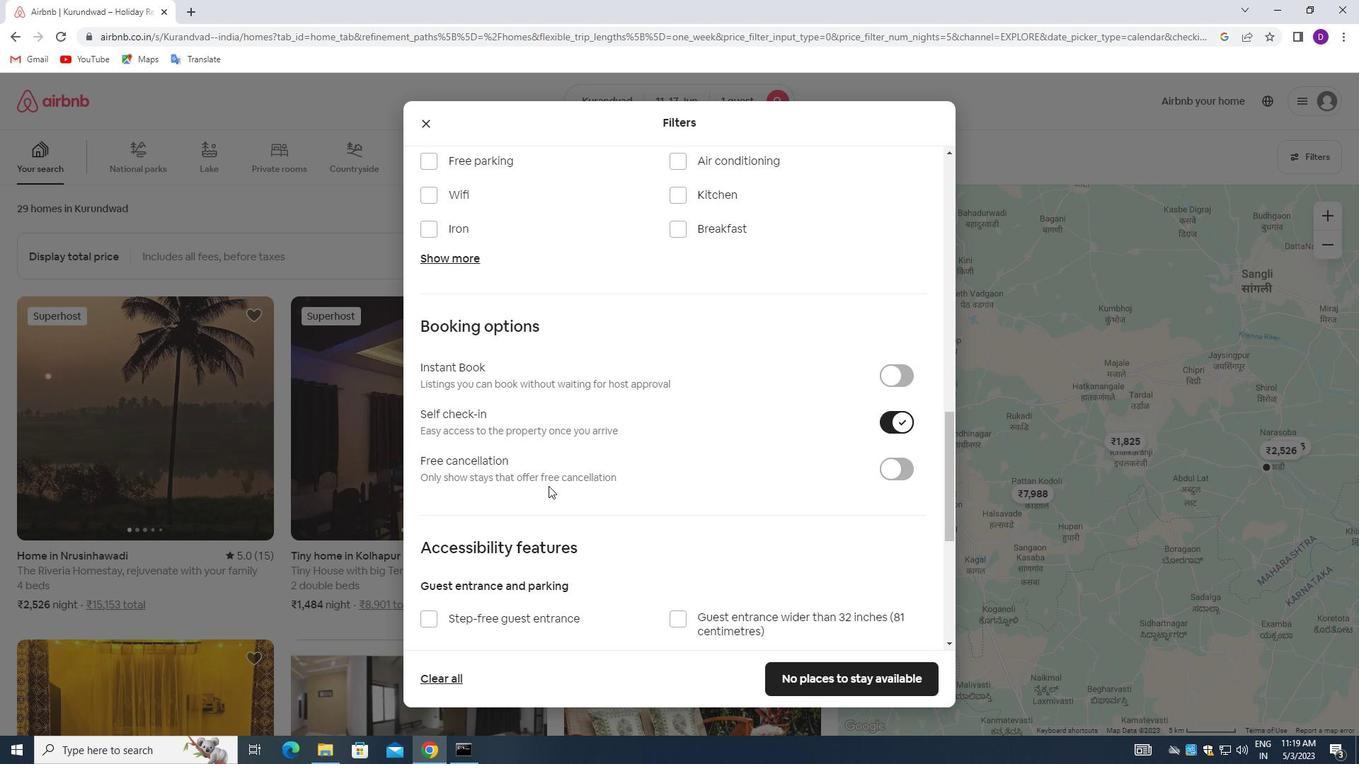 
Action: Mouse scrolled (548, 488) with delta (0, 0)
Screenshot: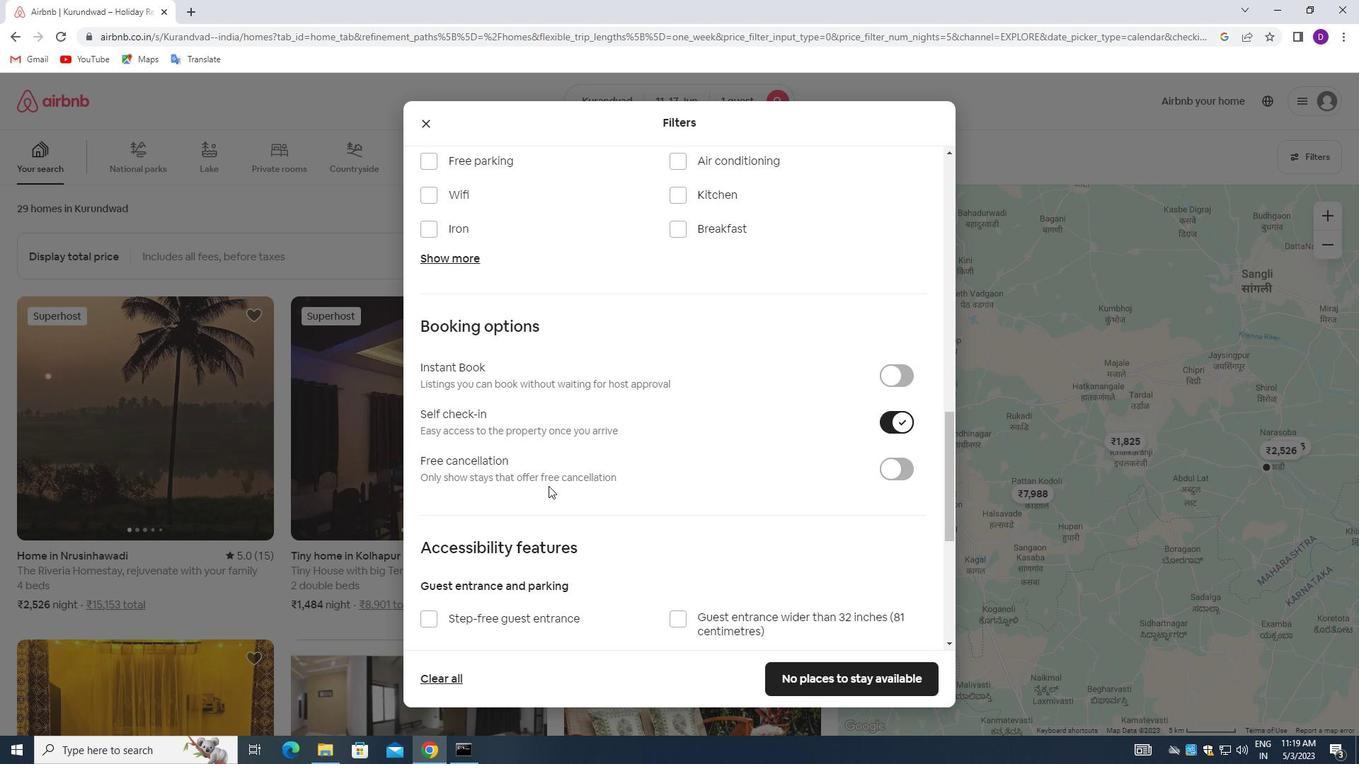 
Action: Mouse moved to (548, 492)
Screenshot: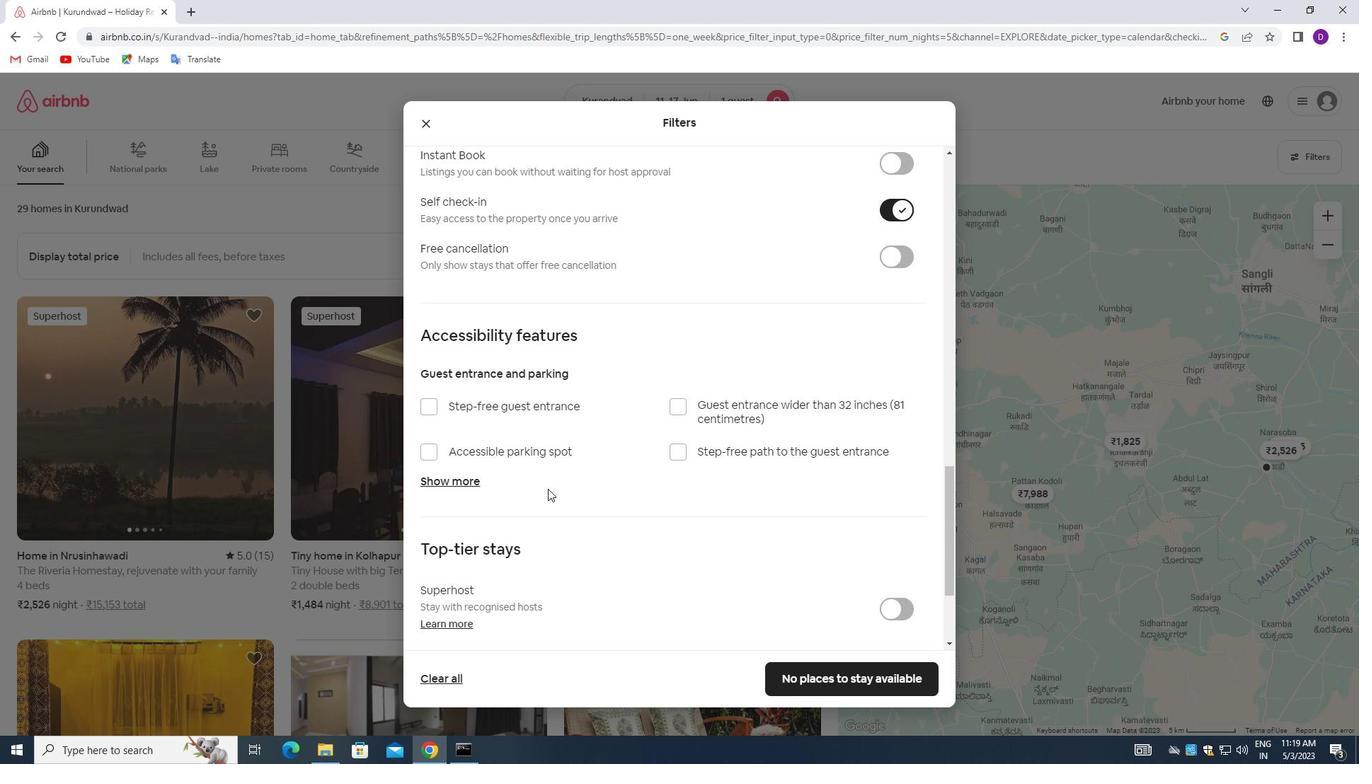 
Action: Mouse scrolled (548, 492) with delta (0, 0)
Screenshot: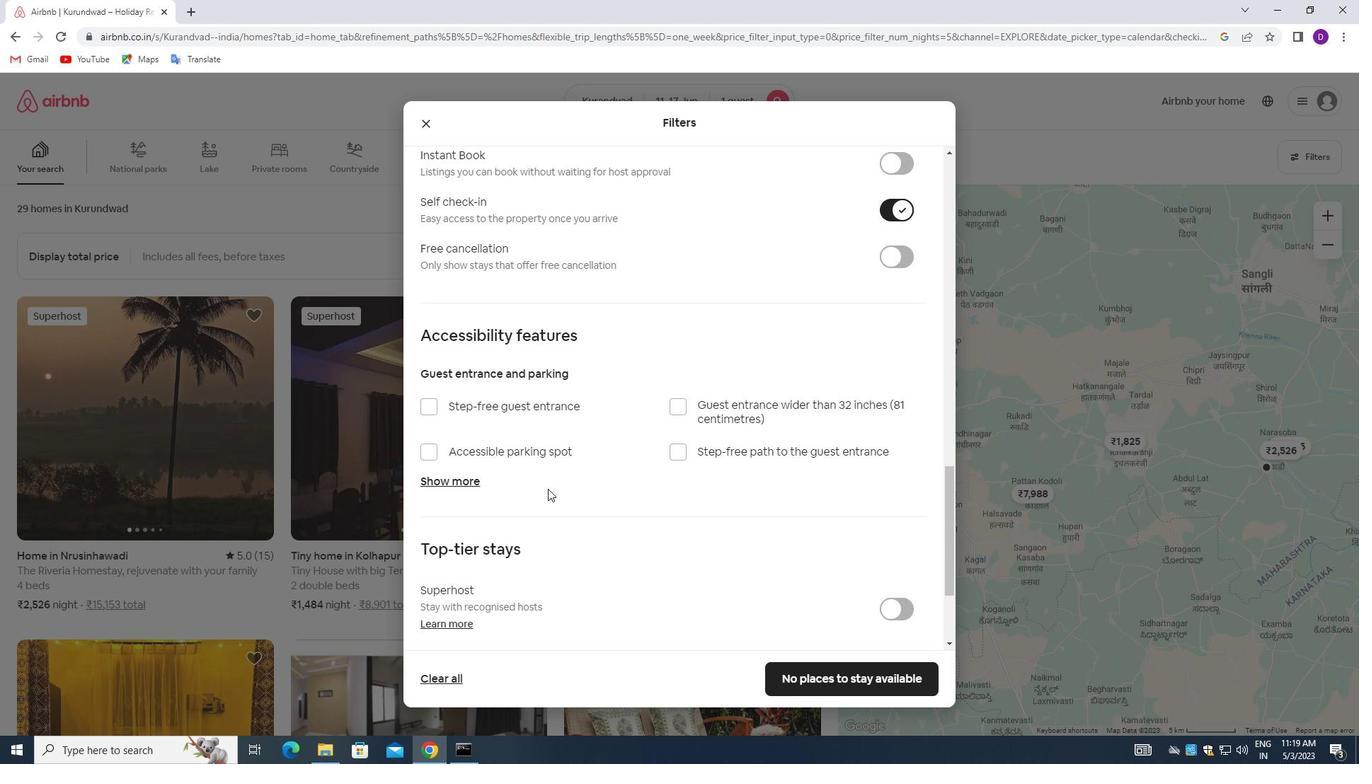 
Action: Mouse moved to (549, 496)
Screenshot: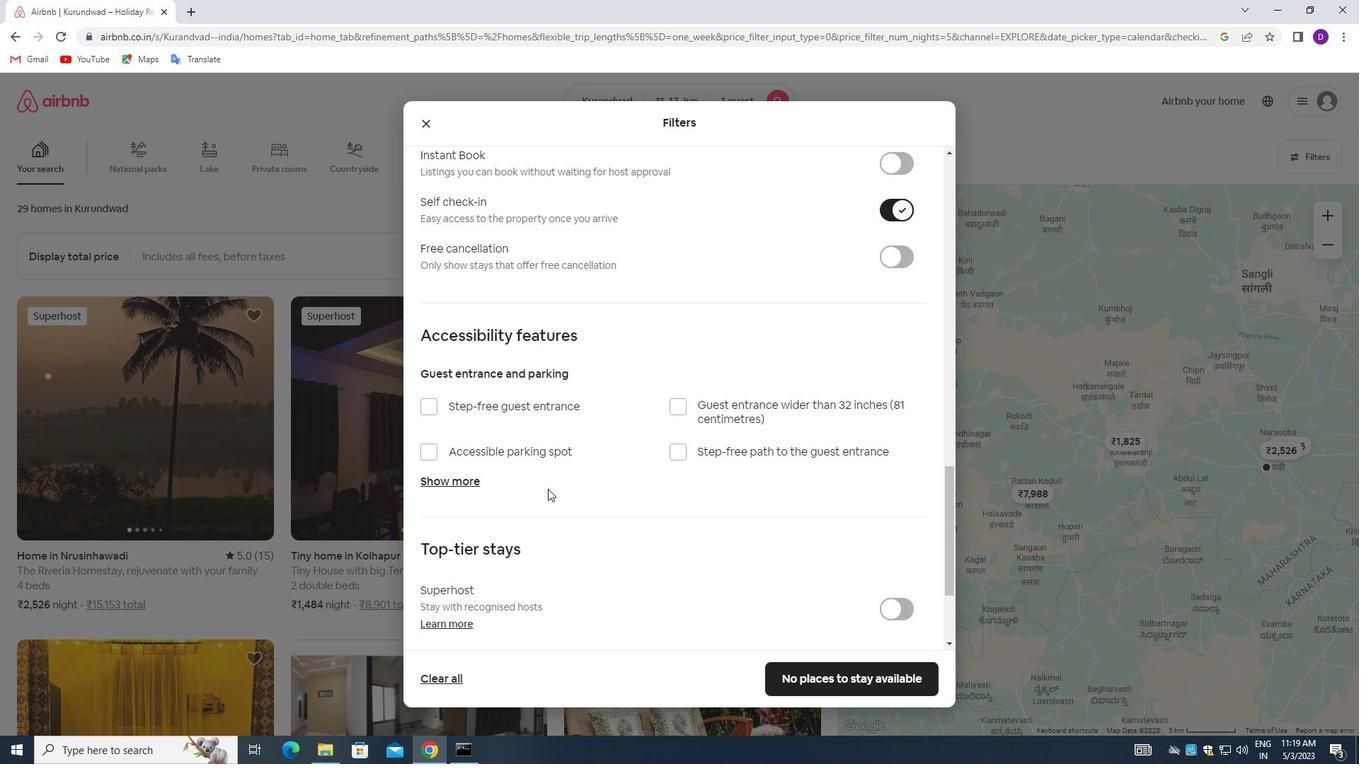 
Action: Mouse scrolled (549, 495) with delta (0, 0)
Screenshot: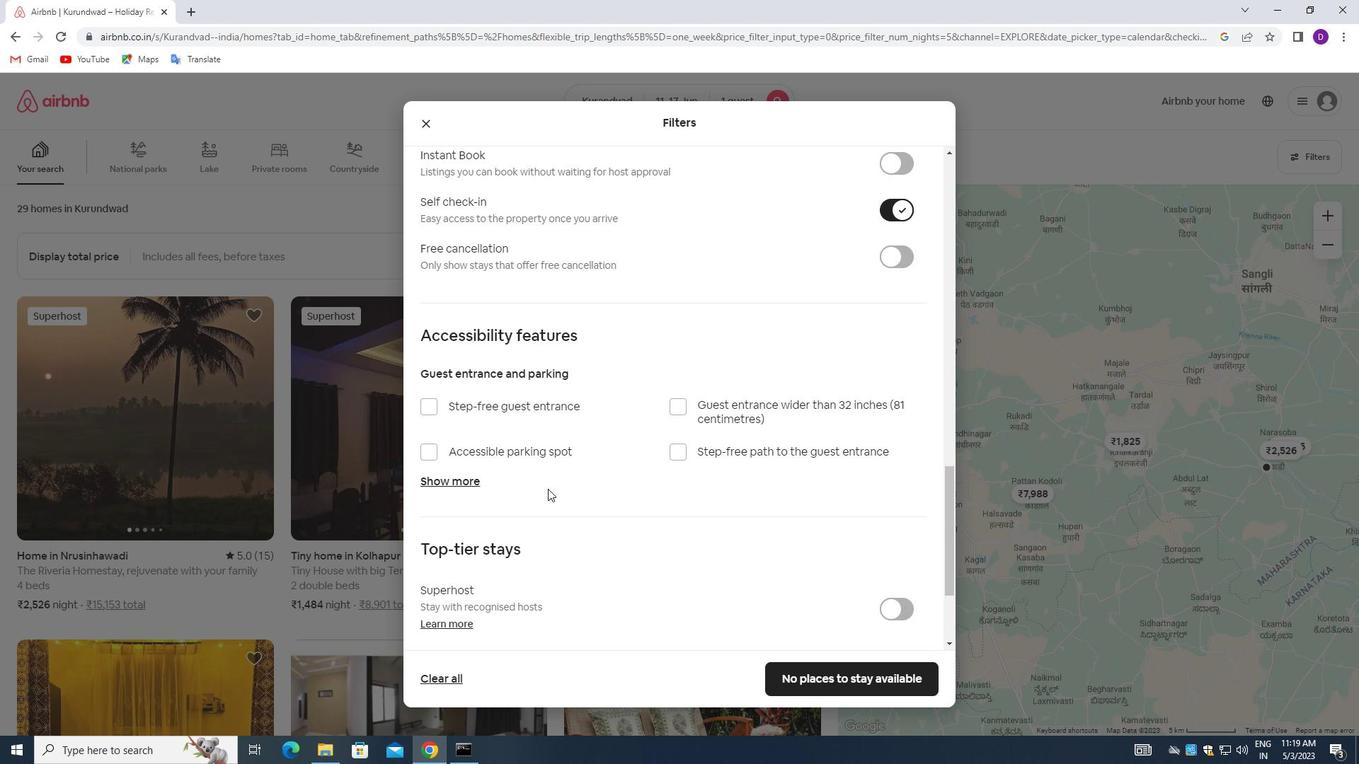 
Action: Mouse moved to (549, 497)
Screenshot: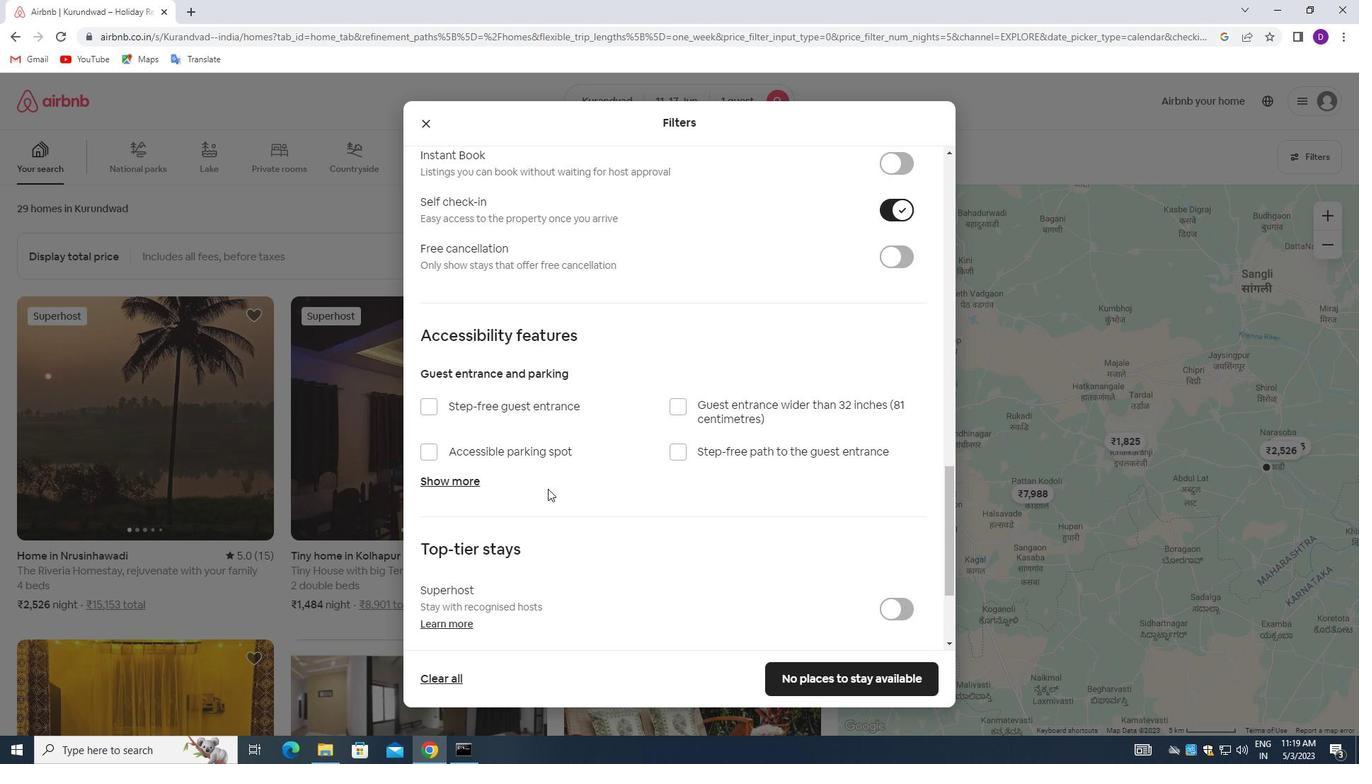 
Action: Mouse scrolled (549, 496) with delta (0, 0)
Screenshot: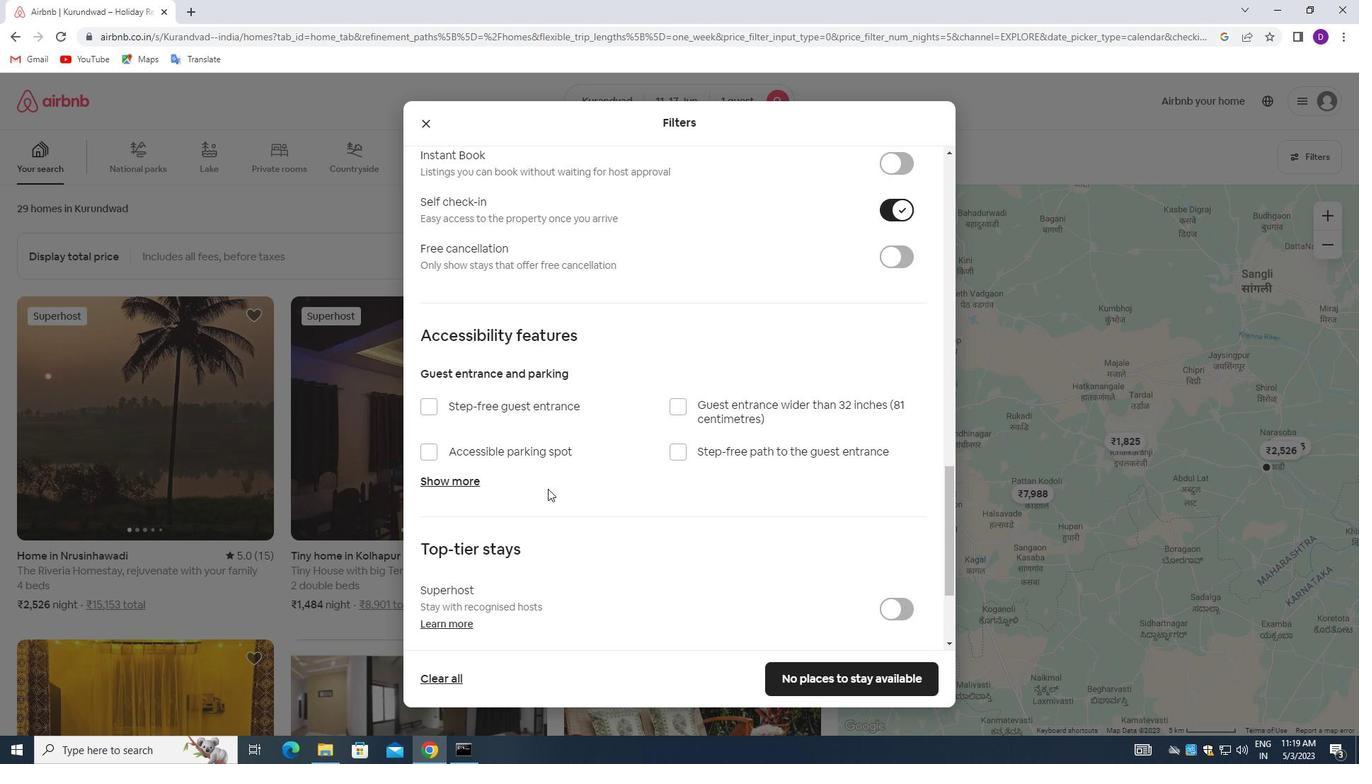 
Action: Mouse moved to (549, 498)
Screenshot: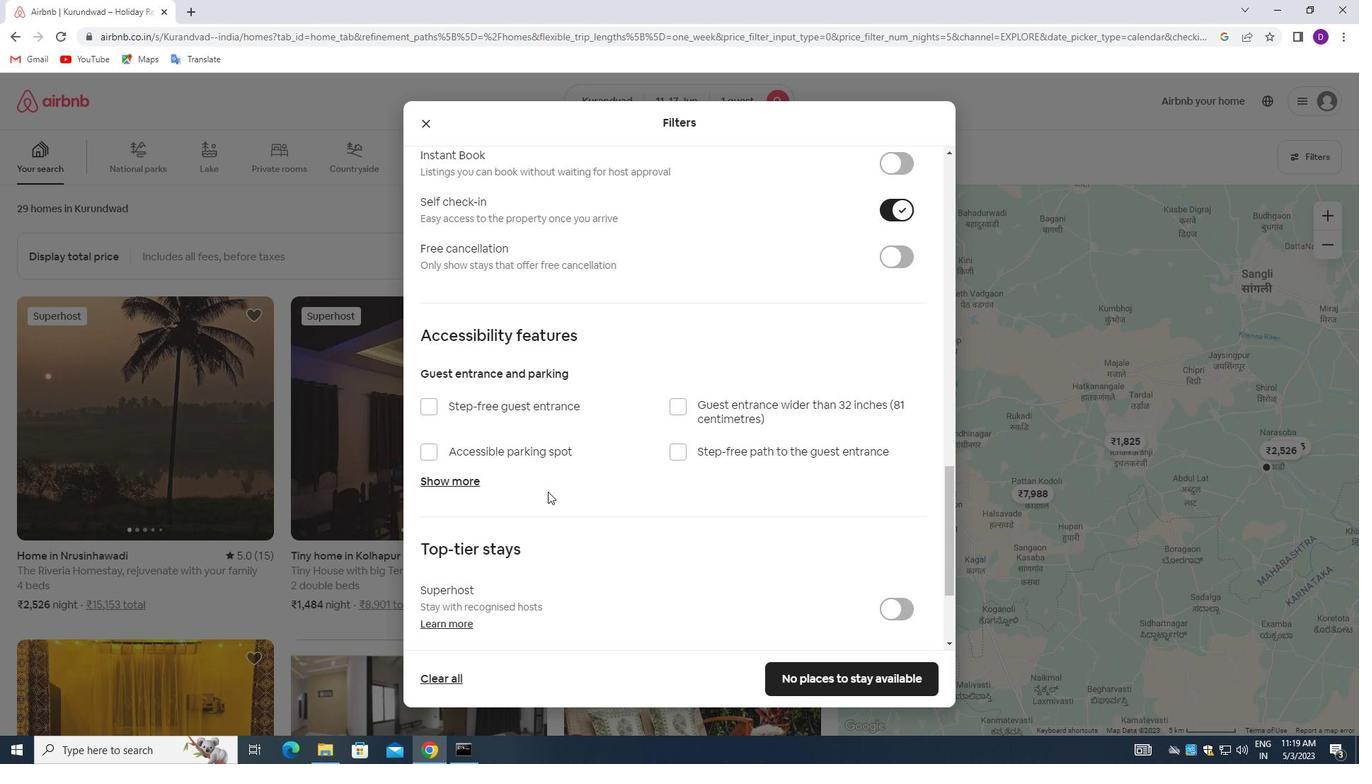 
Action: Mouse scrolled (549, 497) with delta (0, 0)
Screenshot: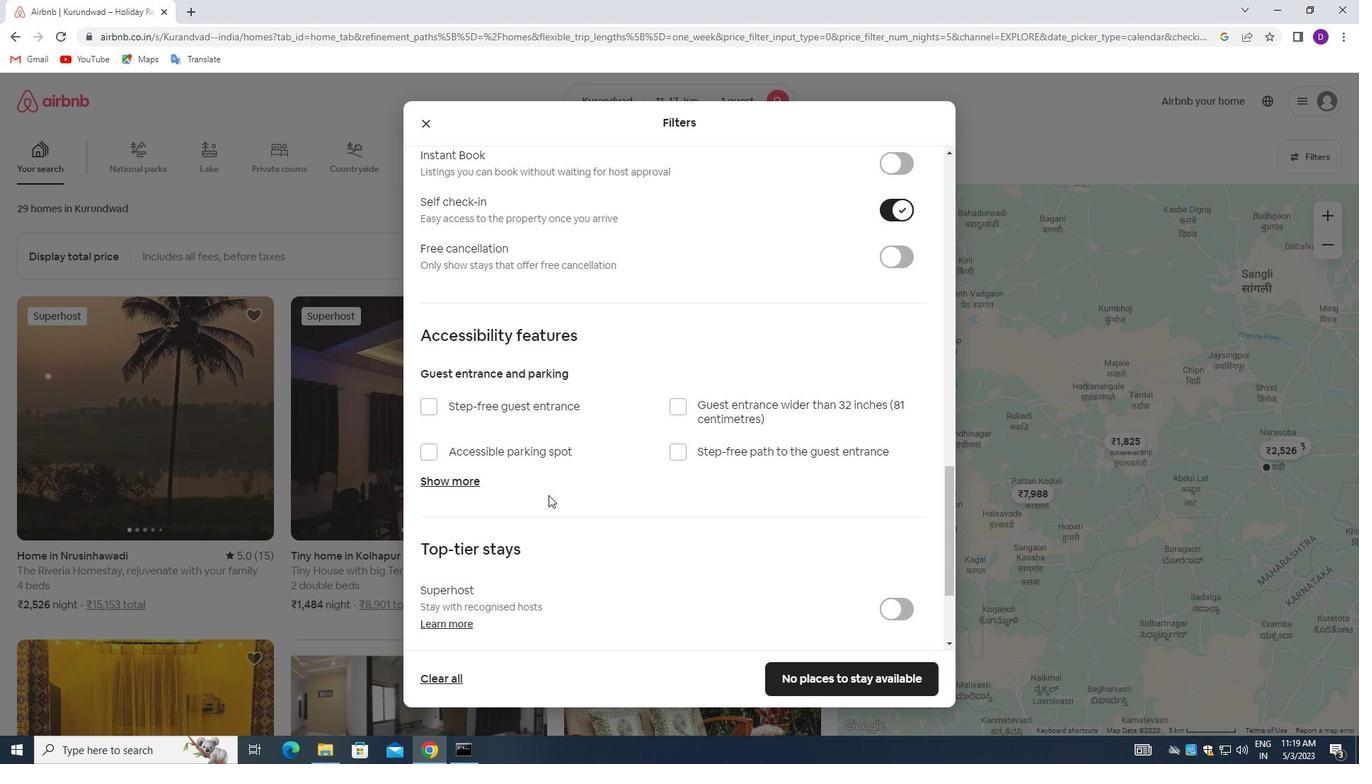 
Action: Mouse moved to (550, 499)
Screenshot: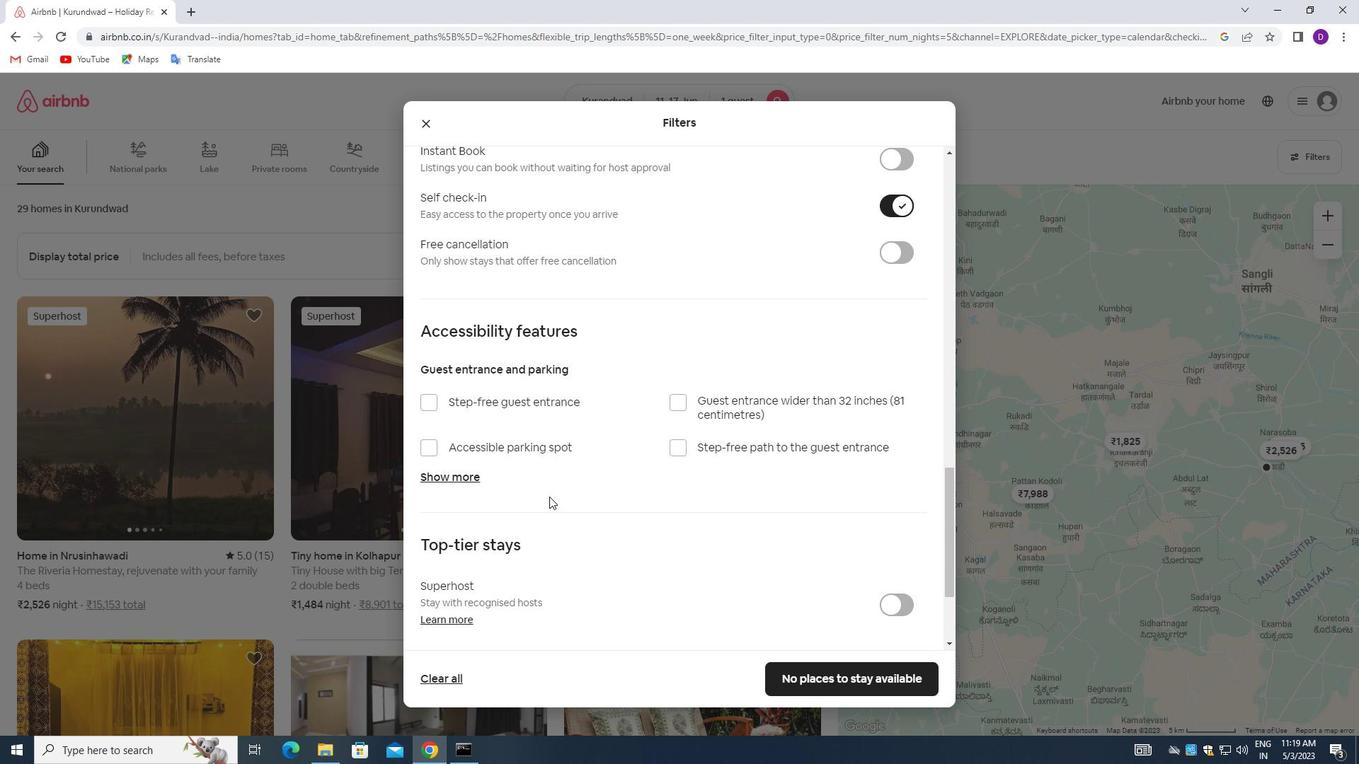 
Action: Mouse scrolled (550, 499) with delta (0, 0)
Screenshot: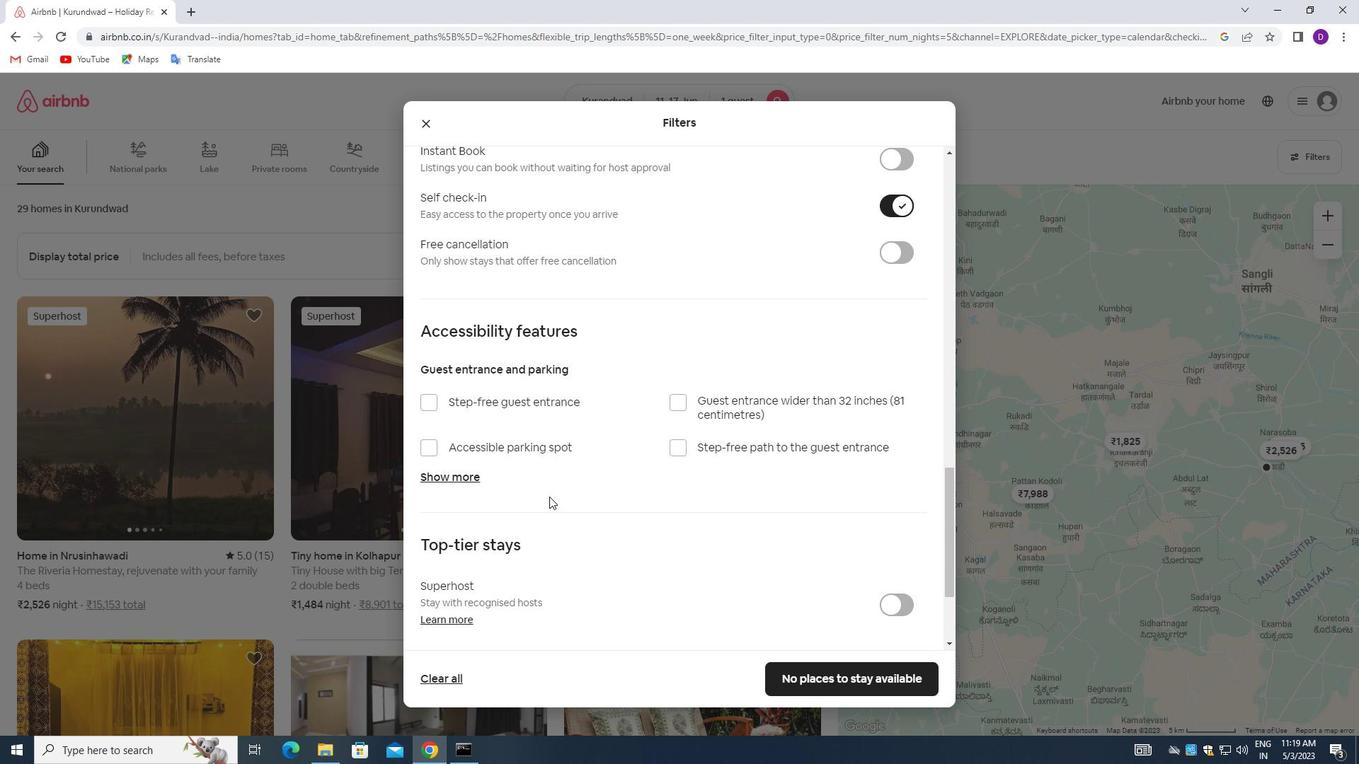 
Action: Mouse moved to (552, 502)
Screenshot: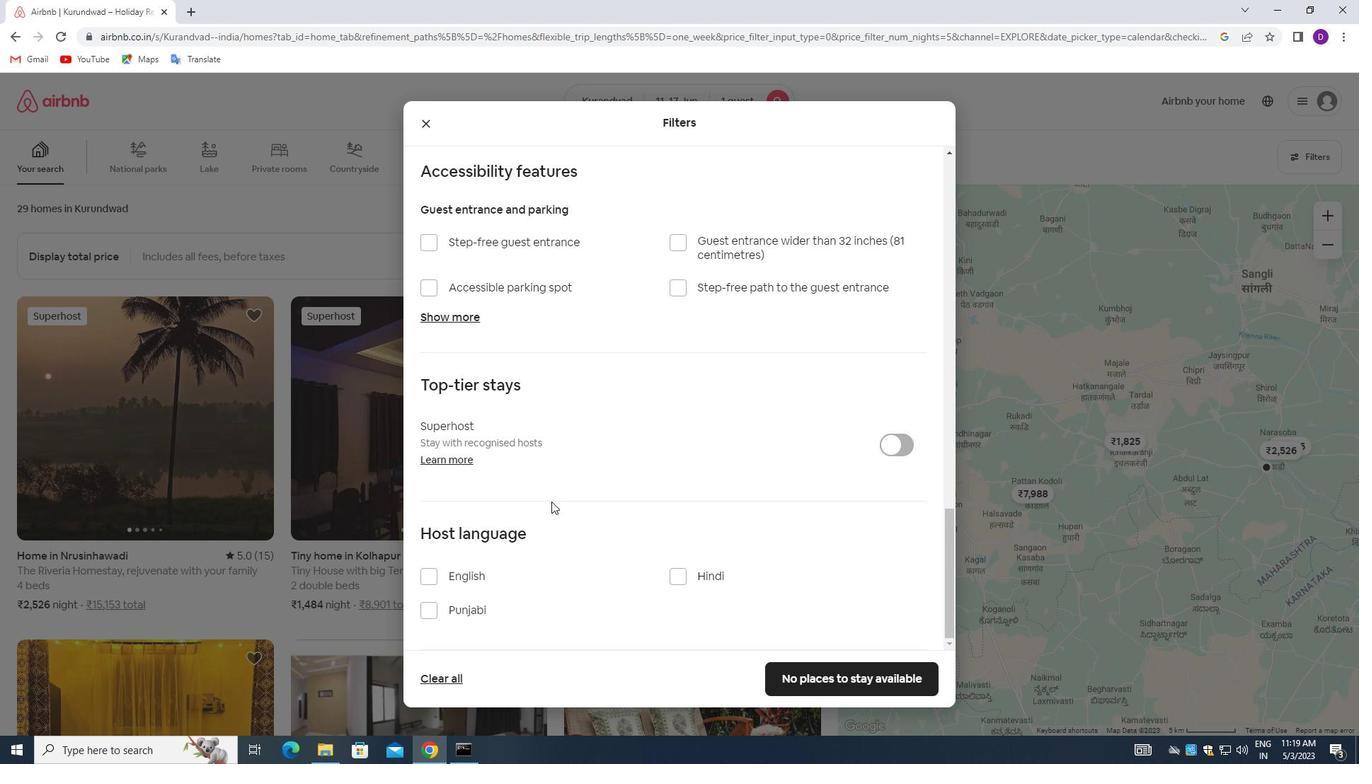 
Action: Mouse scrolled (552, 502) with delta (0, 0)
Screenshot: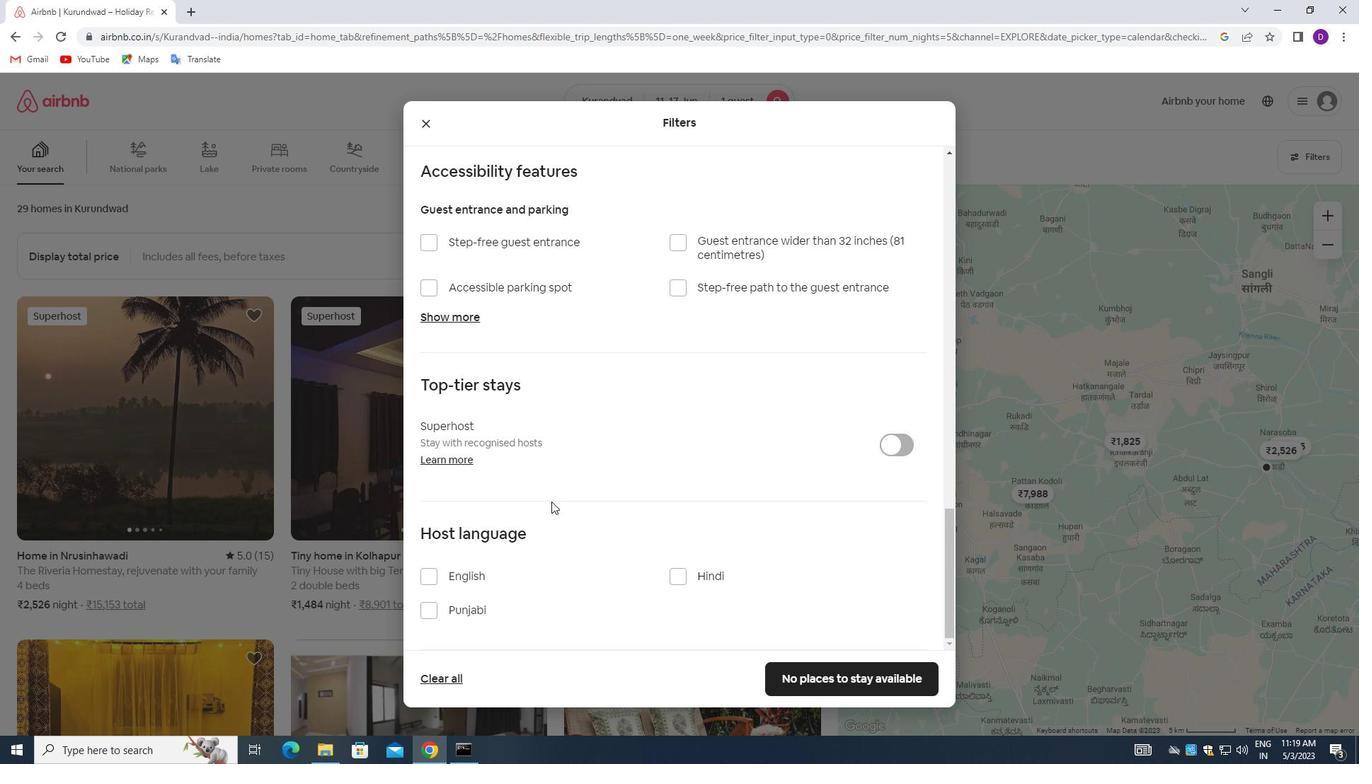 
Action: Mouse moved to (552, 502)
Screenshot: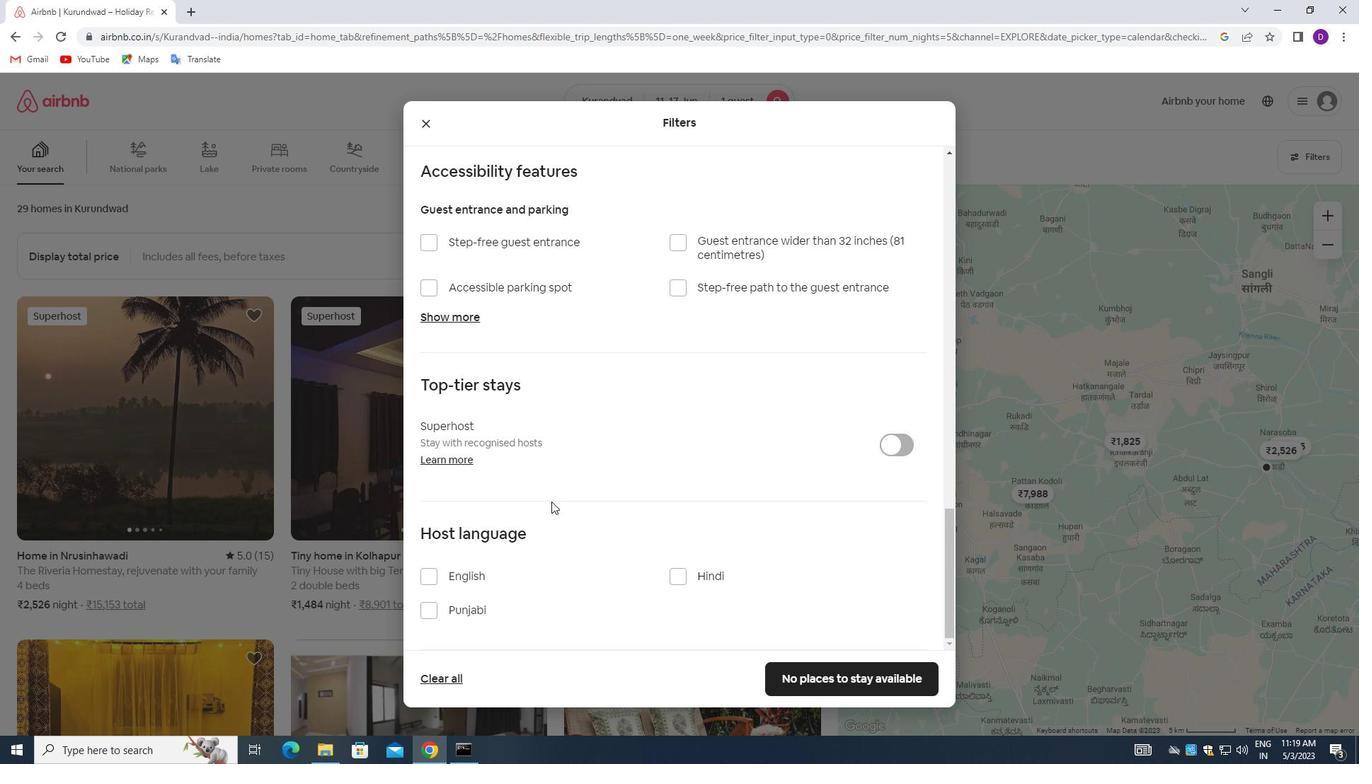 
Action: Mouse scrolled (552, 502) with delta (0, 0)
Screenshot: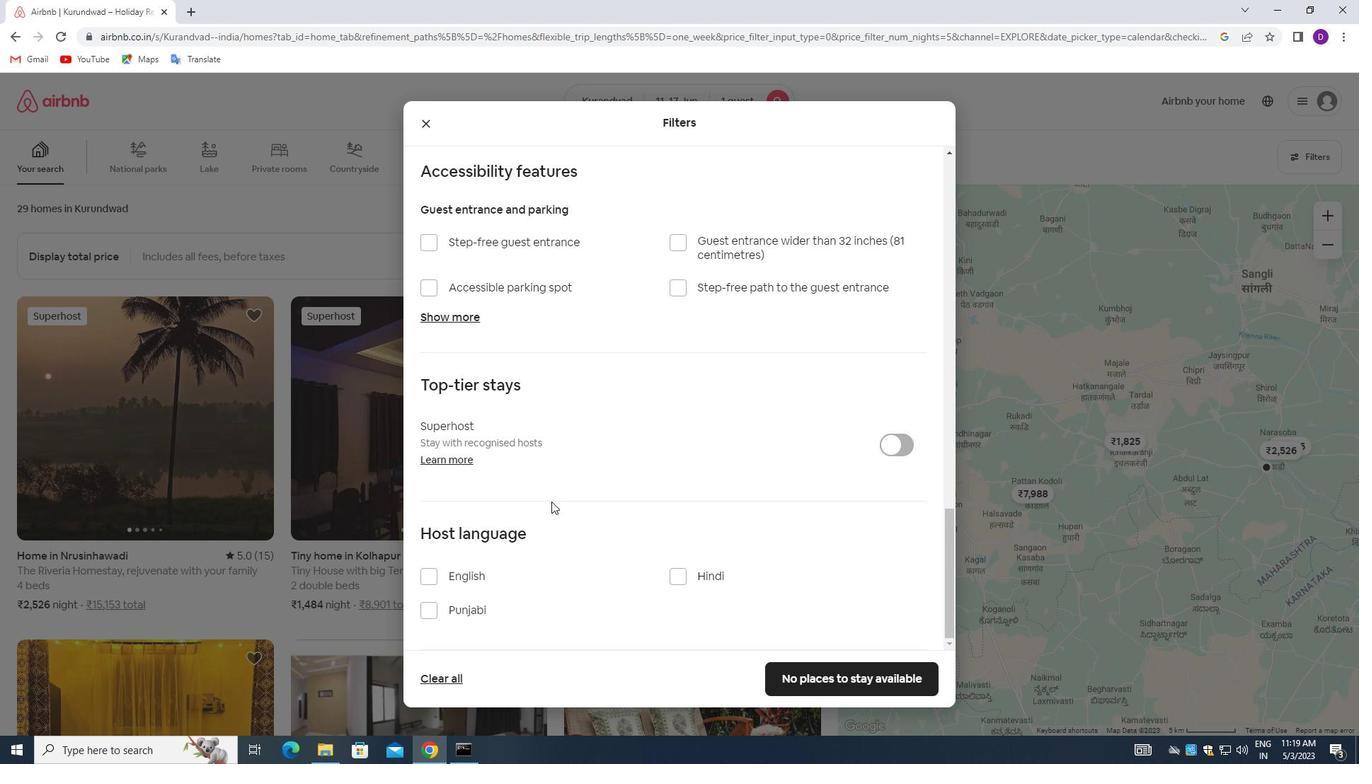 
Action: Mouse moved to (553, 502)
Screenshot: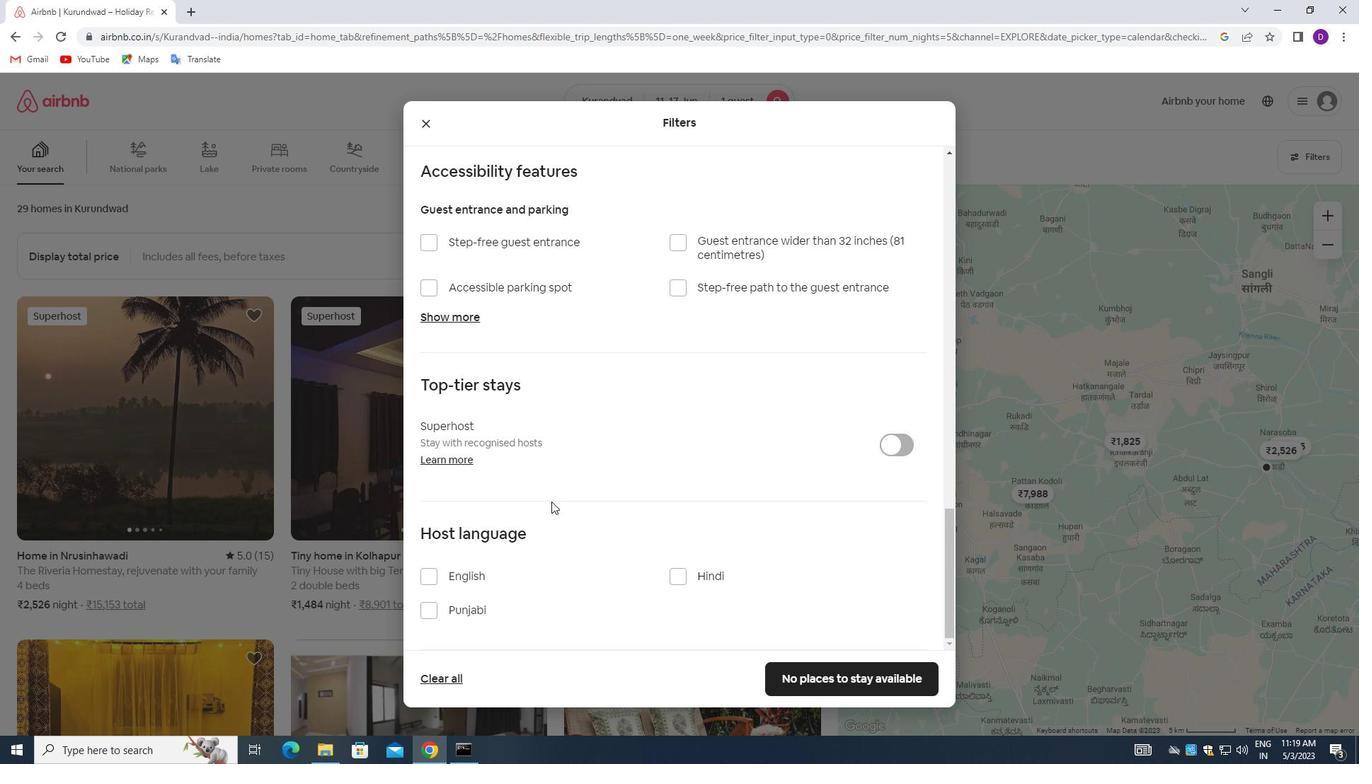
Action: Mouse scrolled (553, 502) with delta (0, 0)
Screenshot: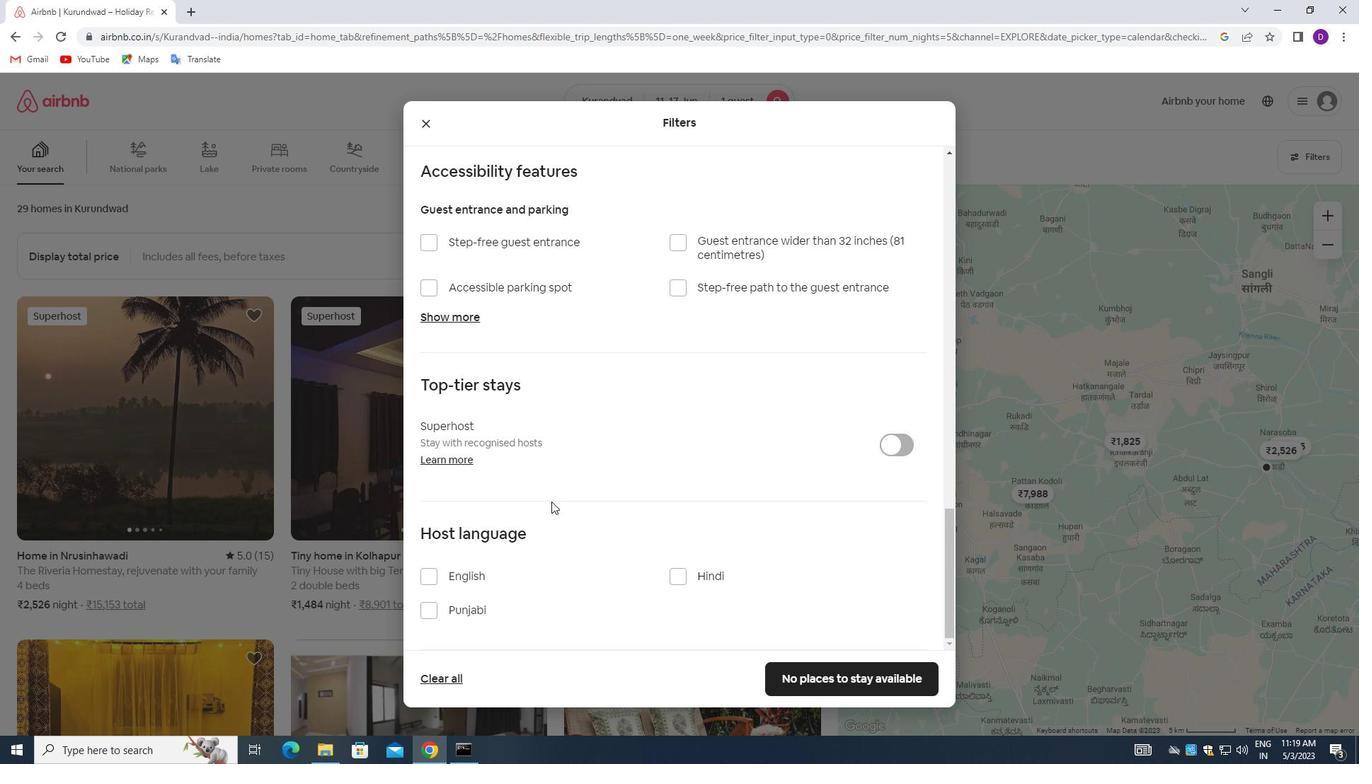 
Action: Mouse moved to (434, 574)
Screenshot: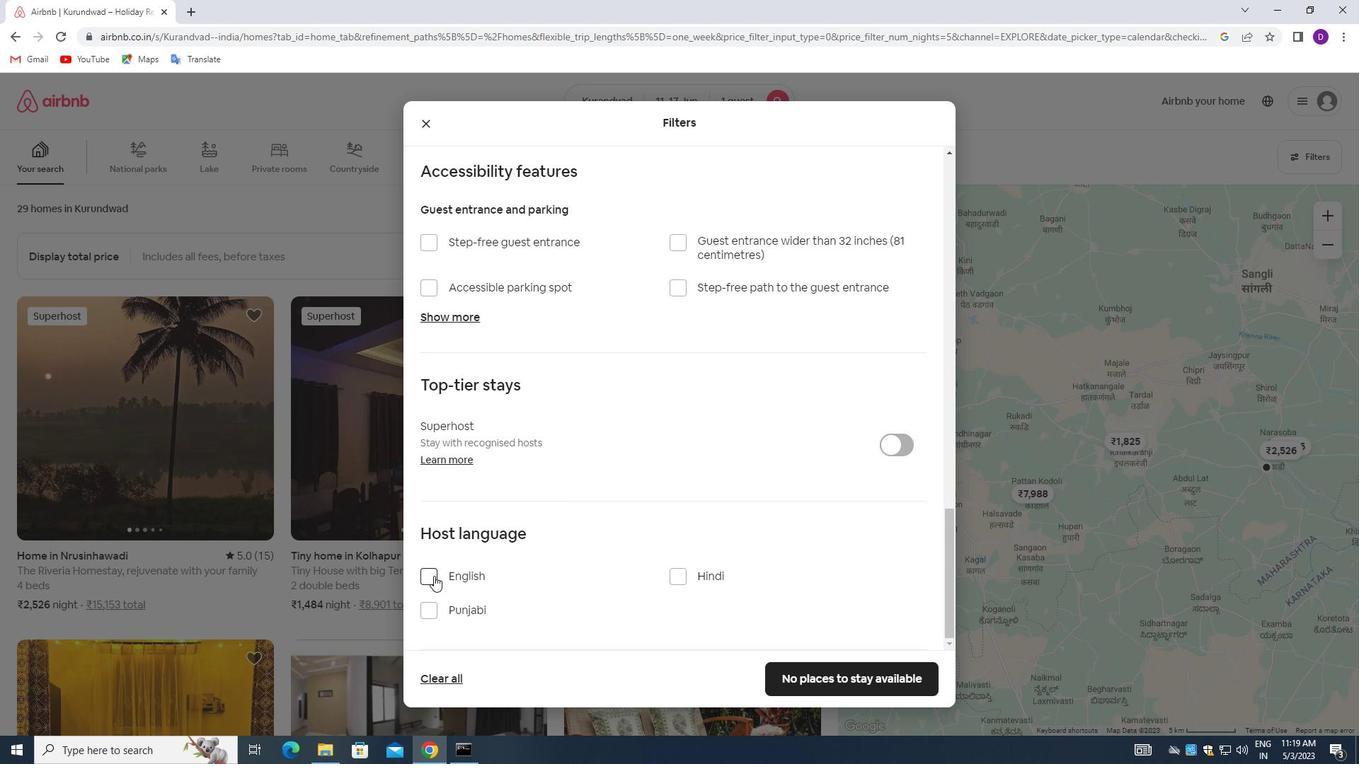 
Action: Mouse pressed left at (434, 574)
Screenshot: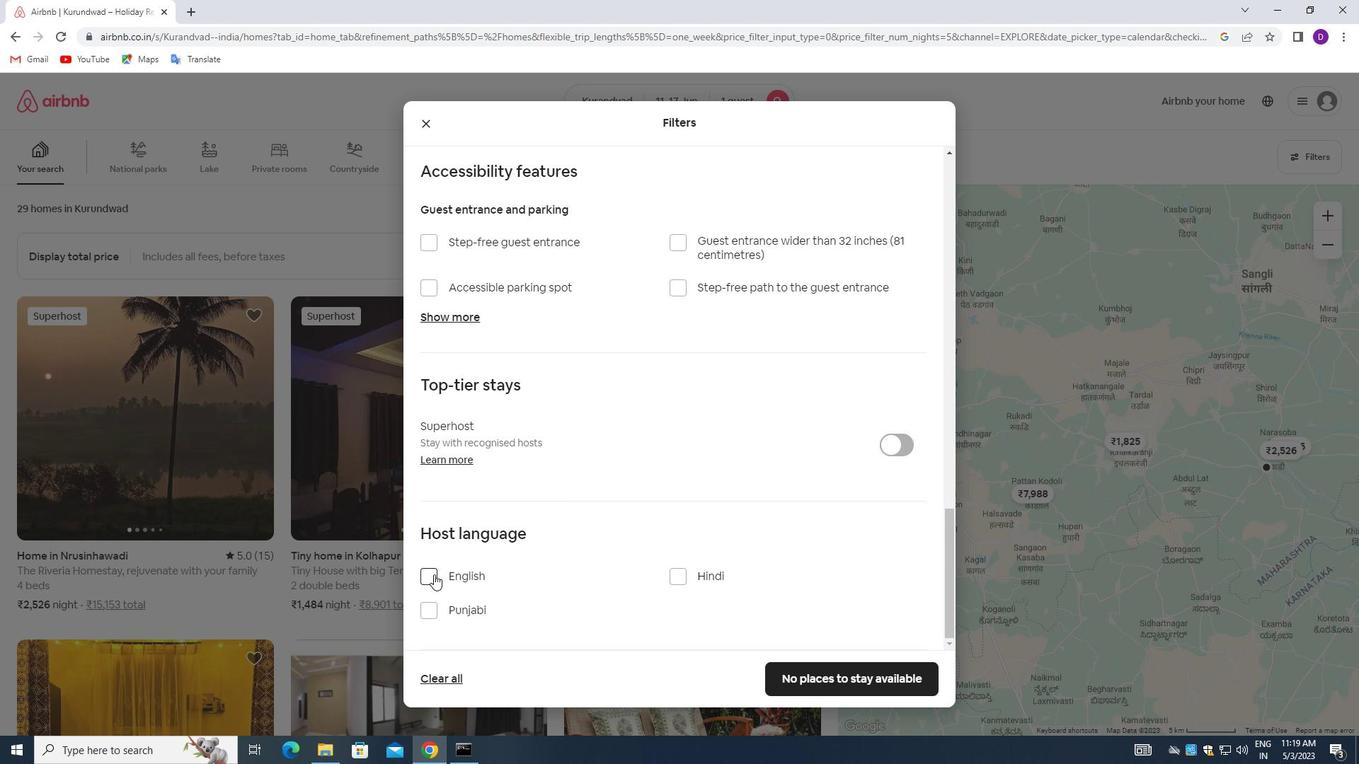 
Action: Mouse moved to (829, 673)
Screenshot: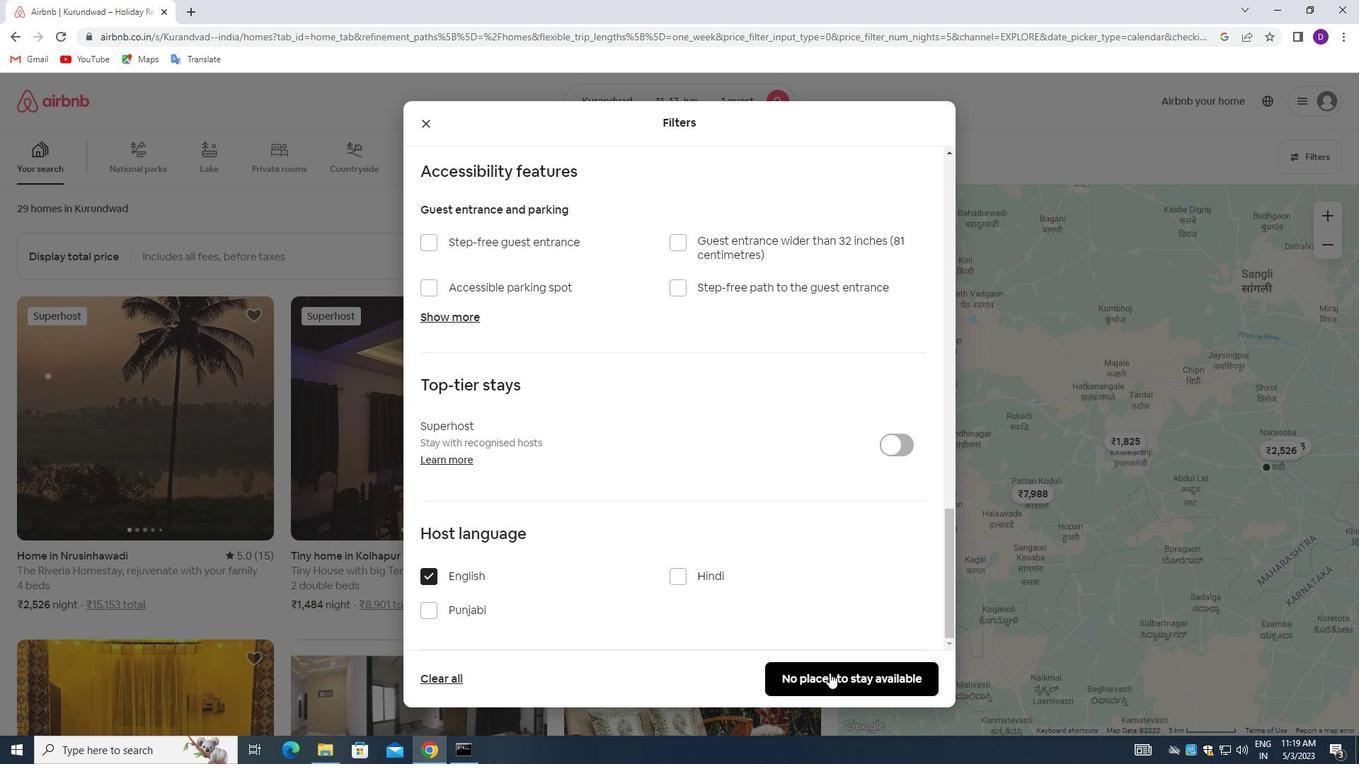
Action: Mouse pressed left at (829, 673)
Screenshot: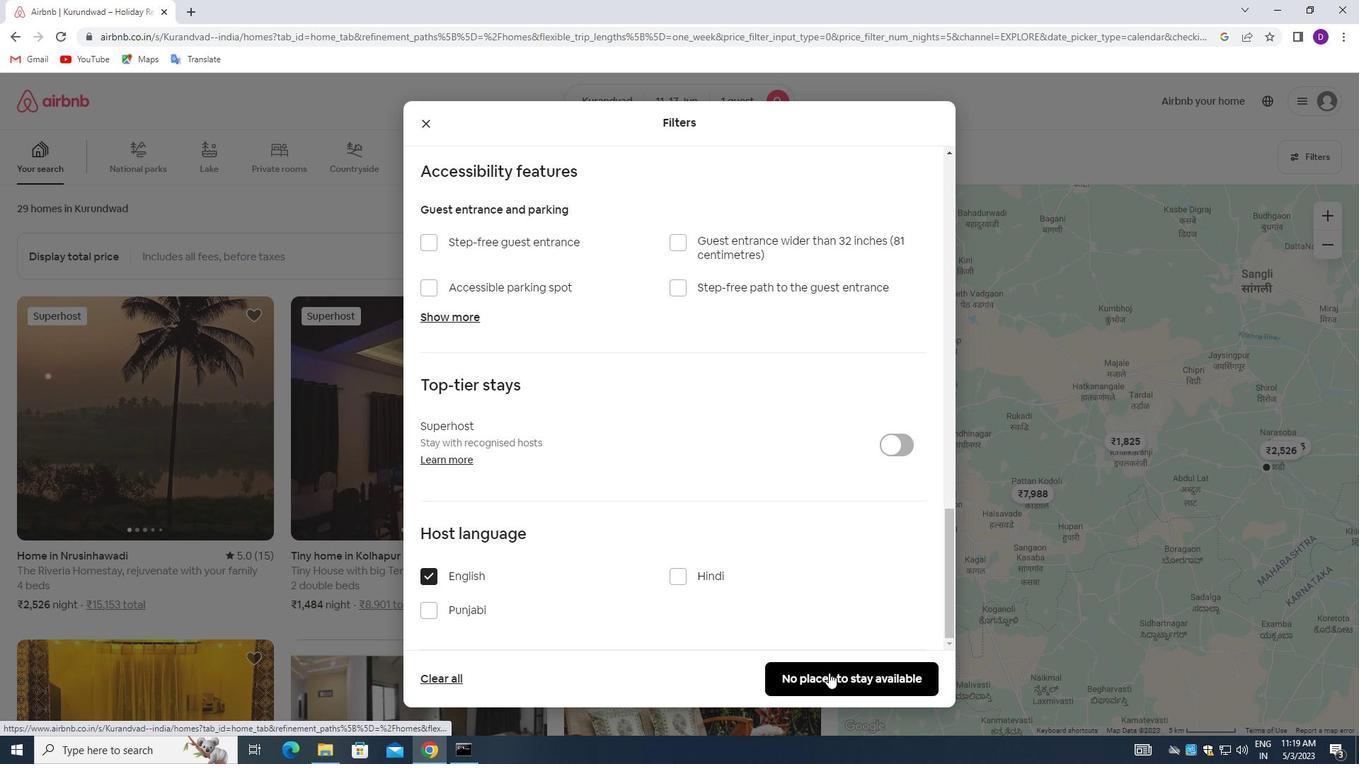 
Action: Mouse moved to (789, 455)
Screenshot: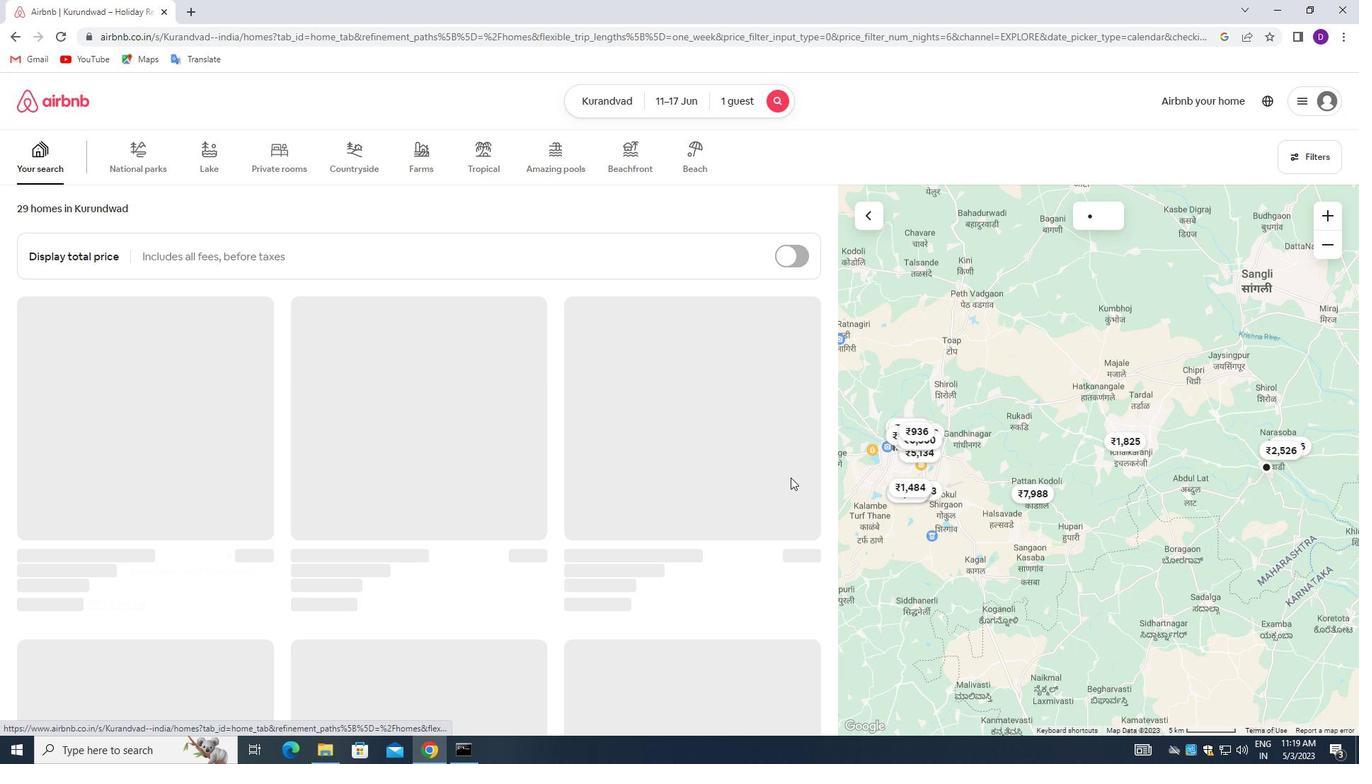 
